 Task: Look for space in Nara-shi, Japan from 1st June, 2023 to 9th June, 2023 for 5 adults in price range Rs.6000 to Rs.12000. Place can be entire place with 3 bedrooms having 3 beds and 3 bathrooms. Property type can be house, flat, guest house. Booking option can be shelf check-in. Required host language is English.
Action: Mouse moved to (516, 120)
Screenshot: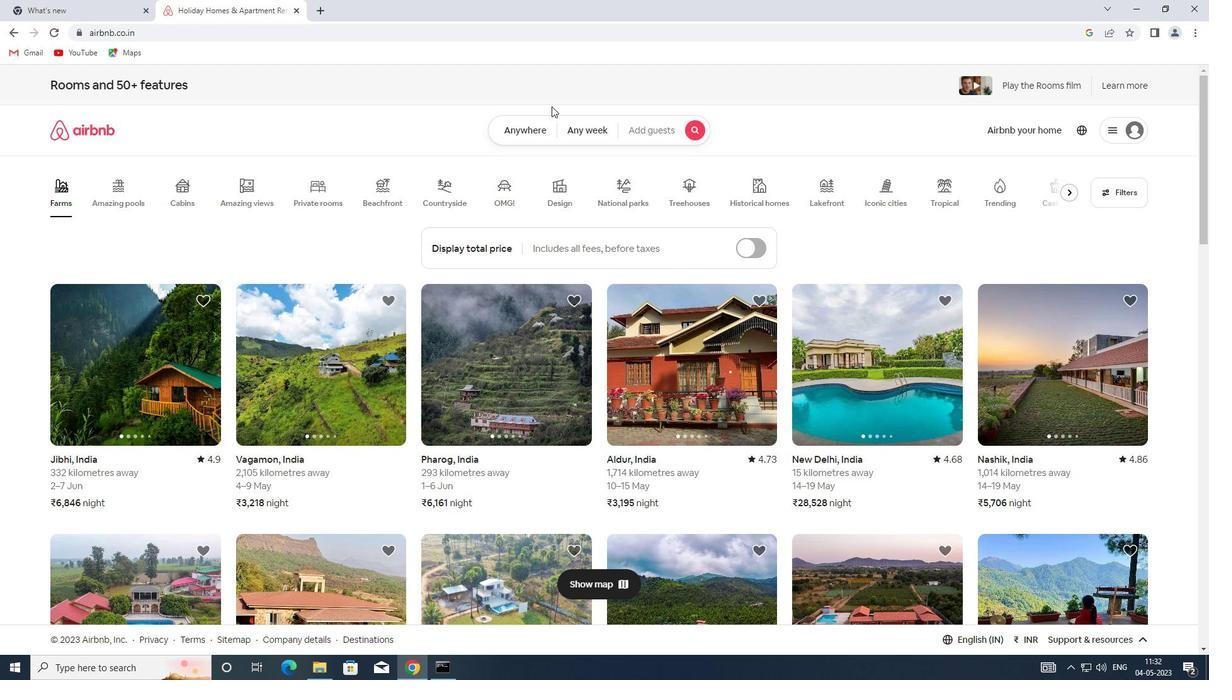 
Action: Mouse pressed left at (516, 120)
Screenshot: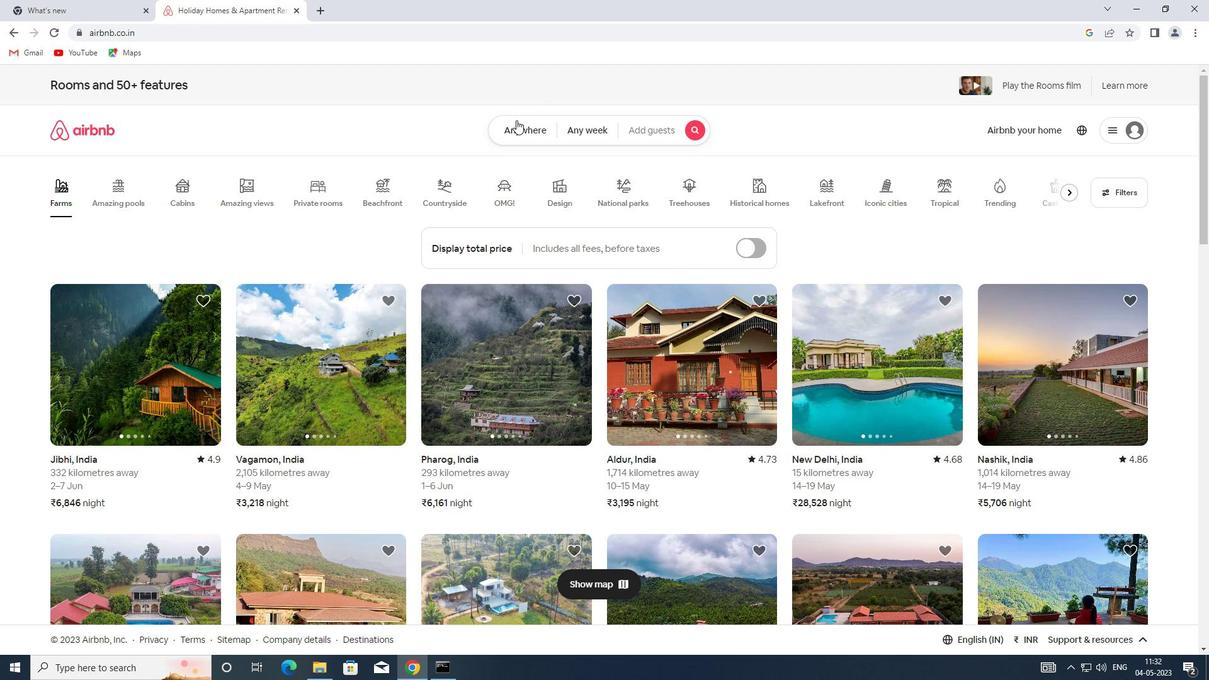 
Action: Mouse moved to (392, 185)
Screenshot: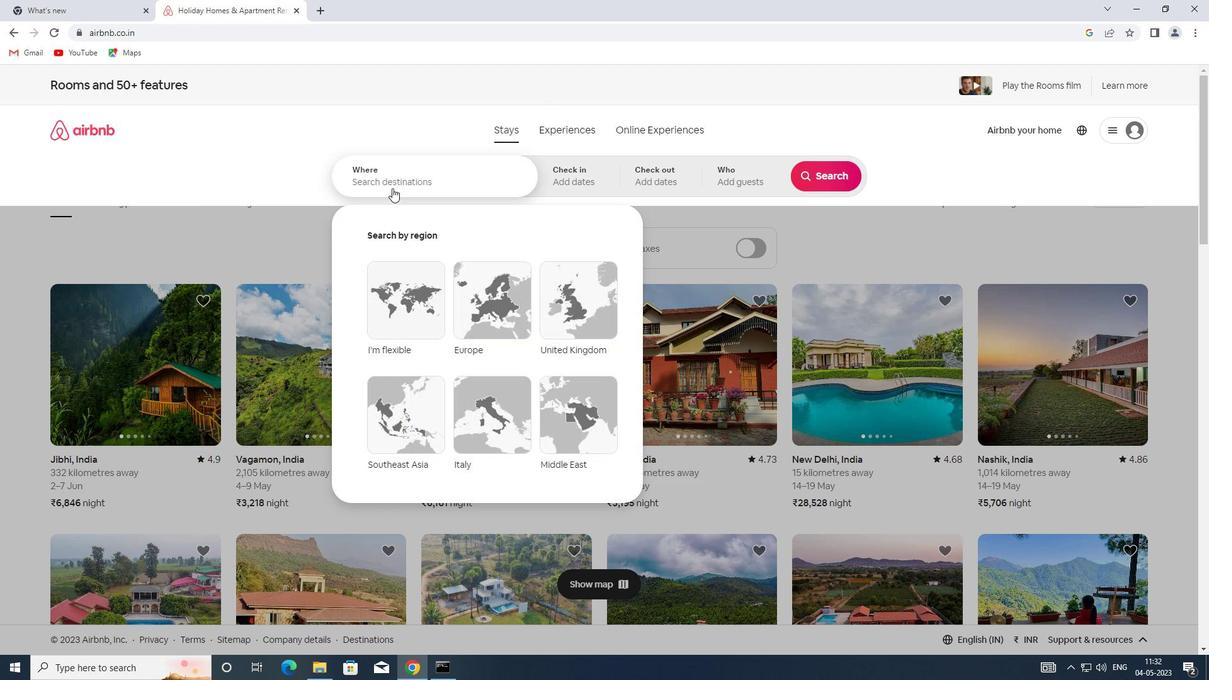 
Action: Mouse pressed left at (392, 185)
Screenshot: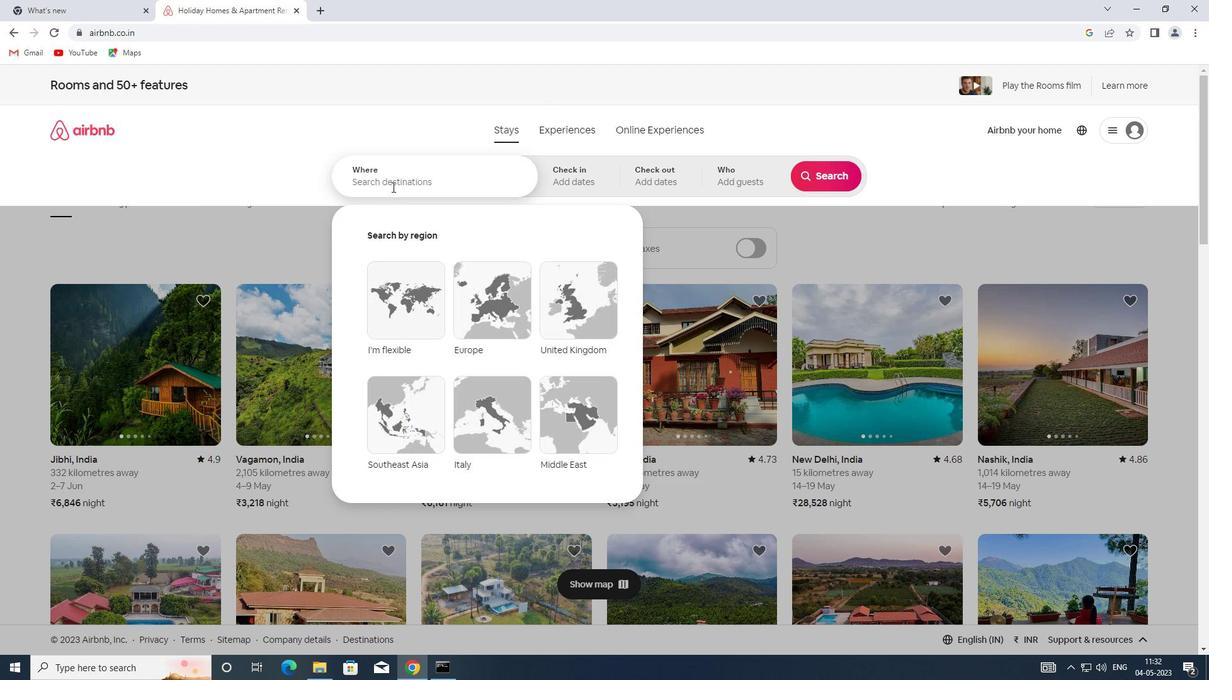 
Action: Key pressed <Key.shift>NARA-<Key.shift>SHI,<Key.shift>JAPAN
Screenshot: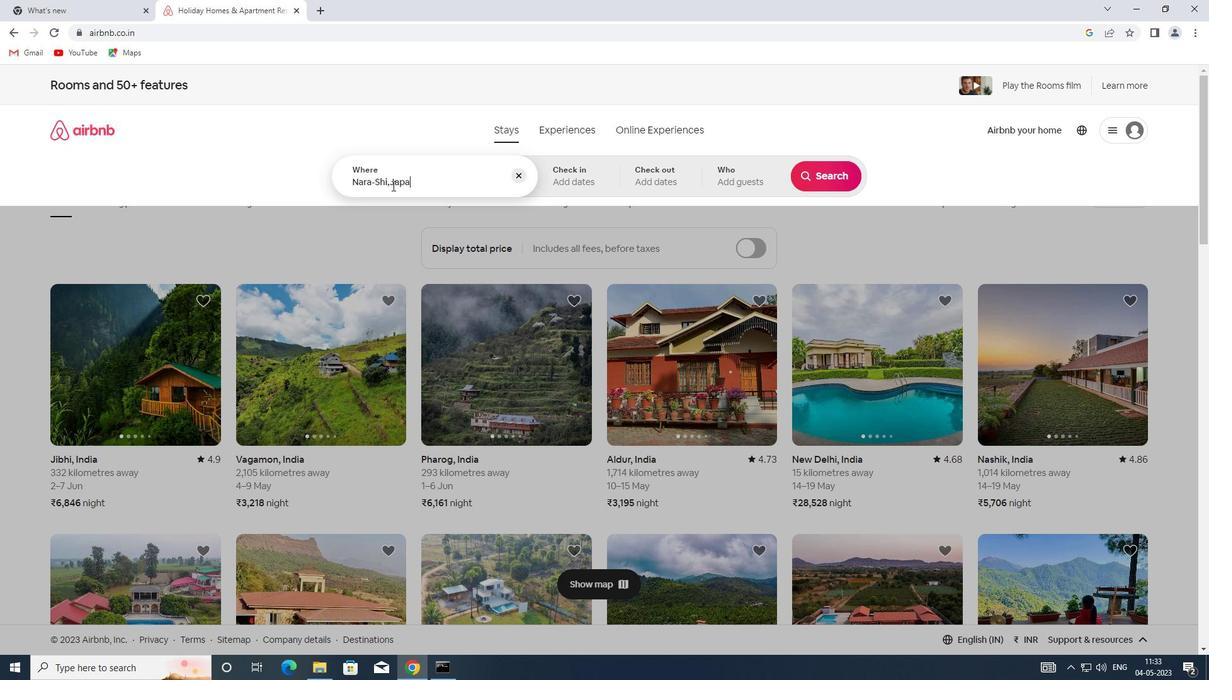 
Action: Mouse moved to (581, 181)
Screenshot: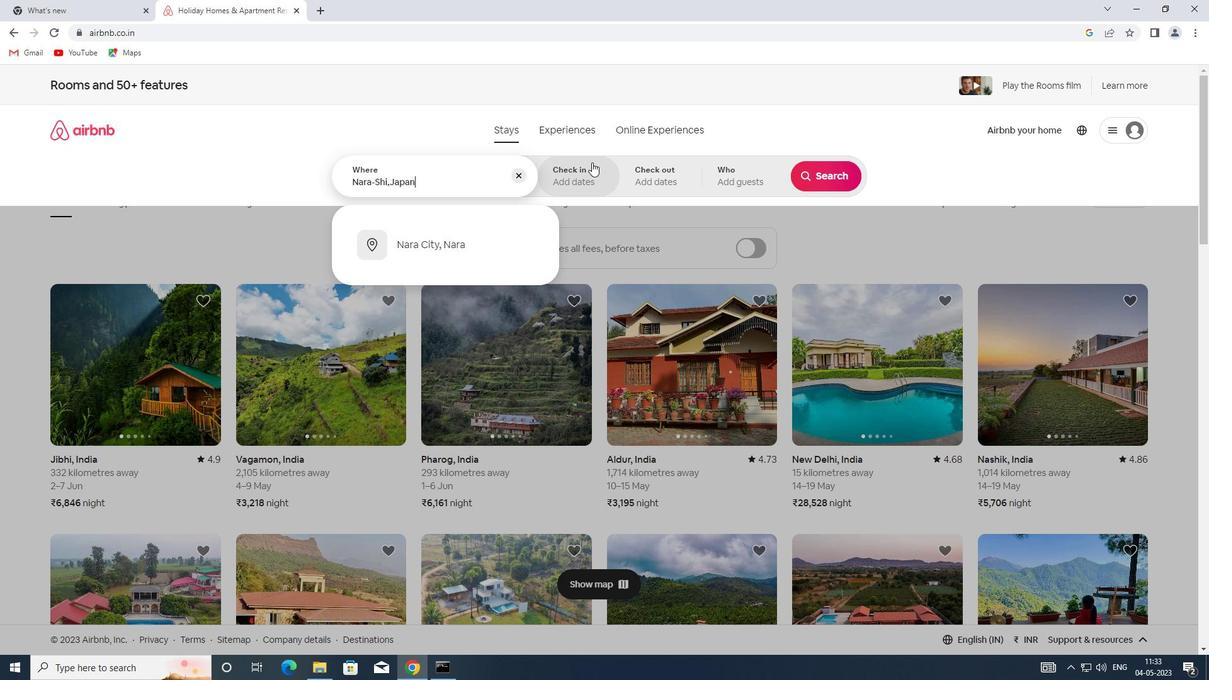 
Action: Mouse pressed left at (581, 181)
Screenshot: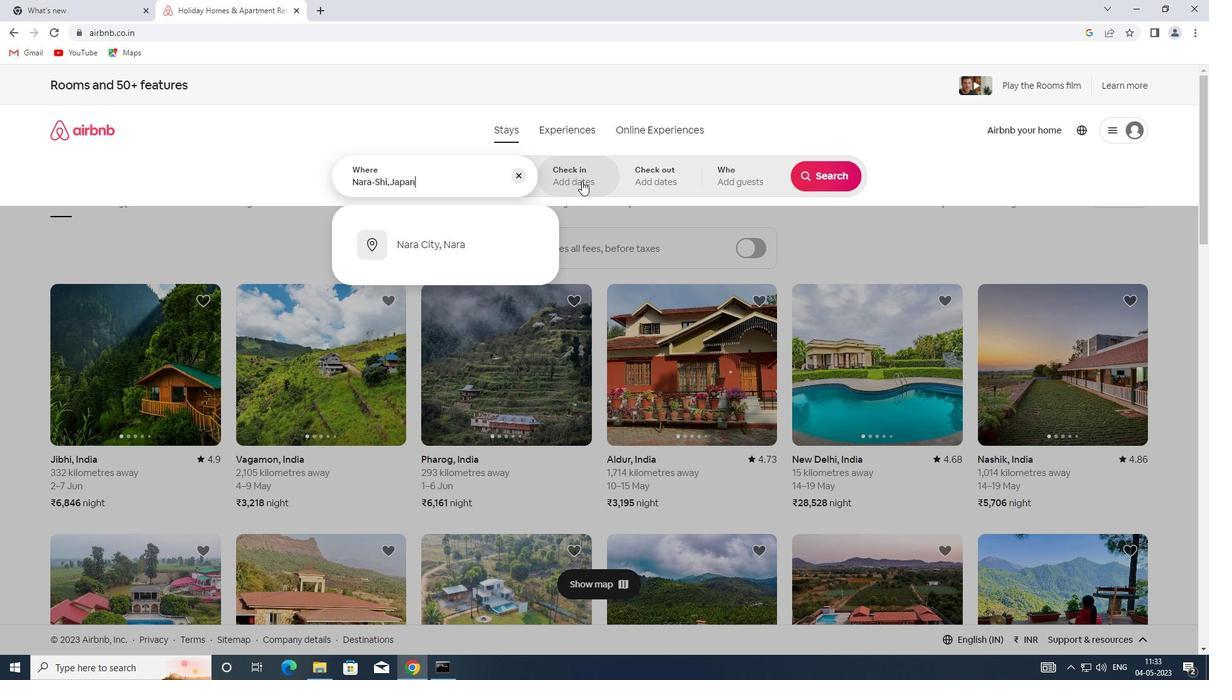 
Action: Mouse moved to (746, 324)
Screenshot: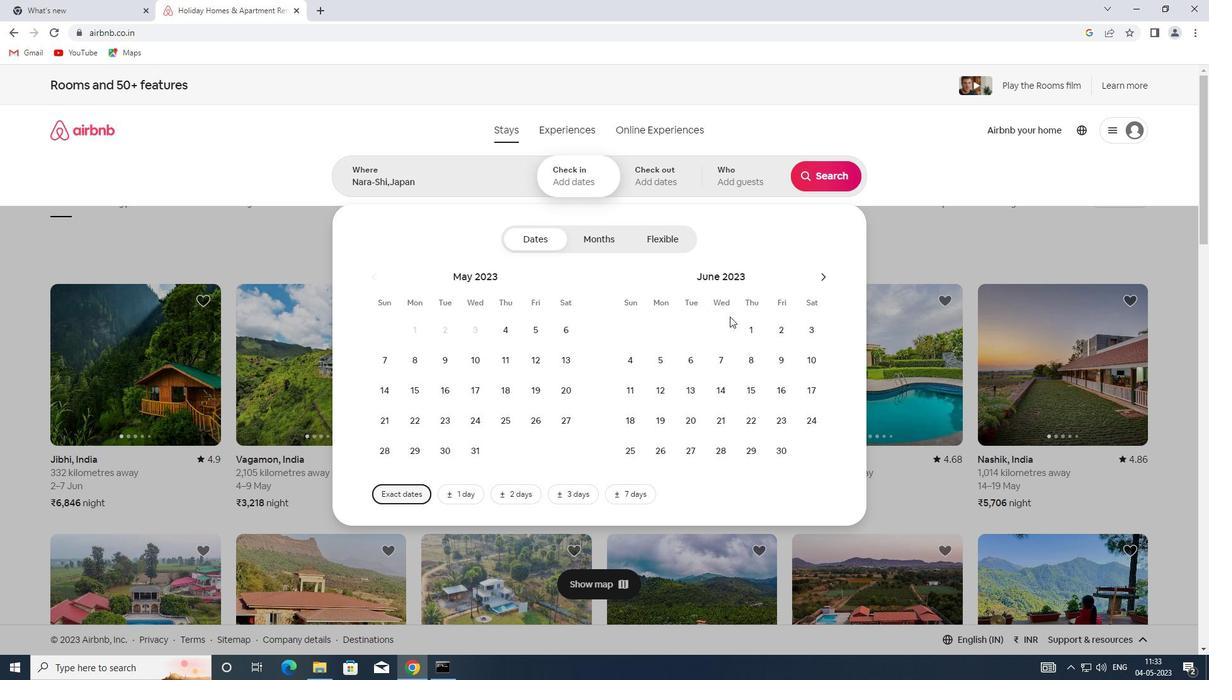 
Action: Mouse pressed left at (746, 324)
Screenshot: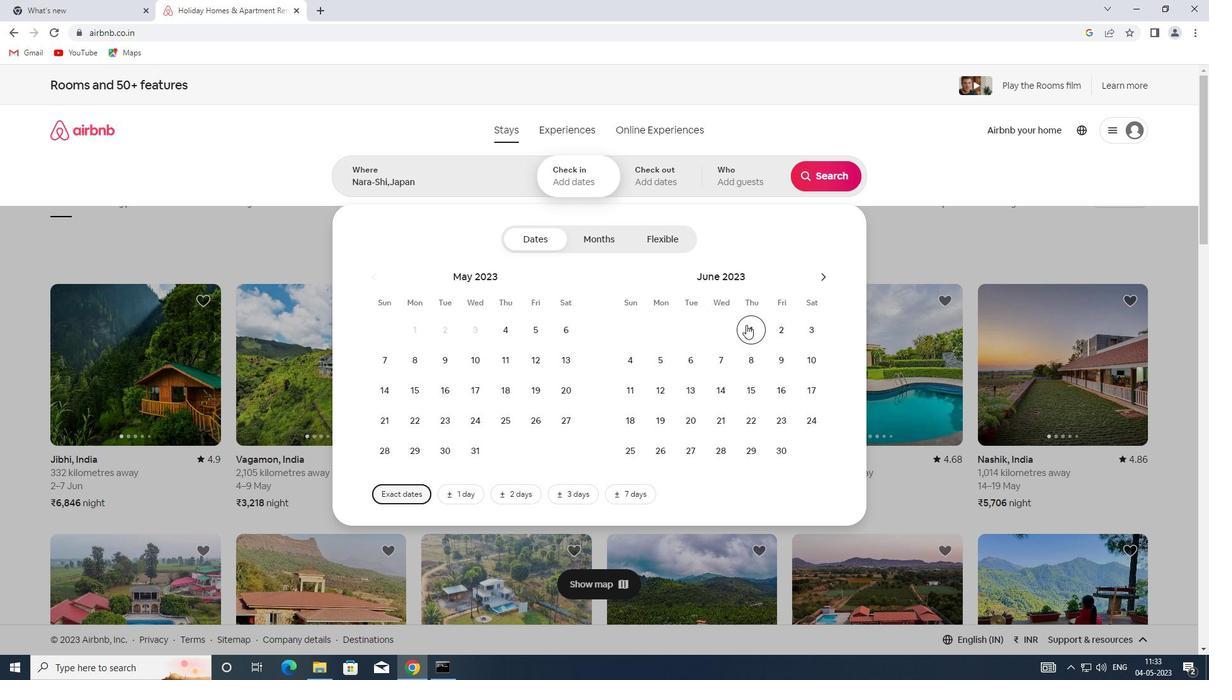 
Action: Mouse moved to (773, 370)
Screenshot: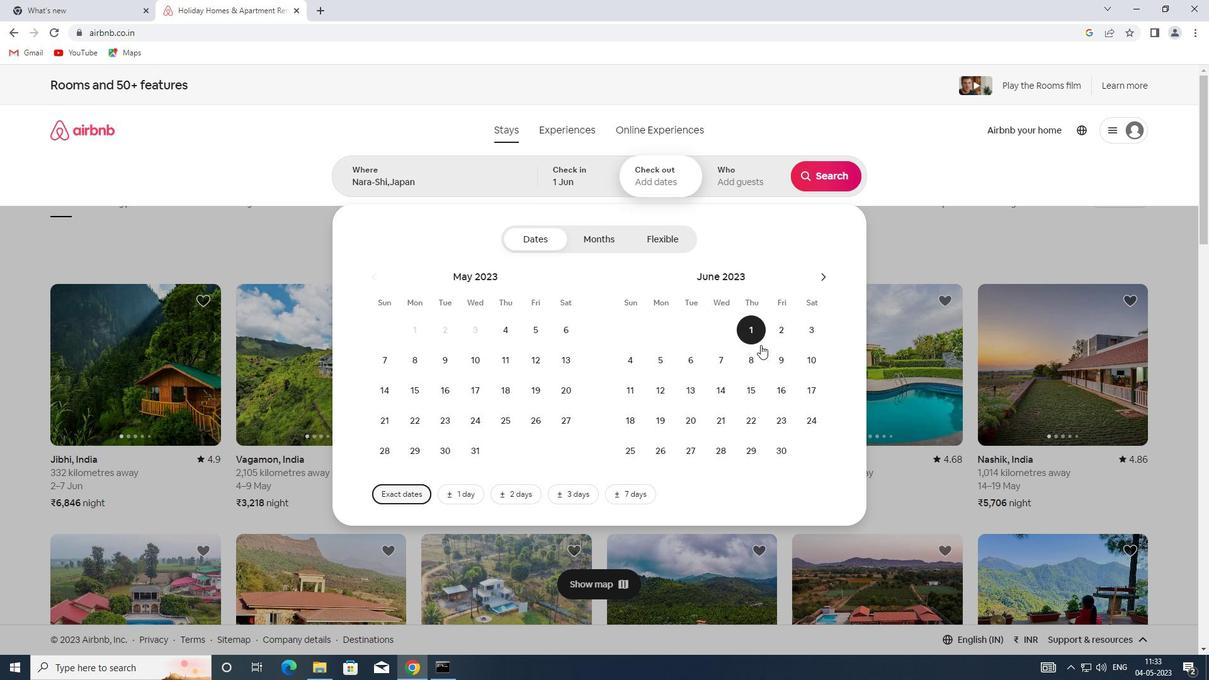 
Action: Mouse pressed left at (773, 370)
Screenshot: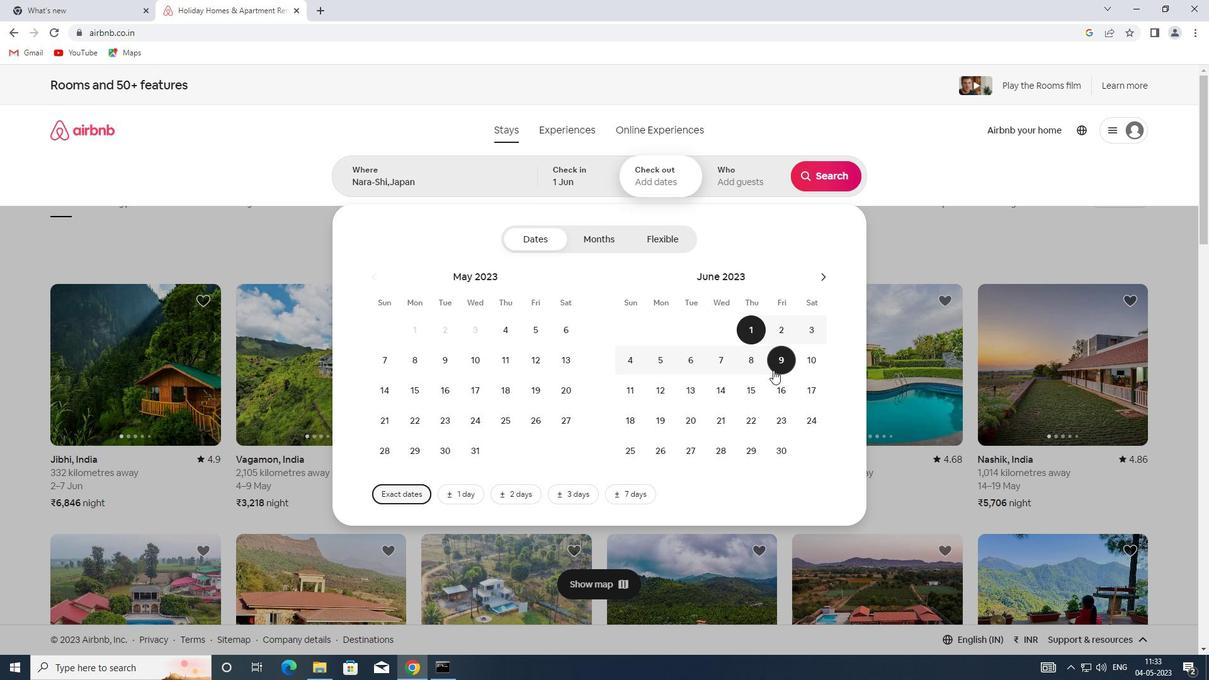 
Action: Mouse moved to (759, 178)
Screenshot: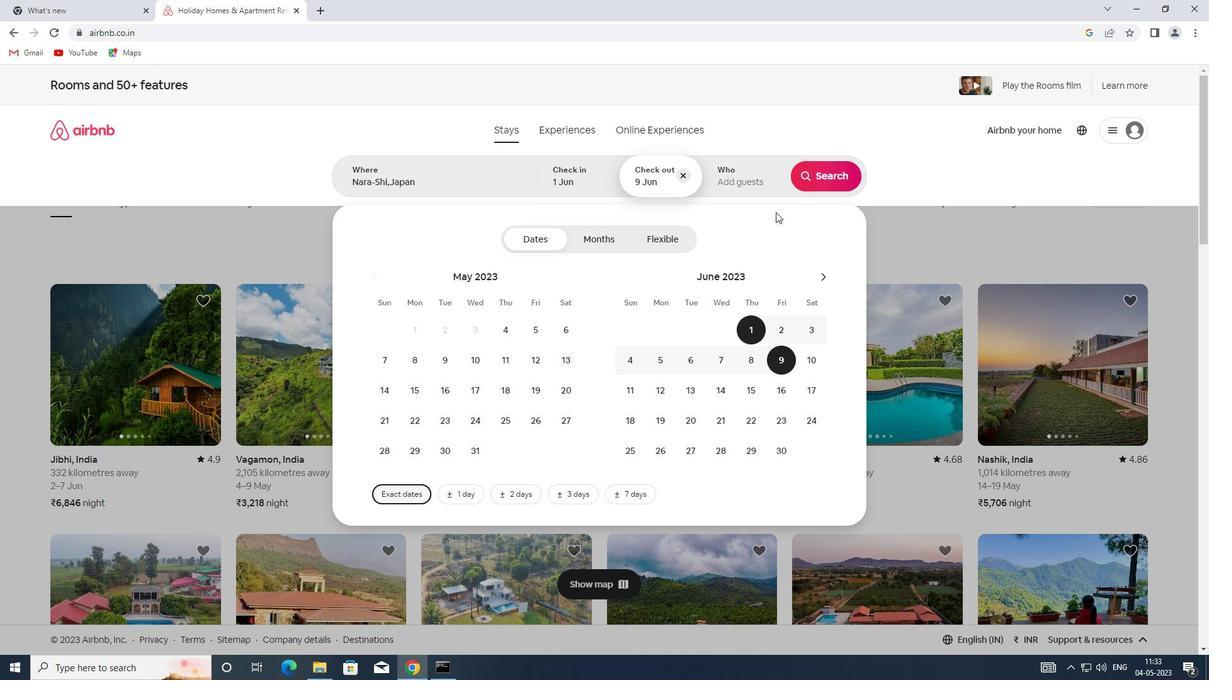 
Action: Mouse pressed left at (759, 178)
Screenshot: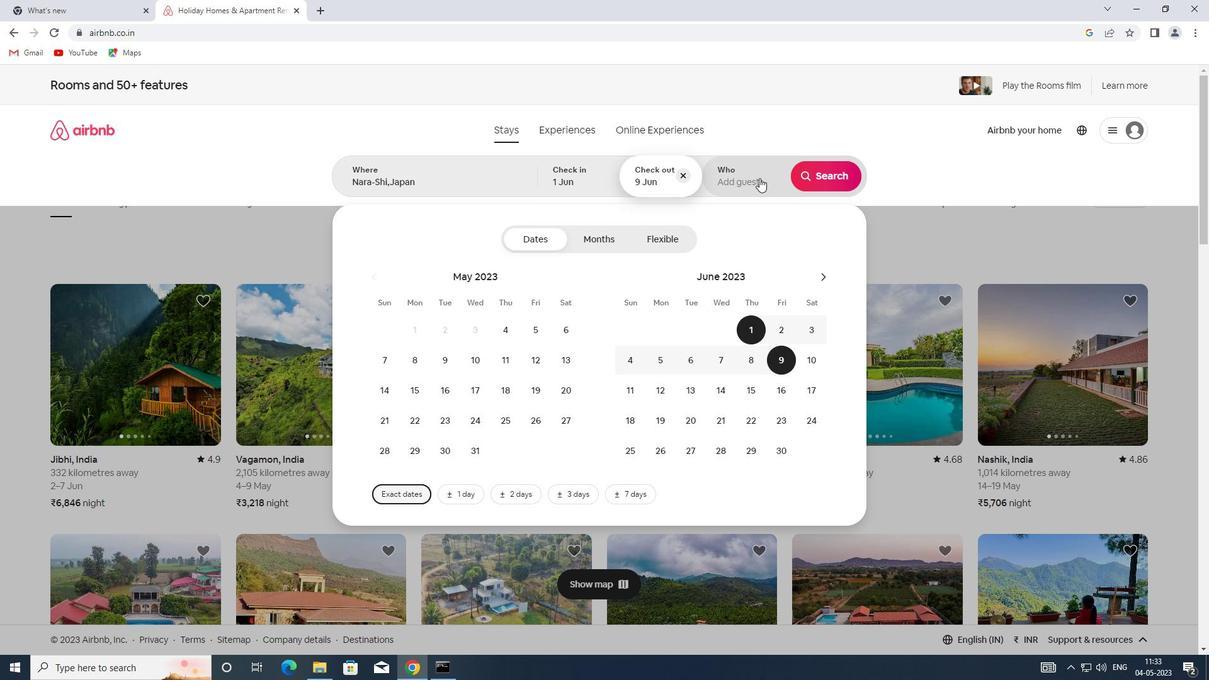 
Action: Mouse moved to (828, 241)
Screenshot: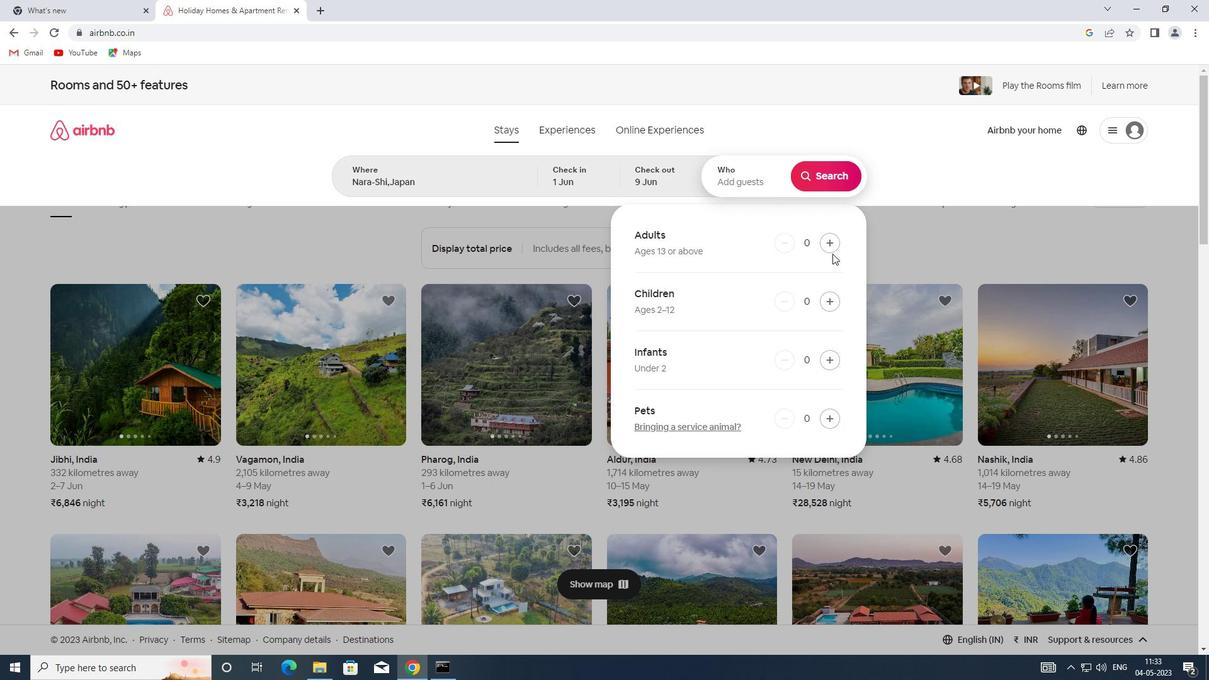 
Action: Mouse pressed left at (828, 241)
Screenshot: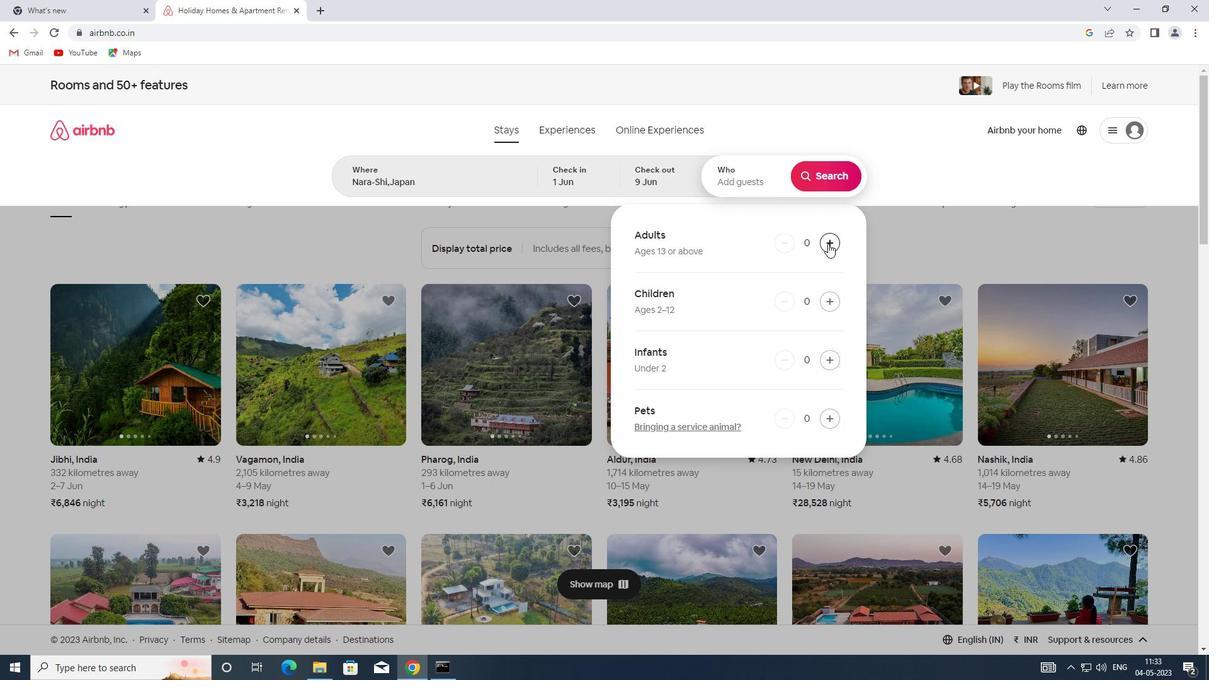 
Action: Mouse pressed left at (828, 241)
Screenshot: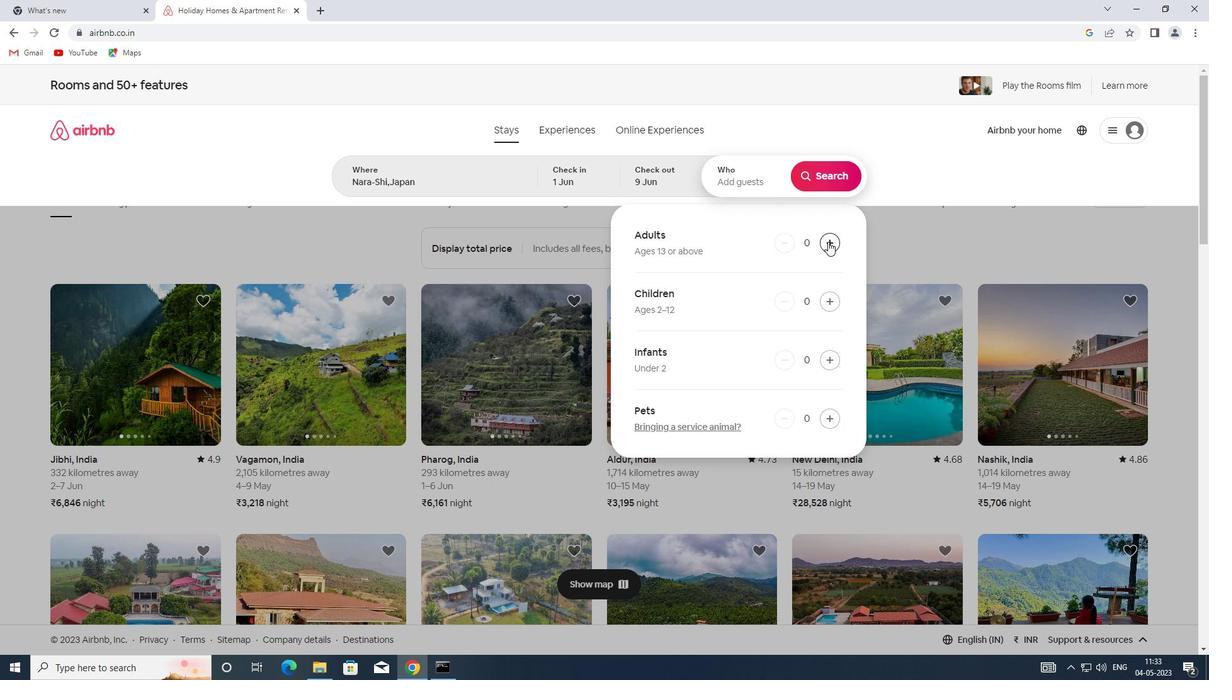 
Action: Mouse pressed left at (828, 241)
Screenshot: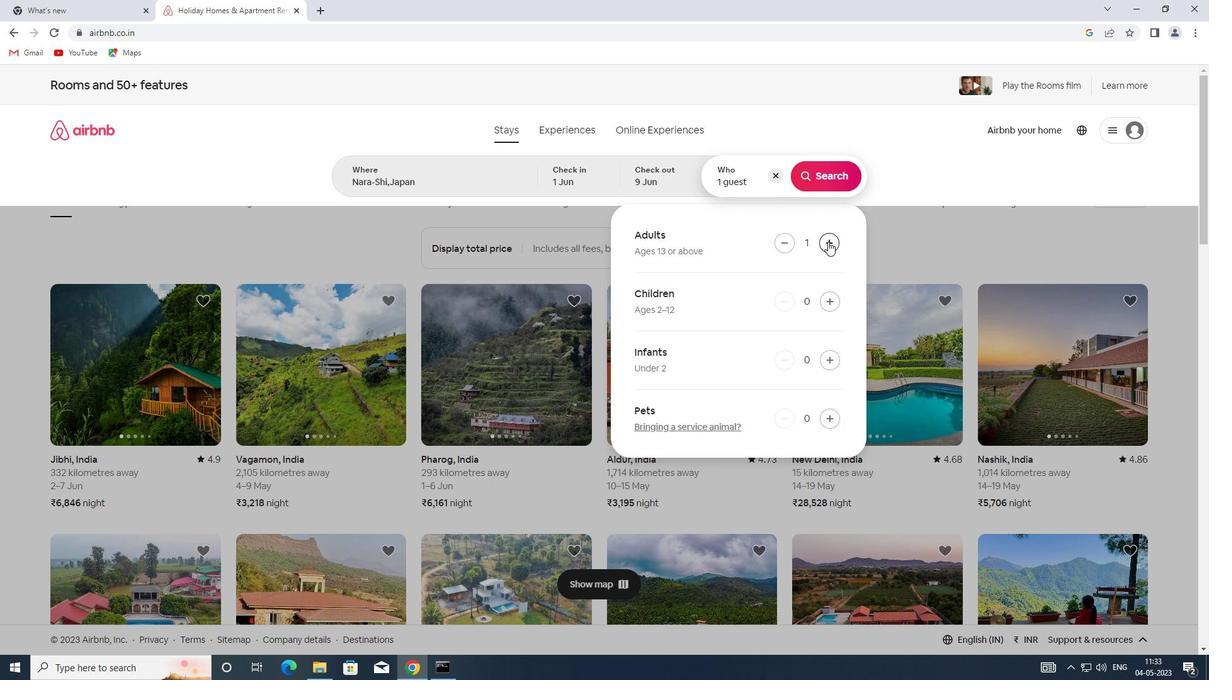 
Action: Mouse pressed left at (828, 241)
Screenshot: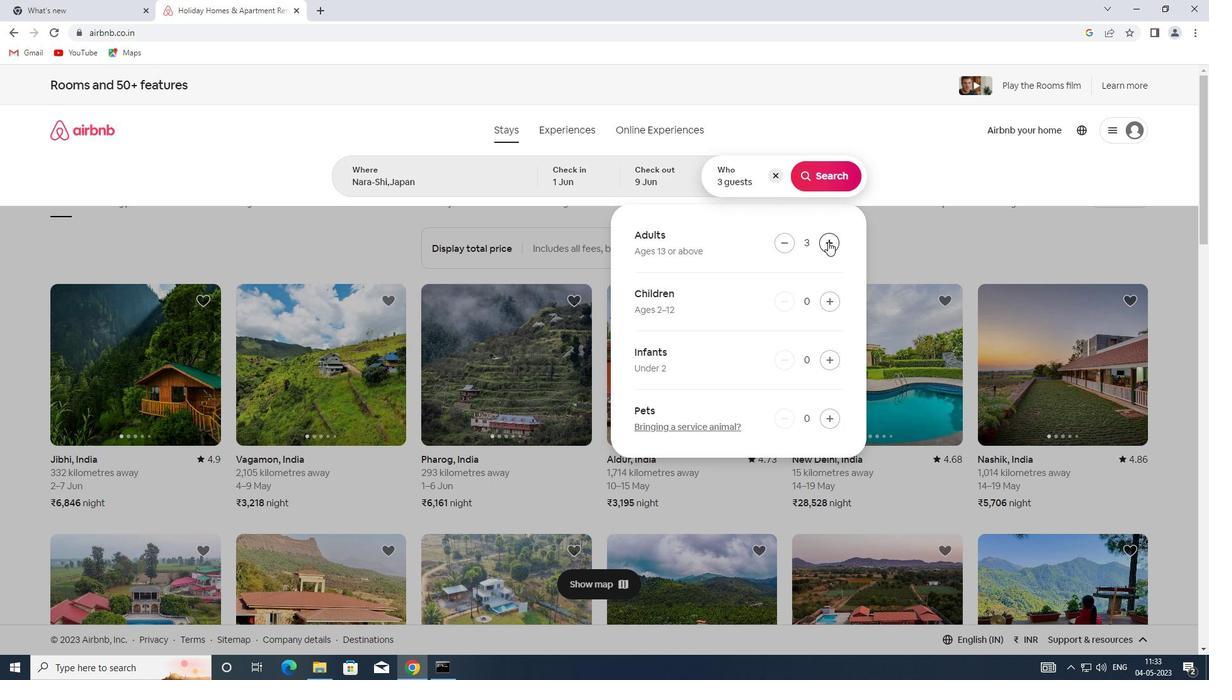 
Action: Mouse pressed left at (828, 241)
Screenshot: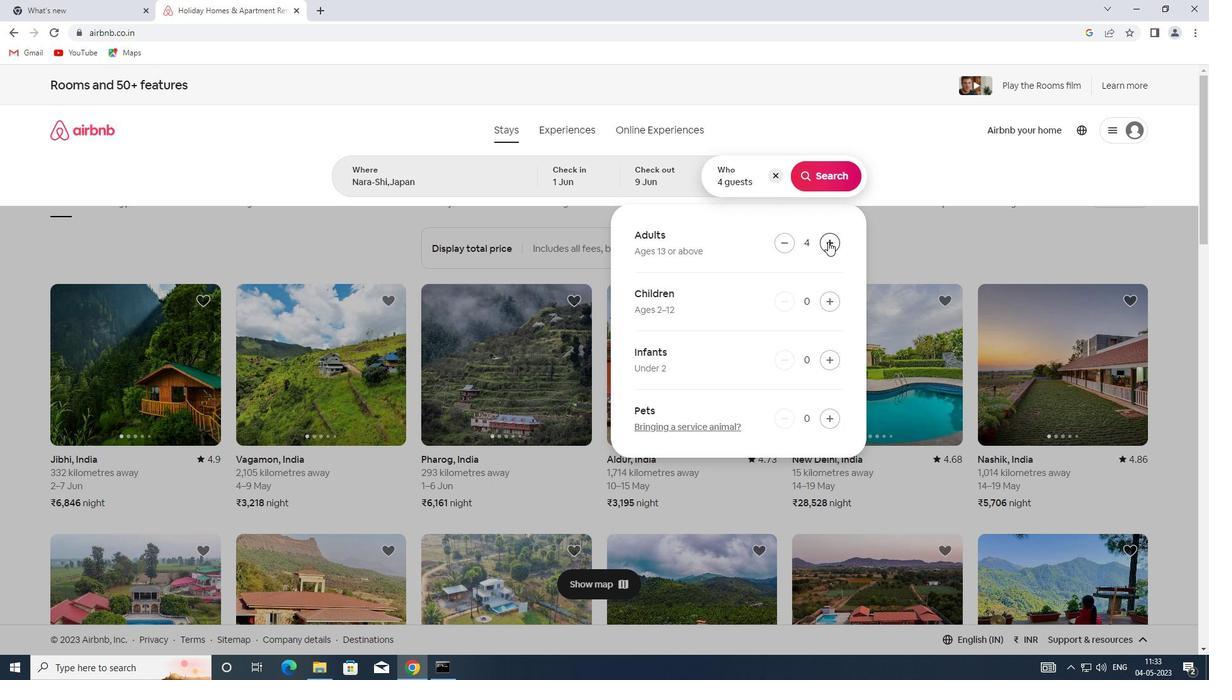 
Action: Mouse pressed left at (828, 241)
Screenshot: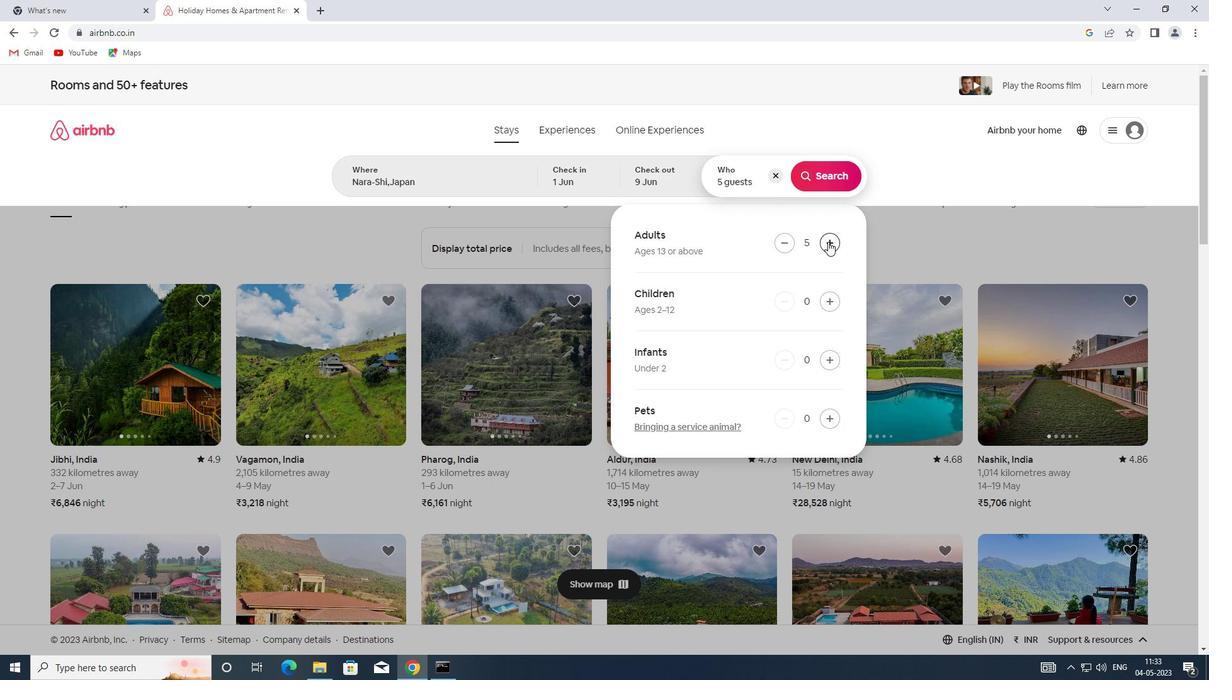 
Action: Mouse moved to (783, 243)
Screenshot: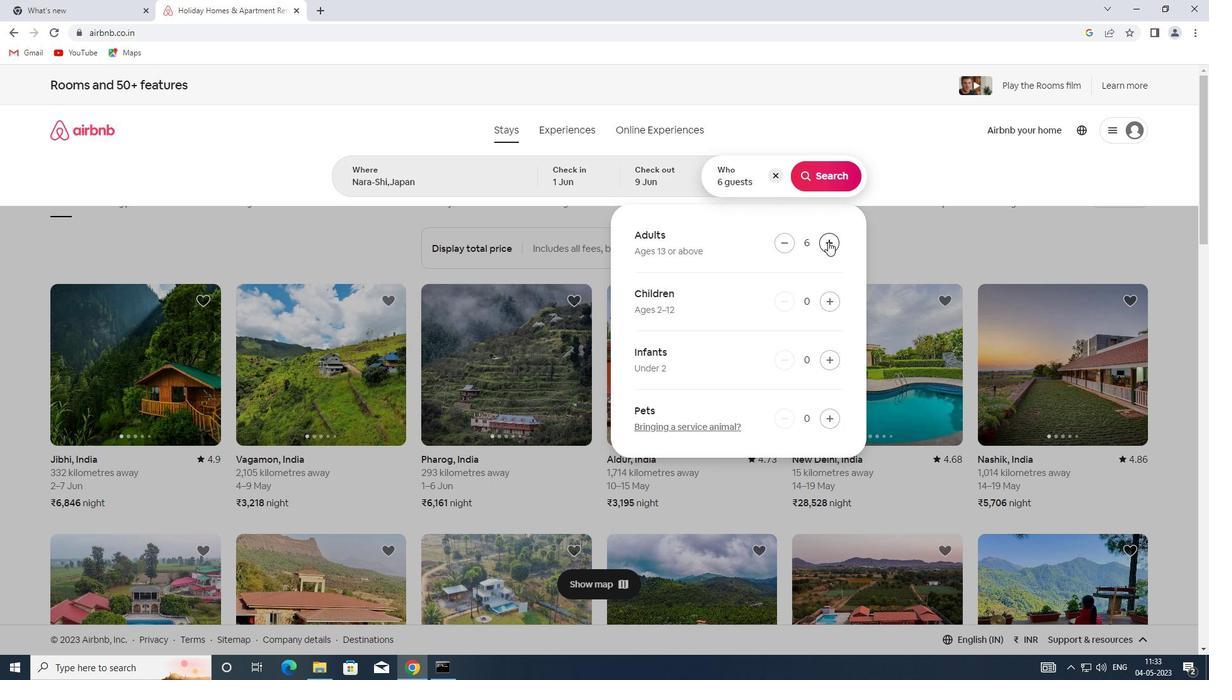 
Action: Mouse pressed left at (783, 243)
Screenshot: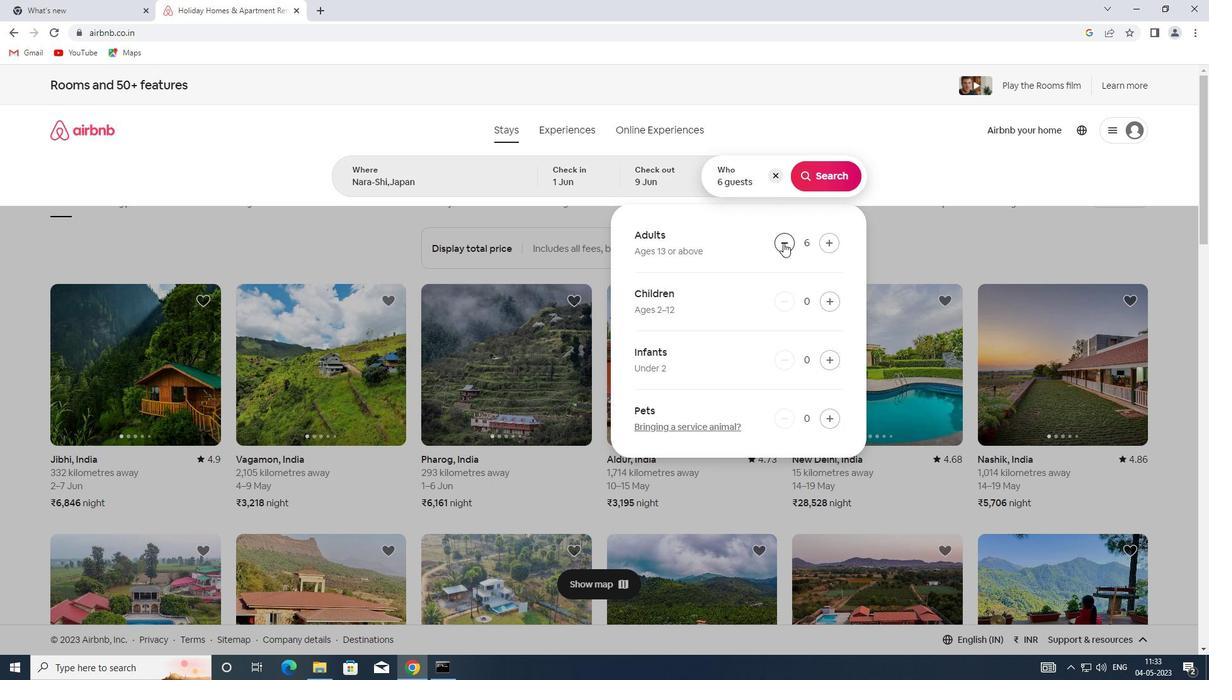 
Action: Mouse moved to (833, 170)
Screenshot: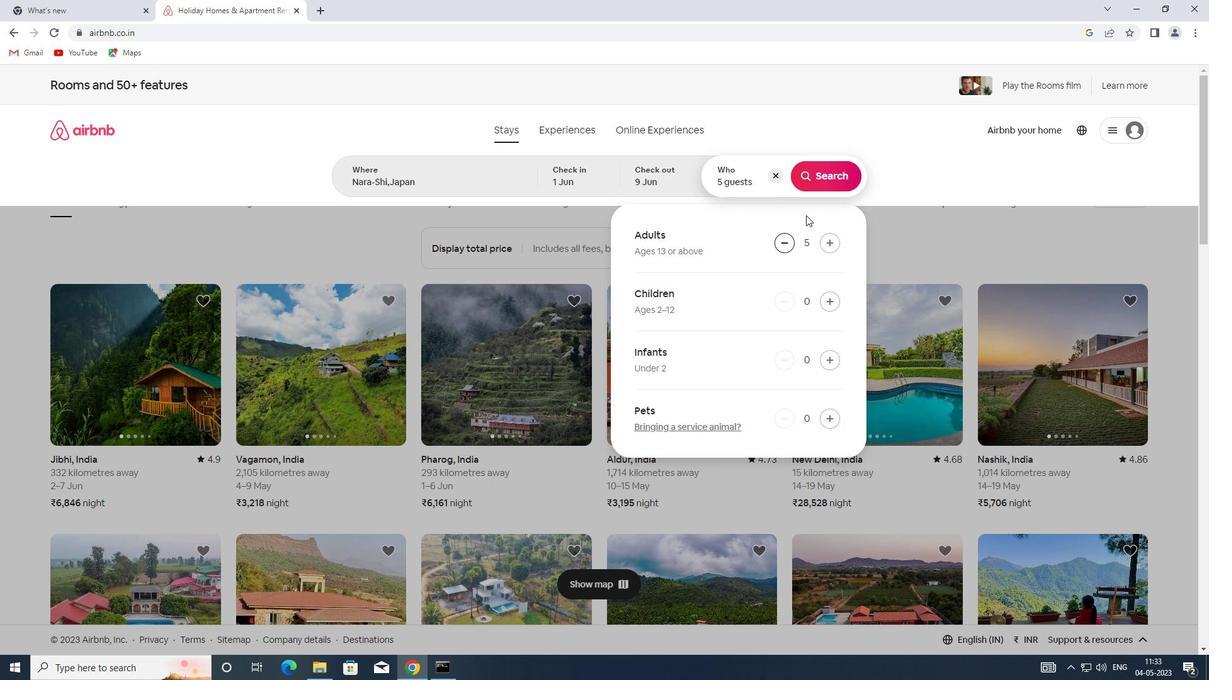
Action: Mouse pressed left at (833, 170)
Screenshot: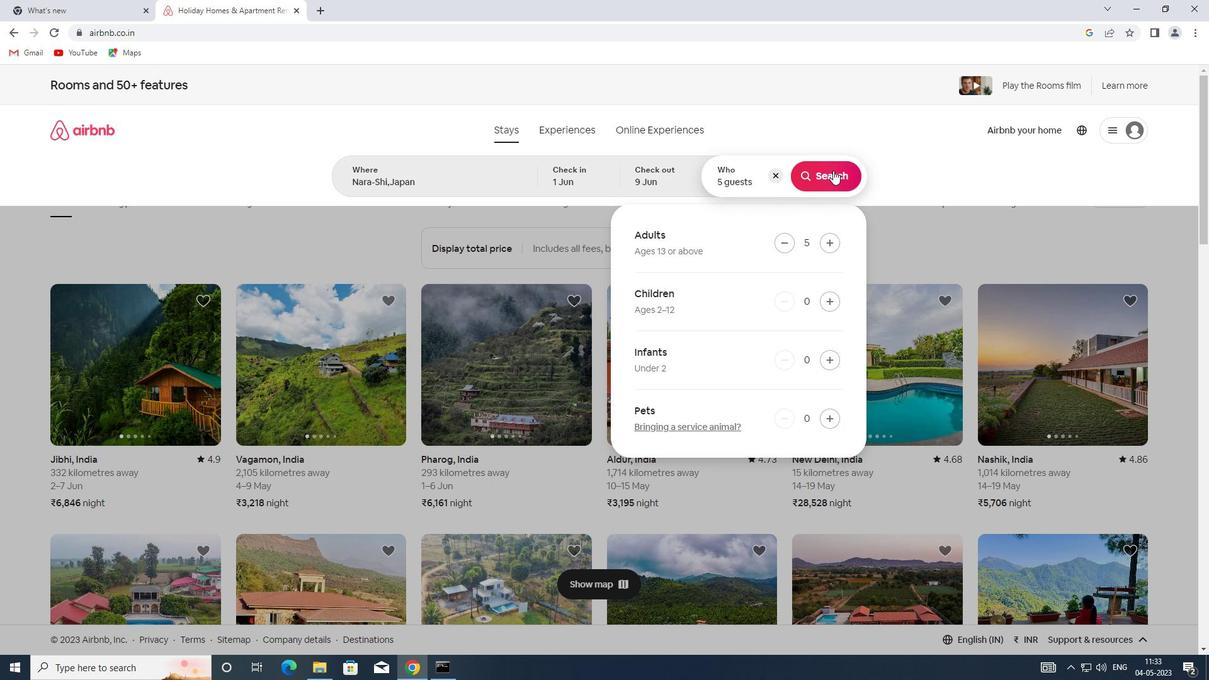 
Action: Mouse moved to (1146, 137)
Screenshot: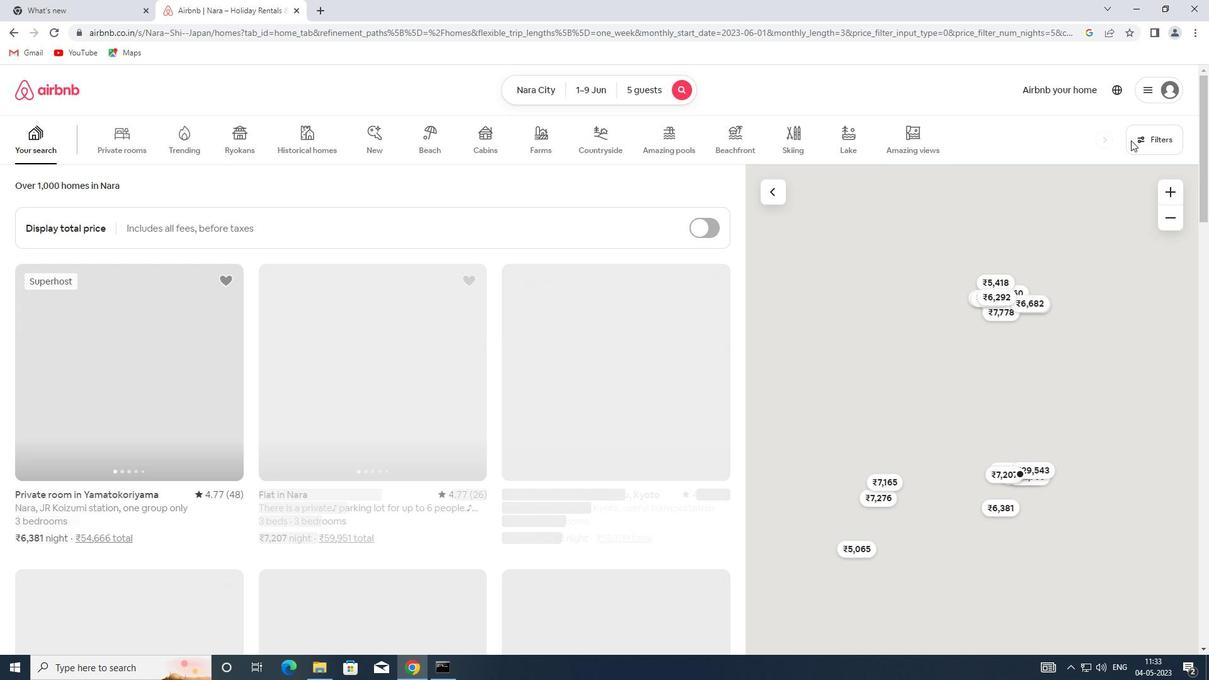 
Action: Mouse pressed left at (1146, 137)
Screenshot: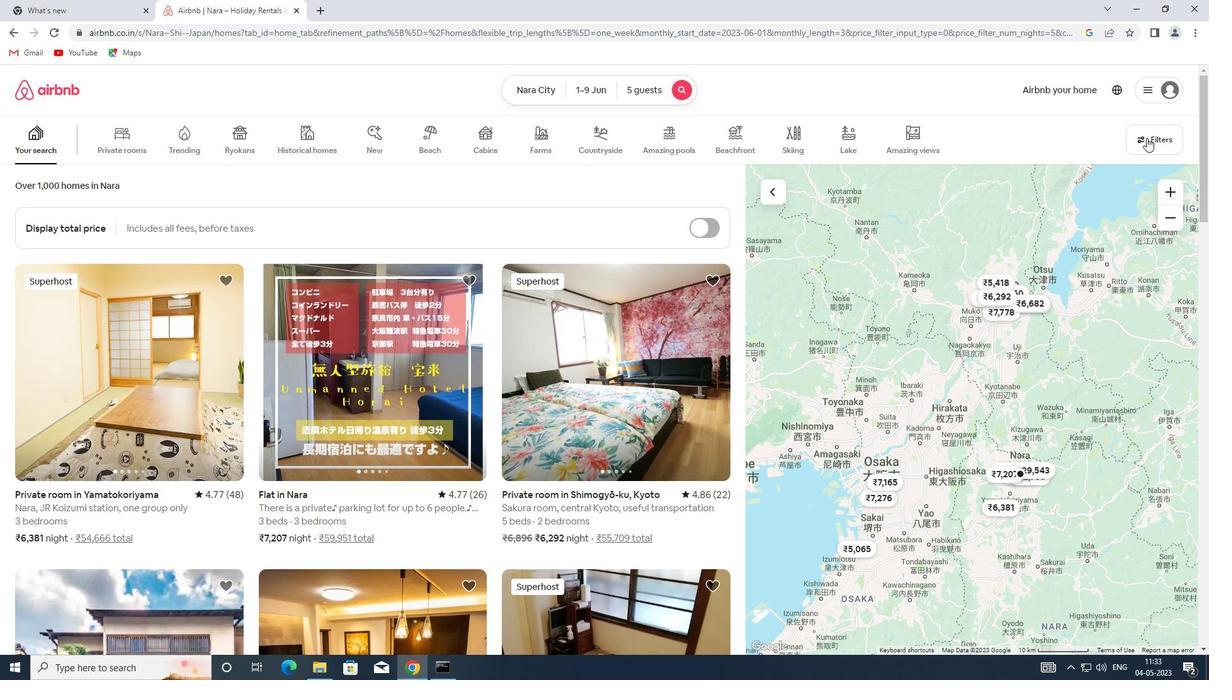 
Action: Mouse moved to (457, 302)
Screenshot: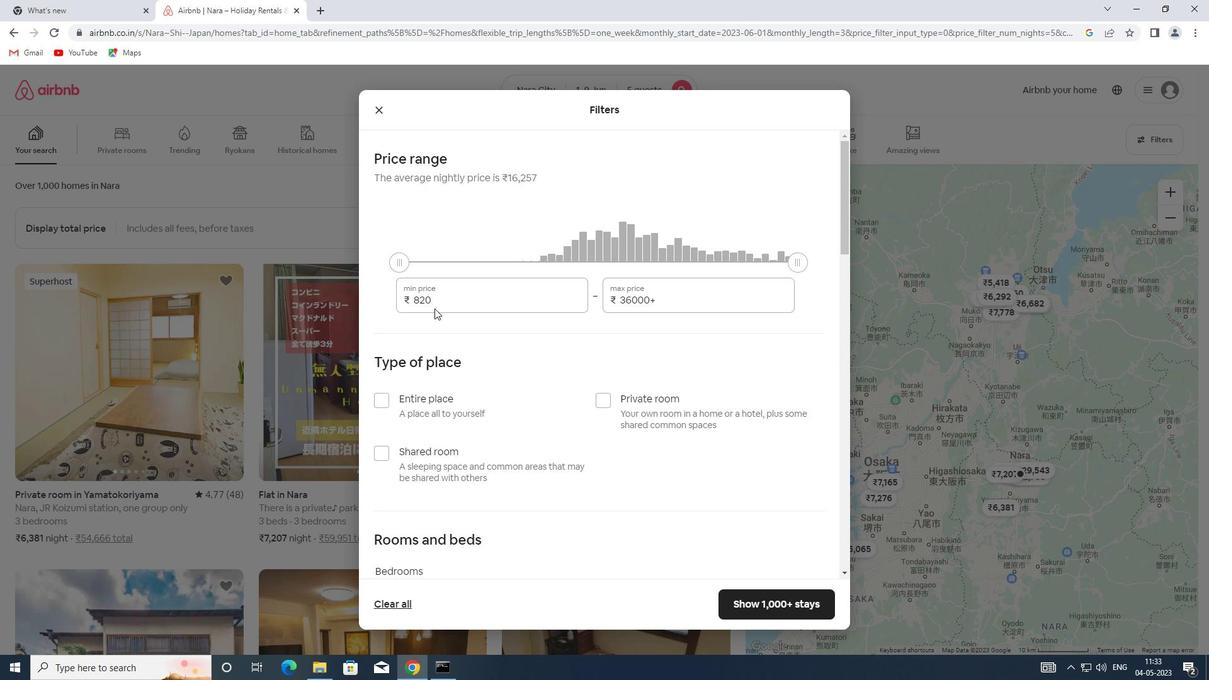 
Action: Mouse pressed left at (457, 302)
Screenshot: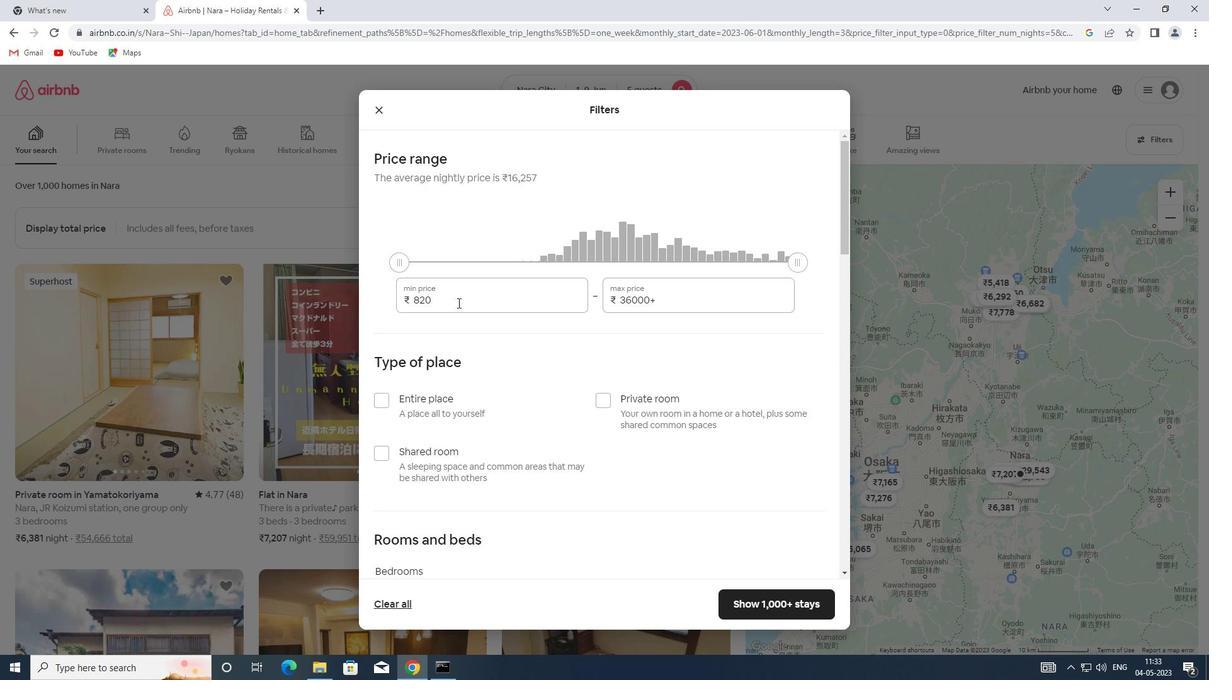 
Action: Mouse moved to (399, 302)
Screenshot: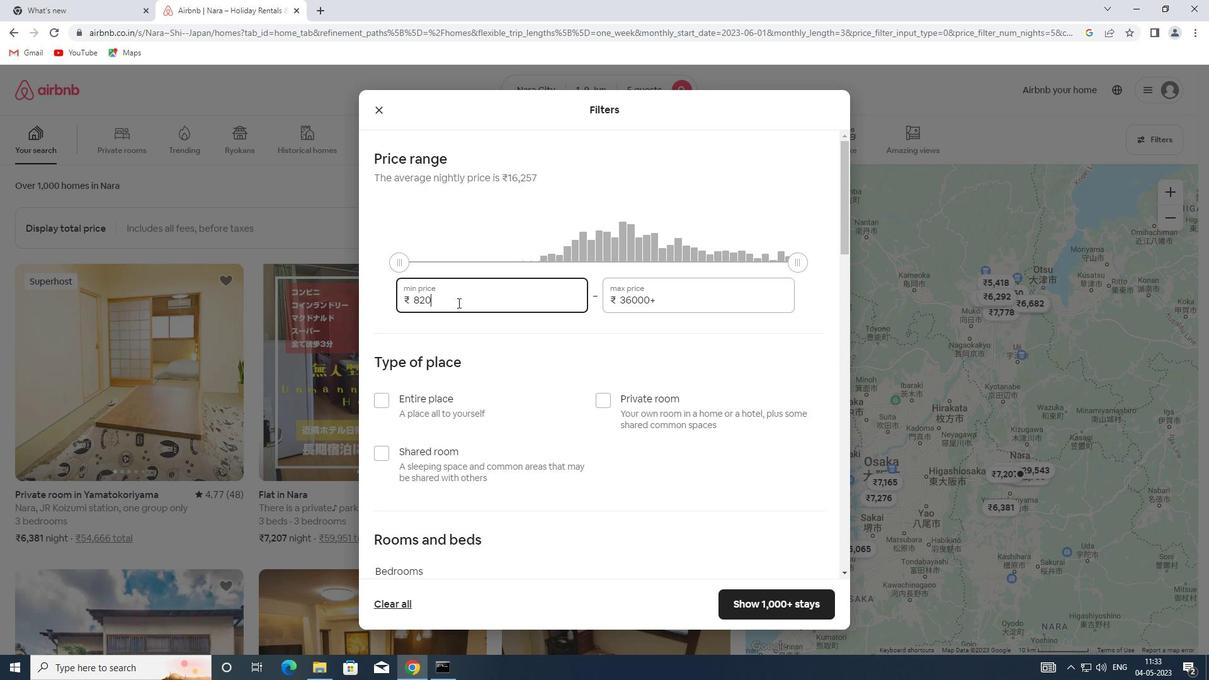 
Action: Key pressed 6000
Screenshot: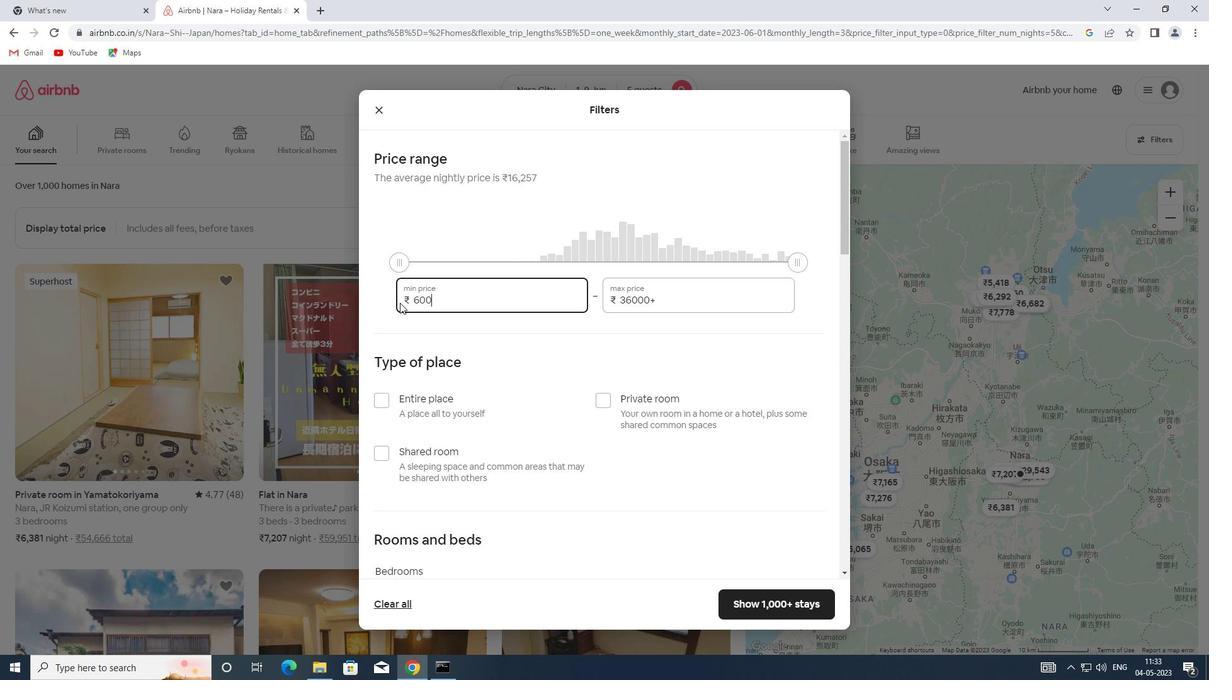 
Action: Mouse moved to (634, 171)
Screenshot: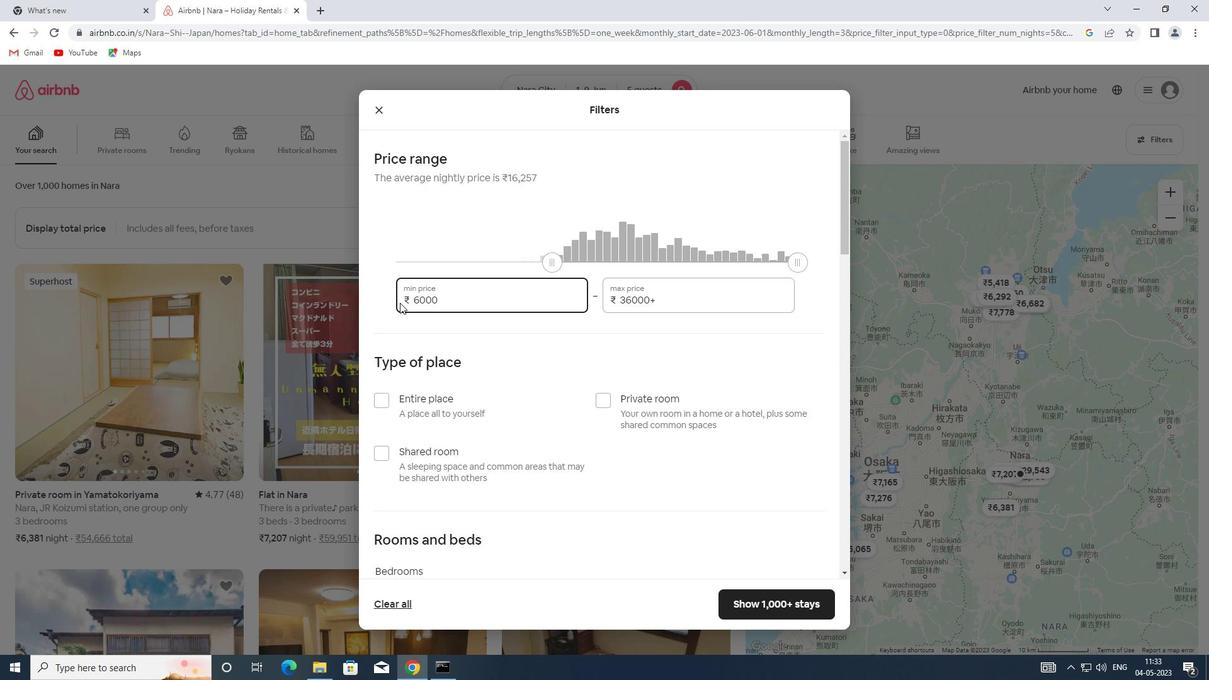 
Action: Mouse scrolled (634, 171) with delta (0, 0)
Screenshot: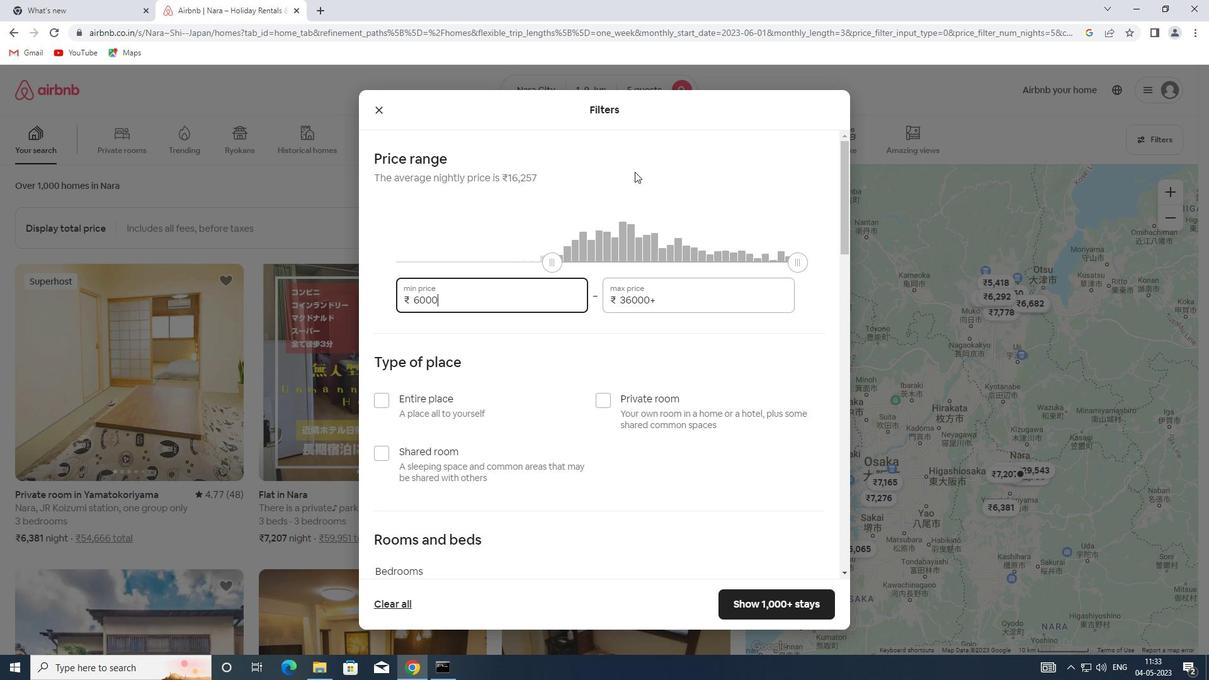 
Action: Mouse moved to (635, 171)
Screenshot: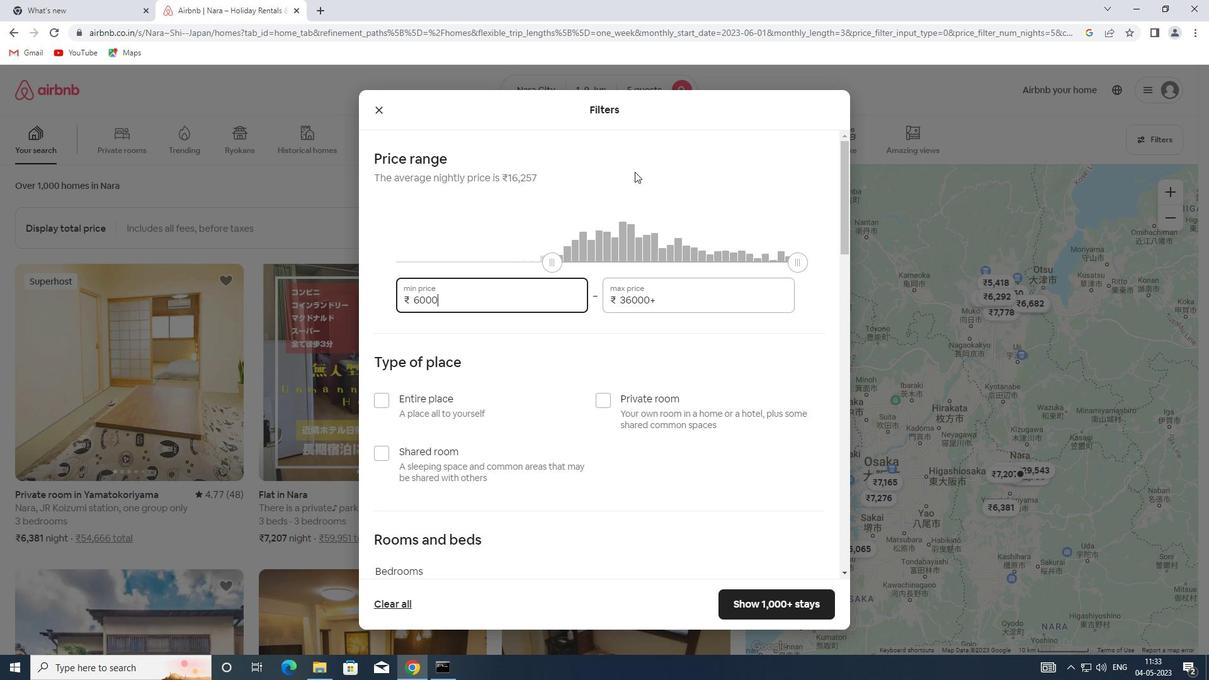 
Action: Mouse scrolled (635, 171) with delta (0, 0)
Screenshot: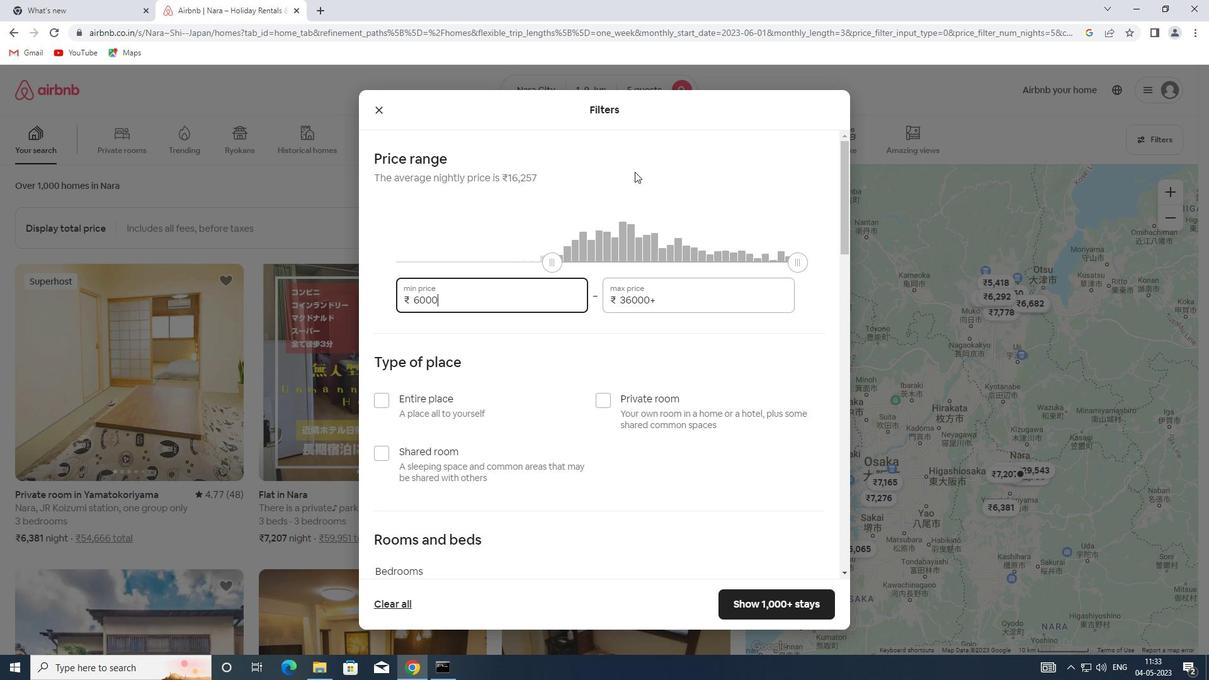 
Action: Mouse moved to (666, 167)
Screenshot: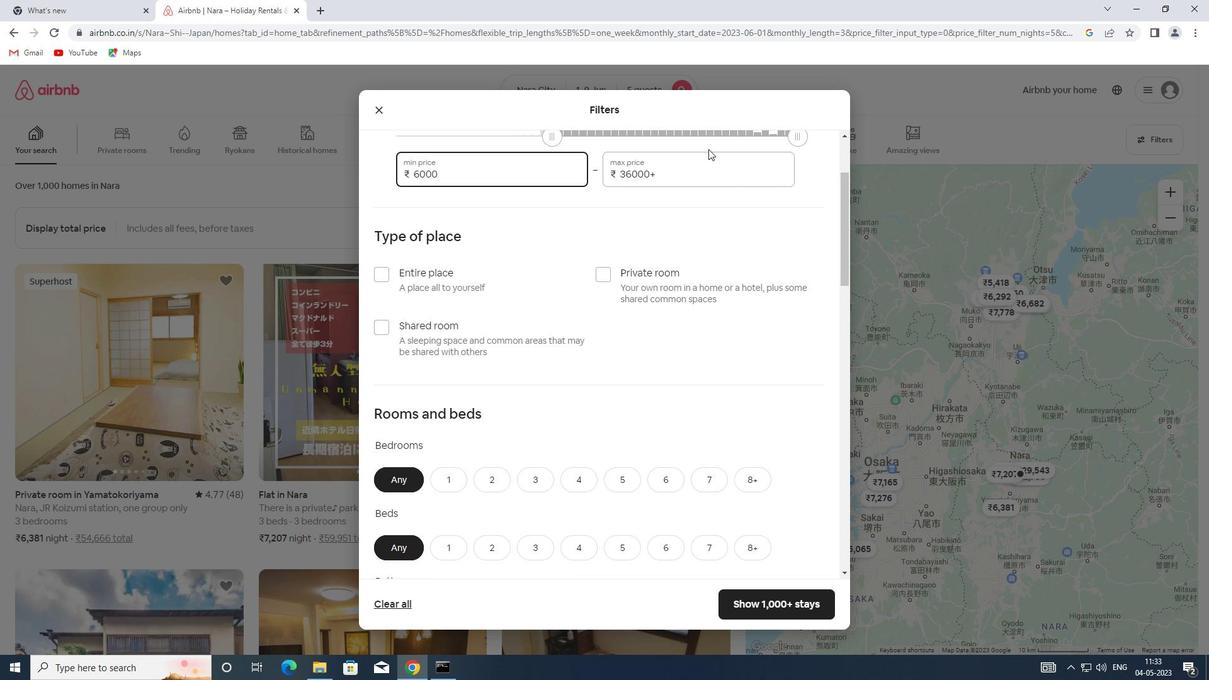 
Action: Mouse pressed left at (666, 167)
Screenshot: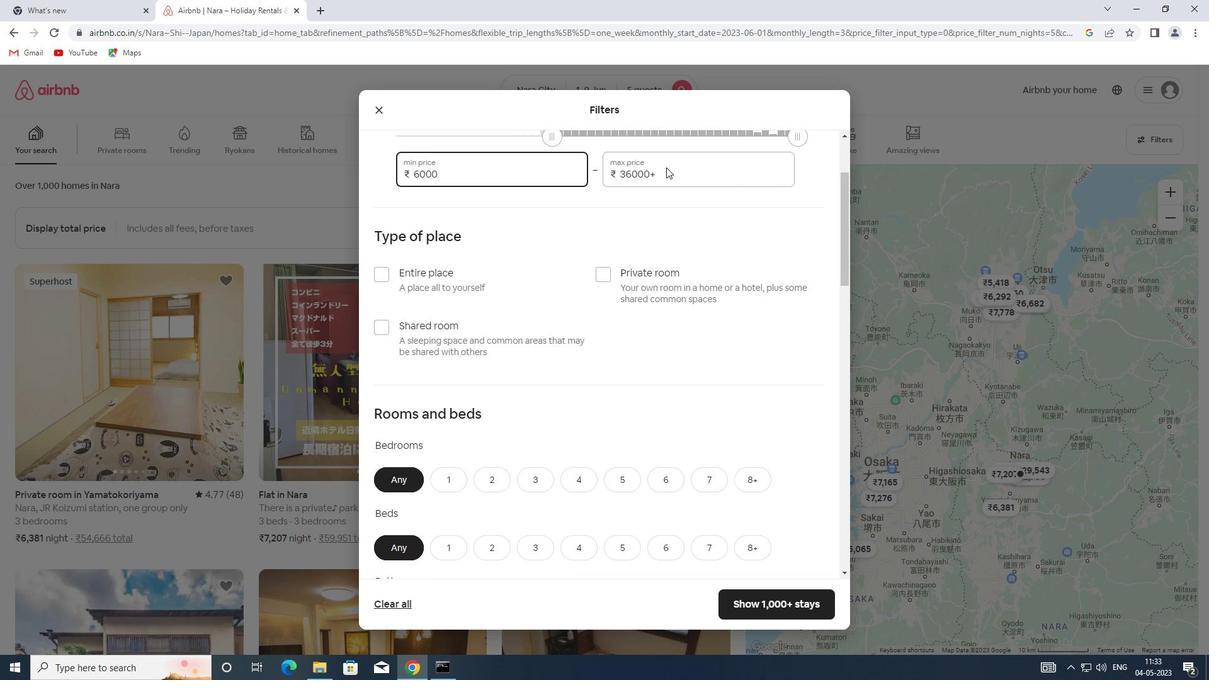 
Action: Mouse moved to (657, 171)
Screenshot: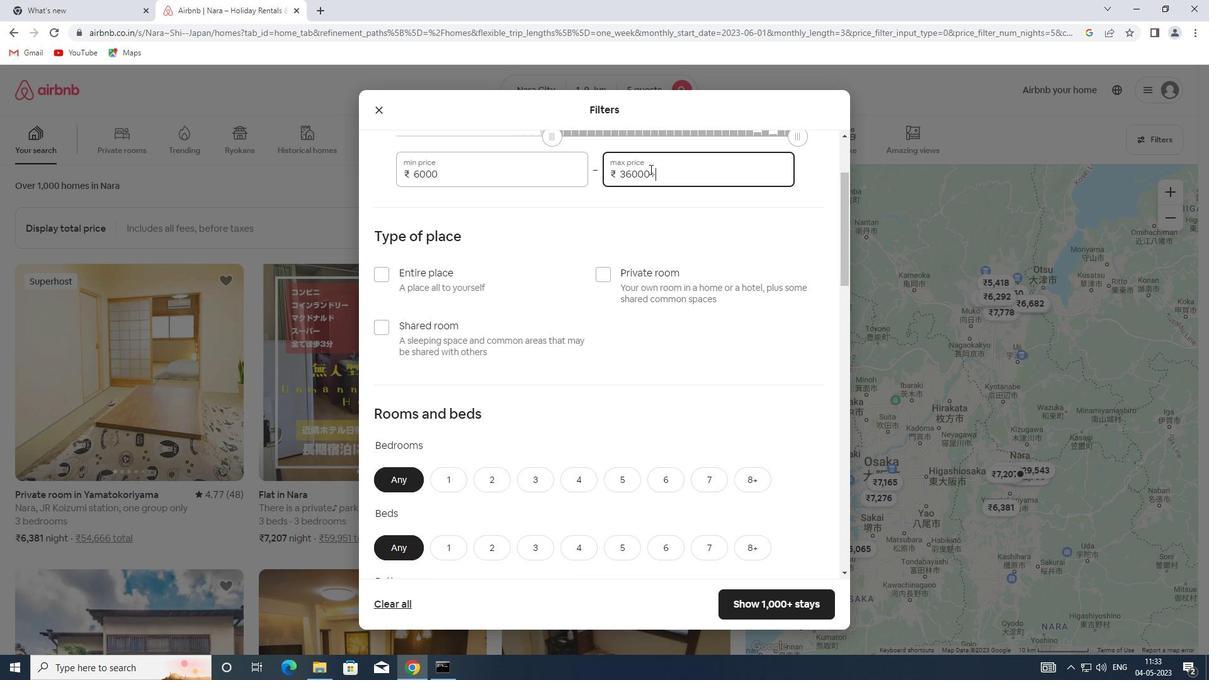 
Action: Mouse pressed left at (657, 171)
Screenshot: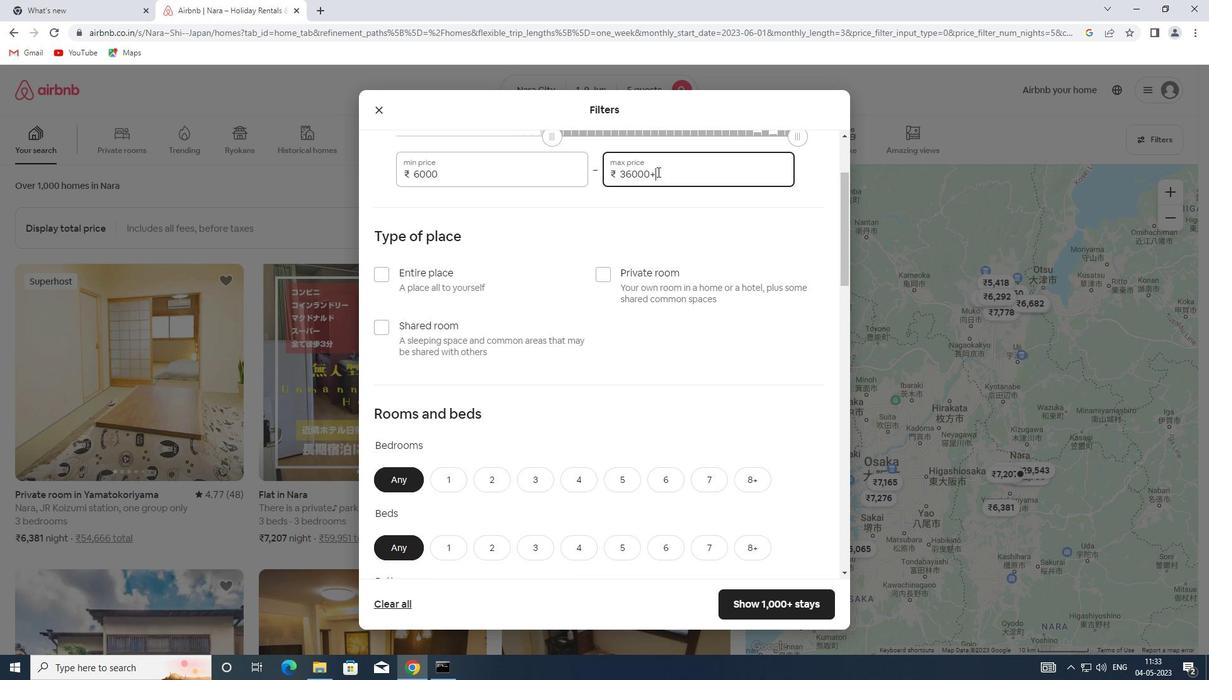 
Action: Mouse moved to (591, 155)
Screenshot: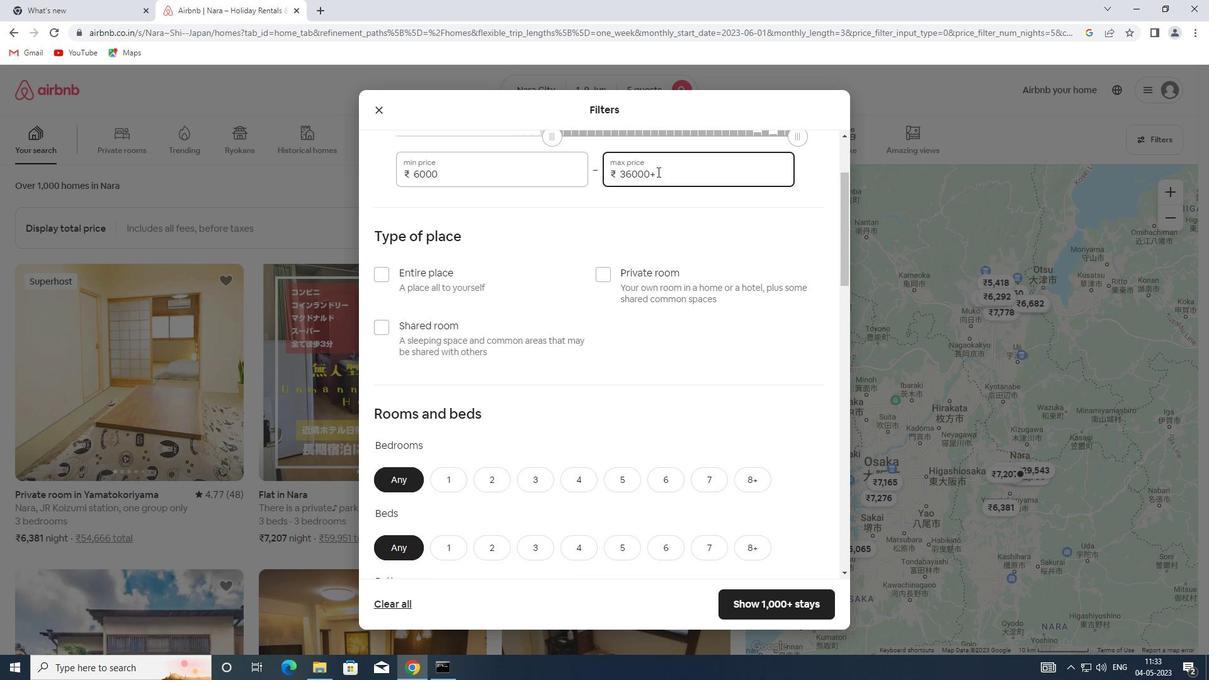 
Action: Key pressed 12000
Screenshot: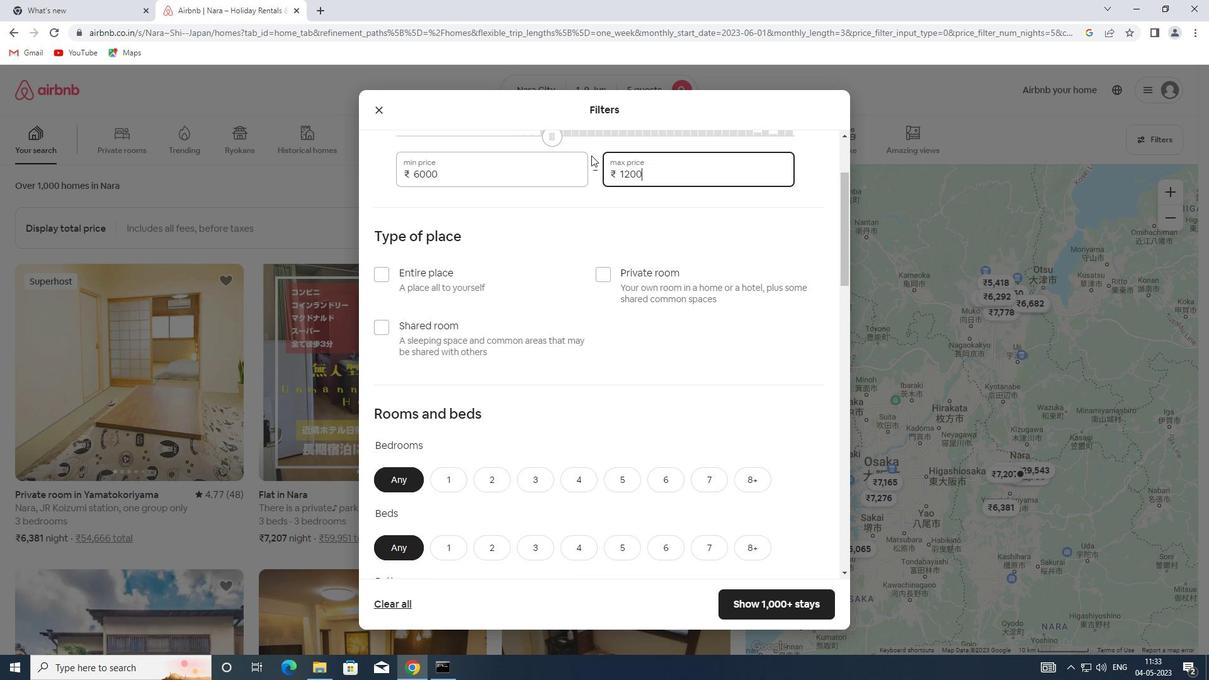 
Action: Mouse moved to (527, 227)
Screenshot: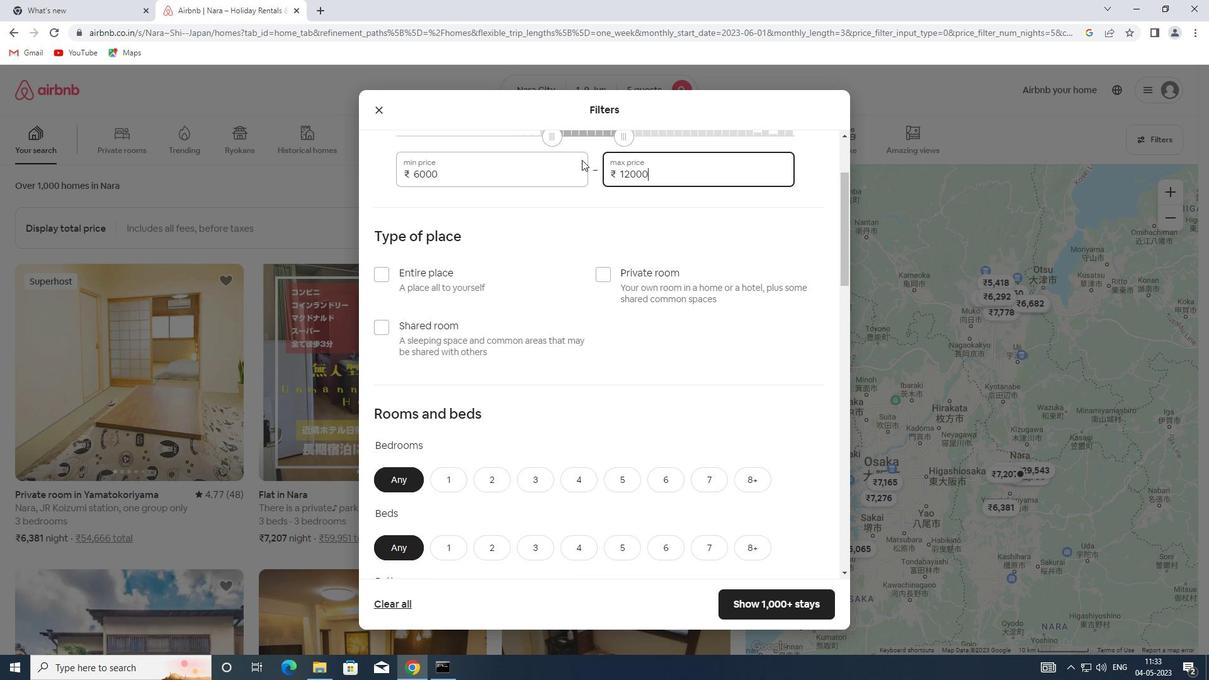 
Action: Mouse scrolled (527, 226) with delta (0, 0)
Screenshot: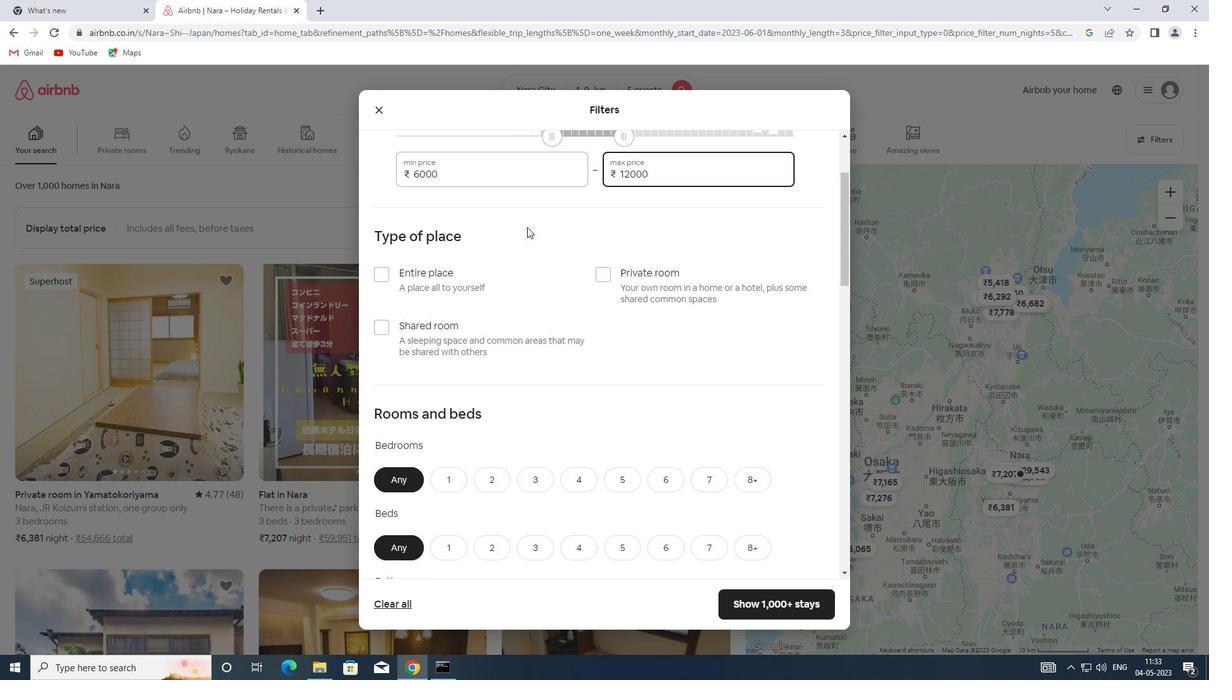 
Action: Mouse scrolled (527, 226) with delta (0, 0)
Screenshot: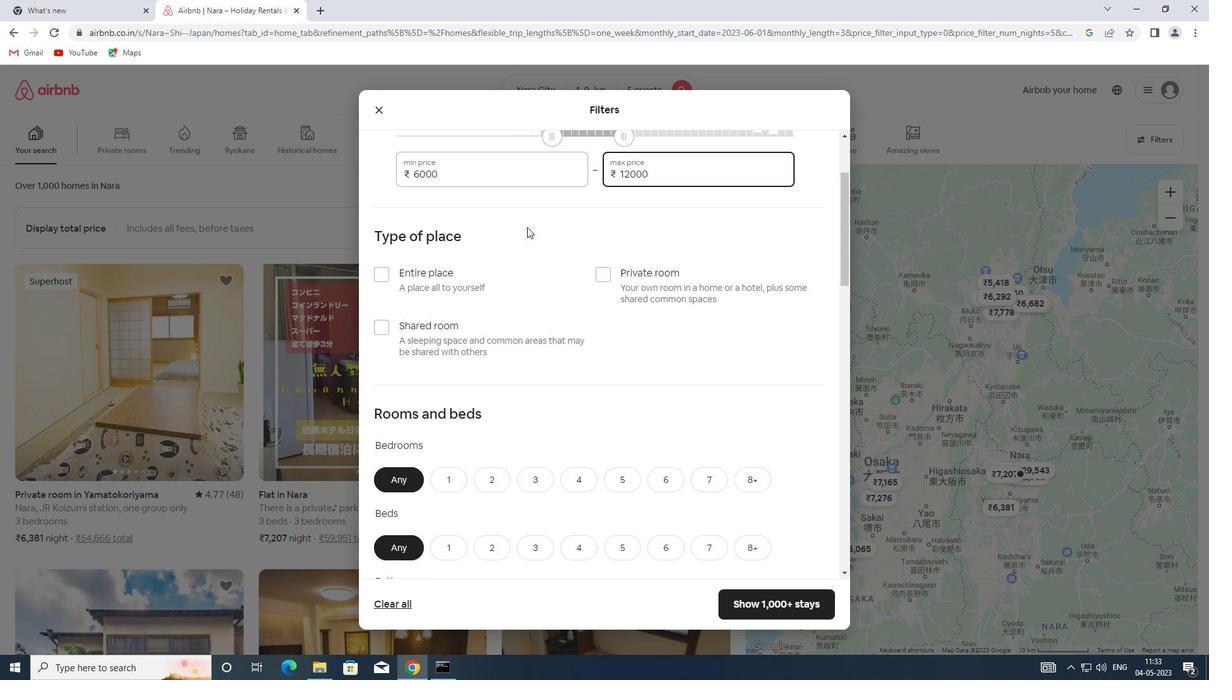 
Action: Mouse moved to (418, 153)
Screenshot: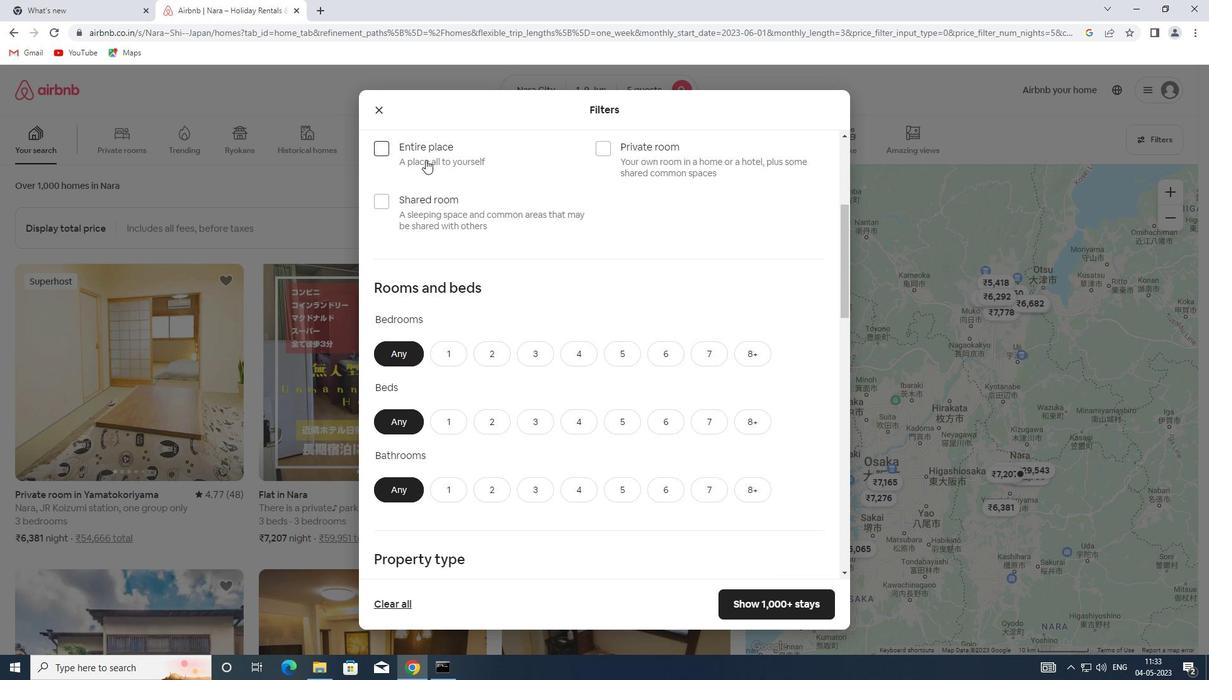 
Action: Mouse pressed left at (418, 153)
Screenshot: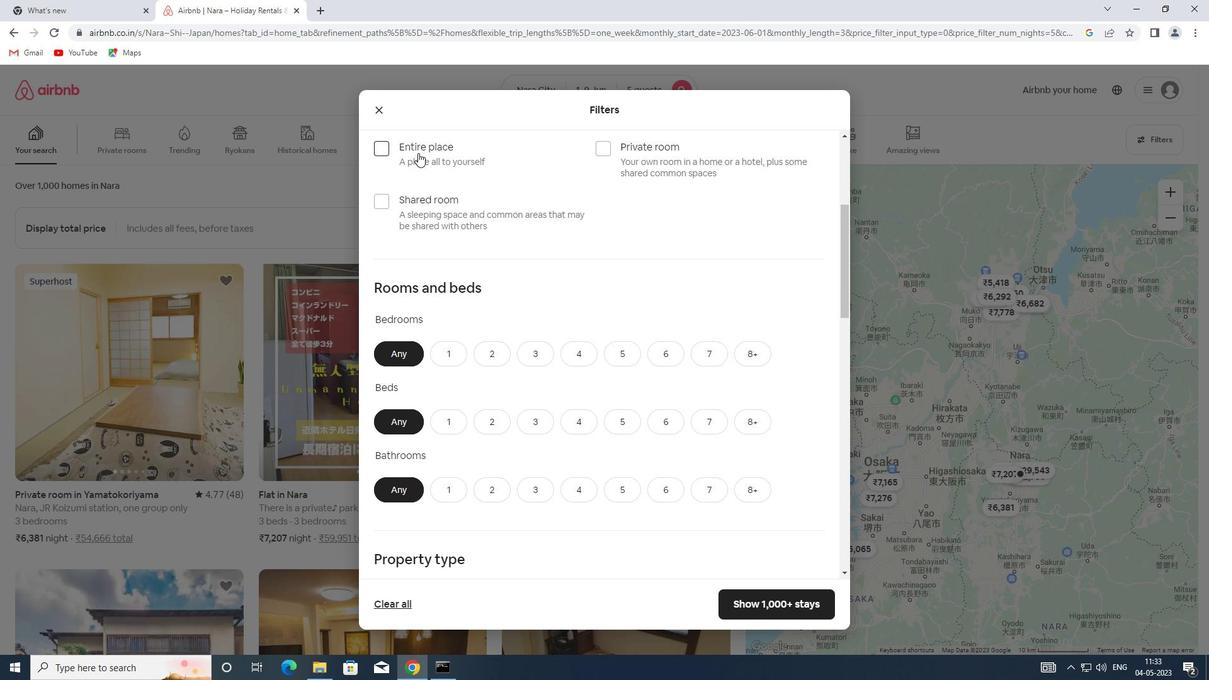 
Action: Mouse moved to (522, 353)
Screenshot: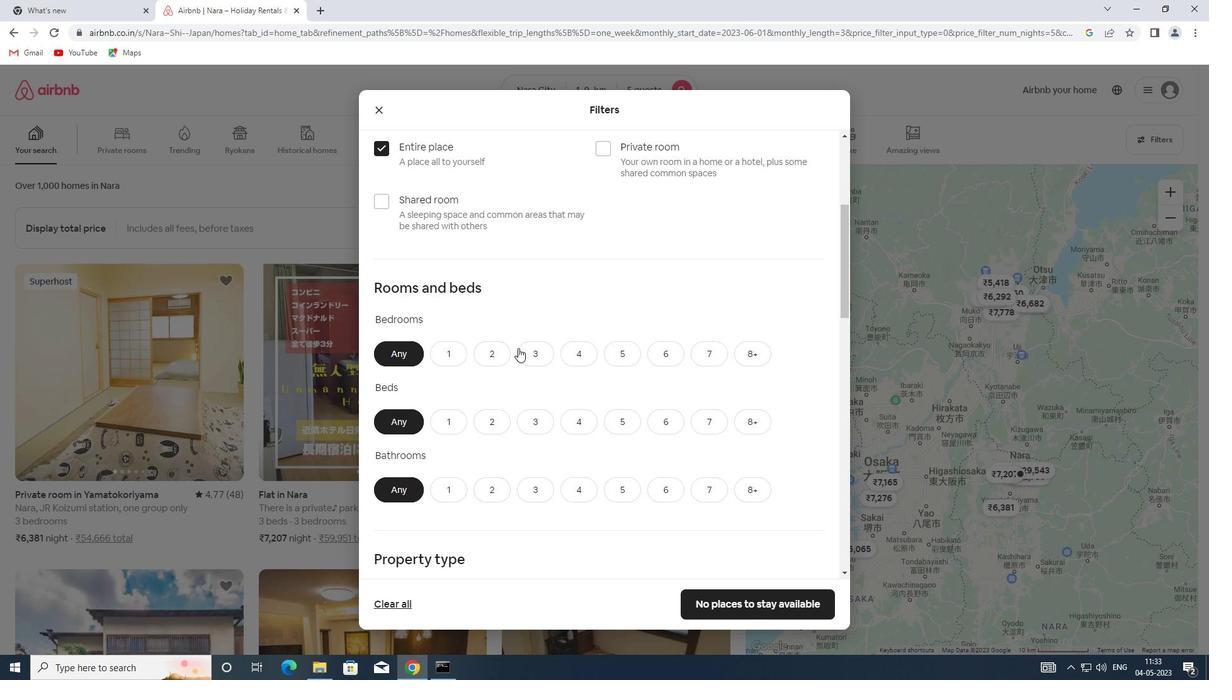 
Action: Mouse pressed left at (522, 353)
Screenshot: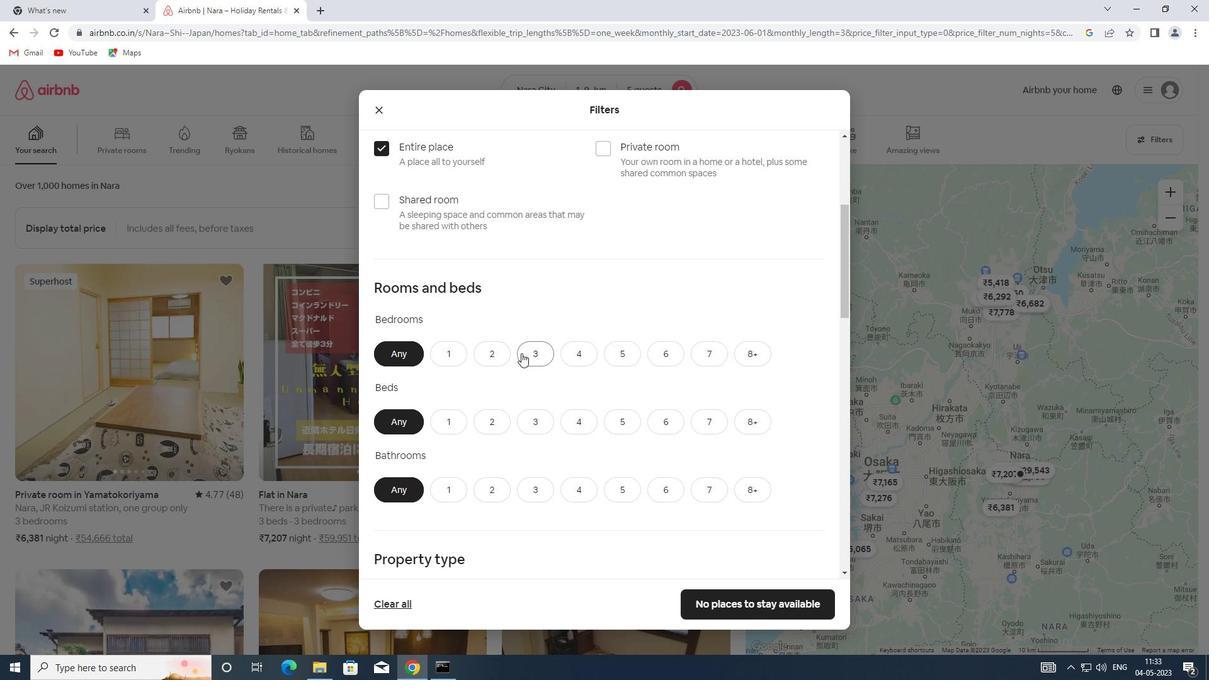 
Action: Mouse moved to (542, 417)
Screenshot: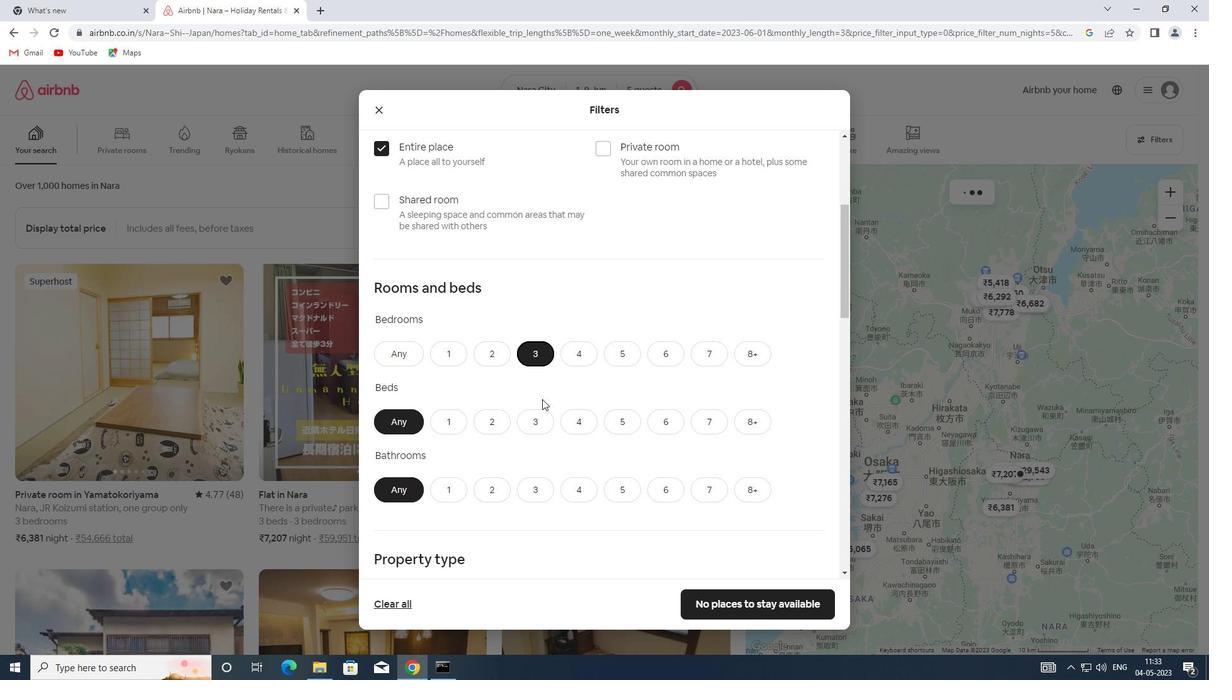 
Action: Mouse pressed left at (542, 417)
Screenshot: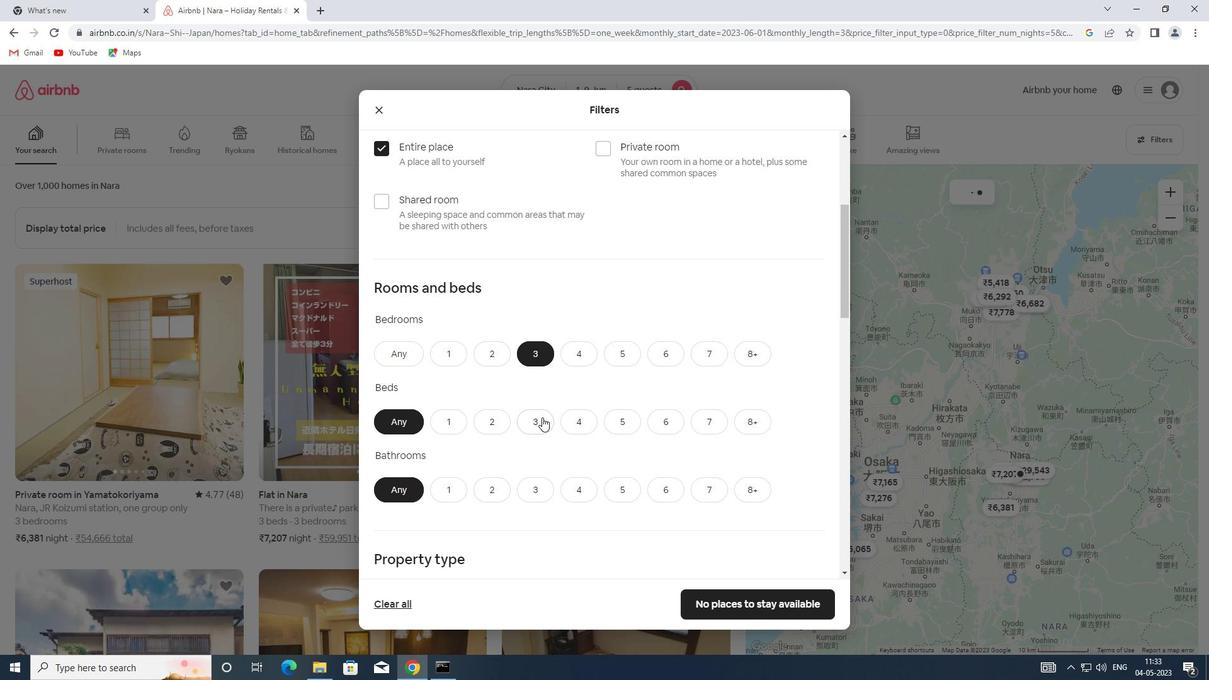 
Action: Mouse moved to (528, 490)
Screenshot: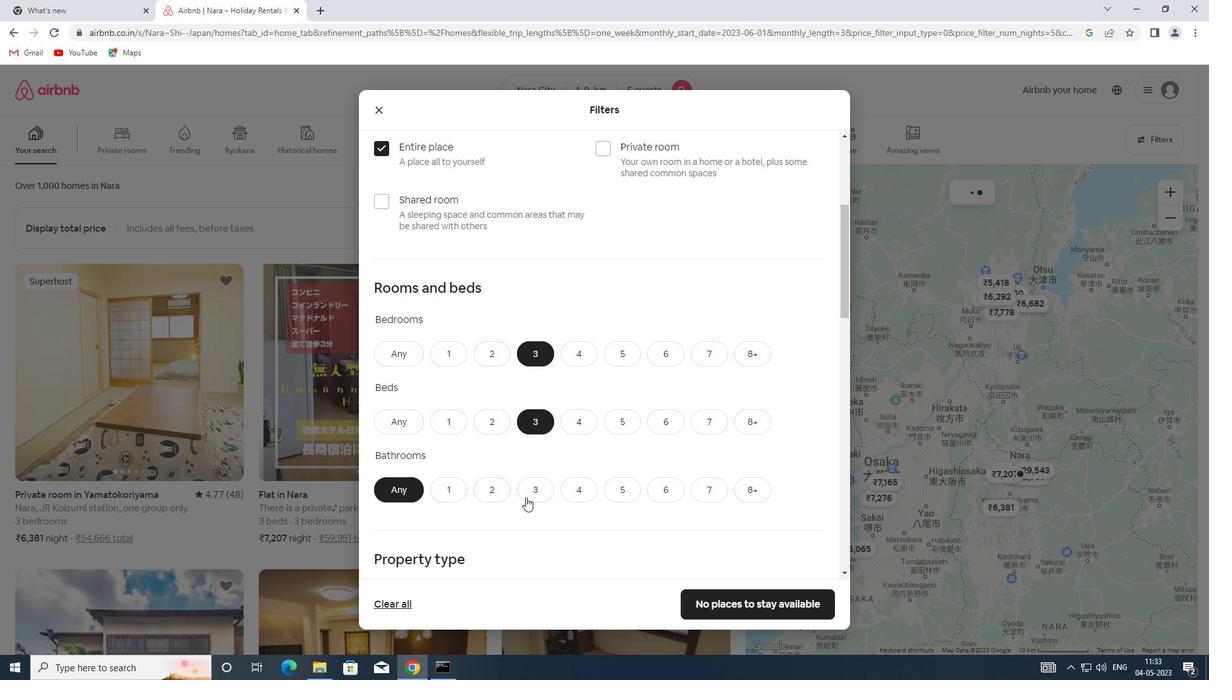 
Action: Mouse pressed left at (528, 490)
Screenshot: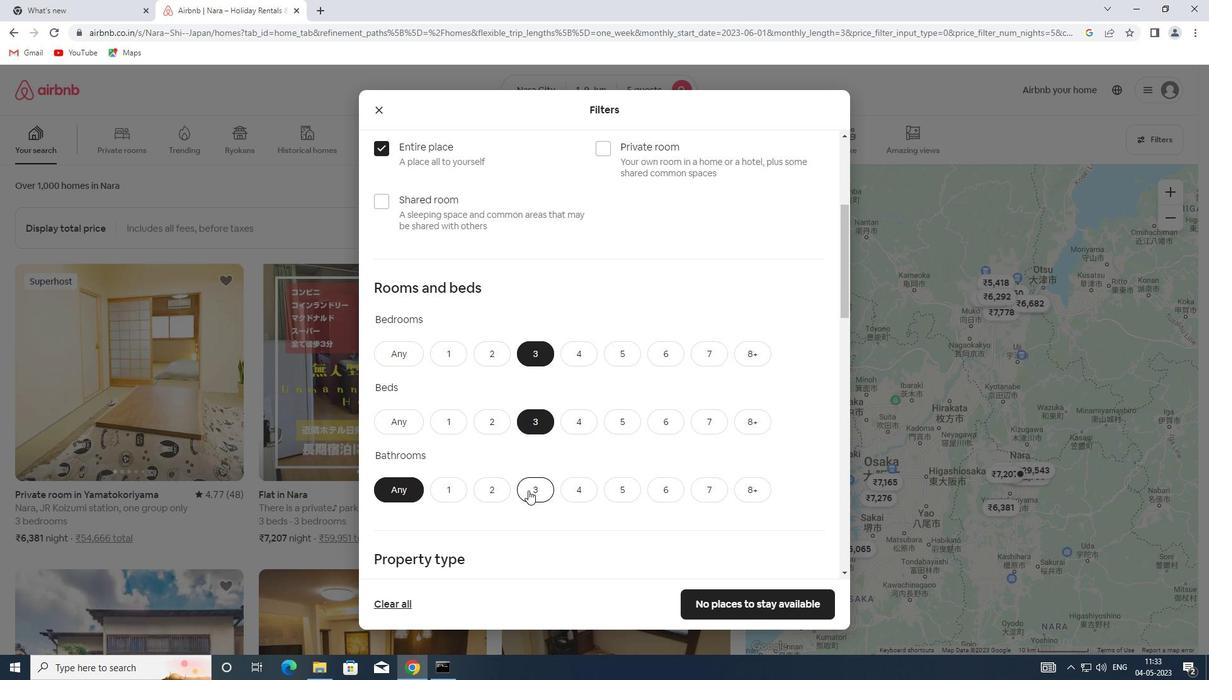 
Action: Mouse scrolled (528, 489) with delta (0, 0)
Screenshot: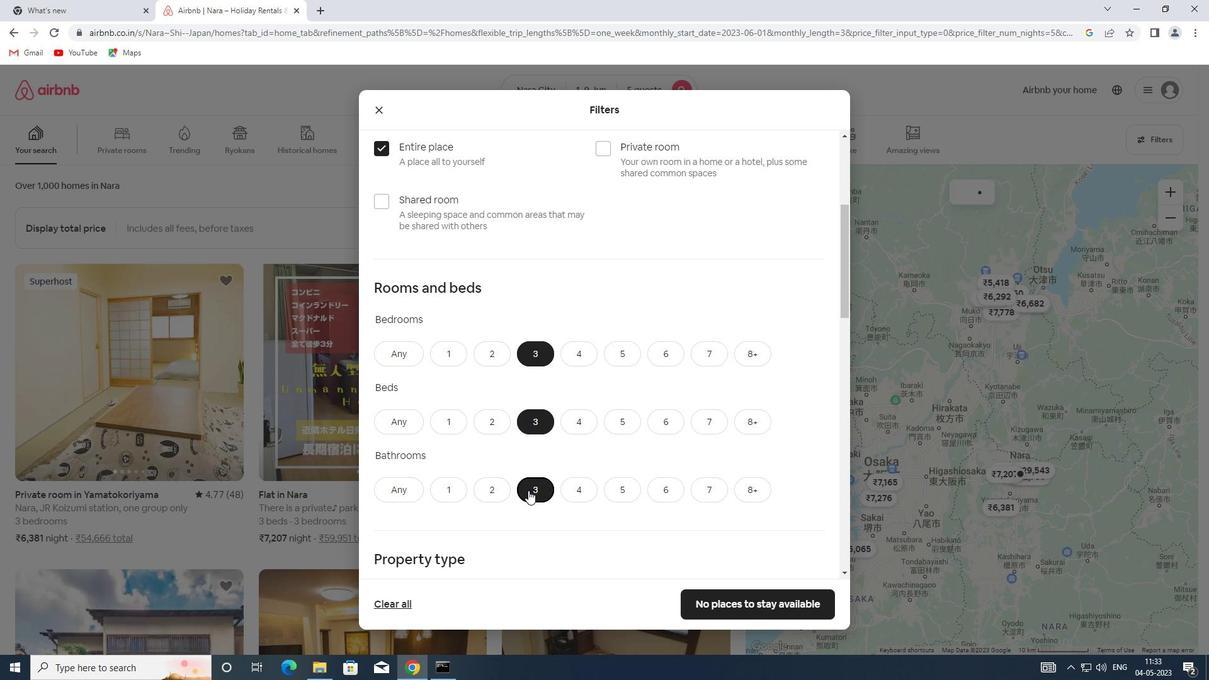 
Action: Mouse scrolled (528, 489) with delta (0, 0)
Screenshot: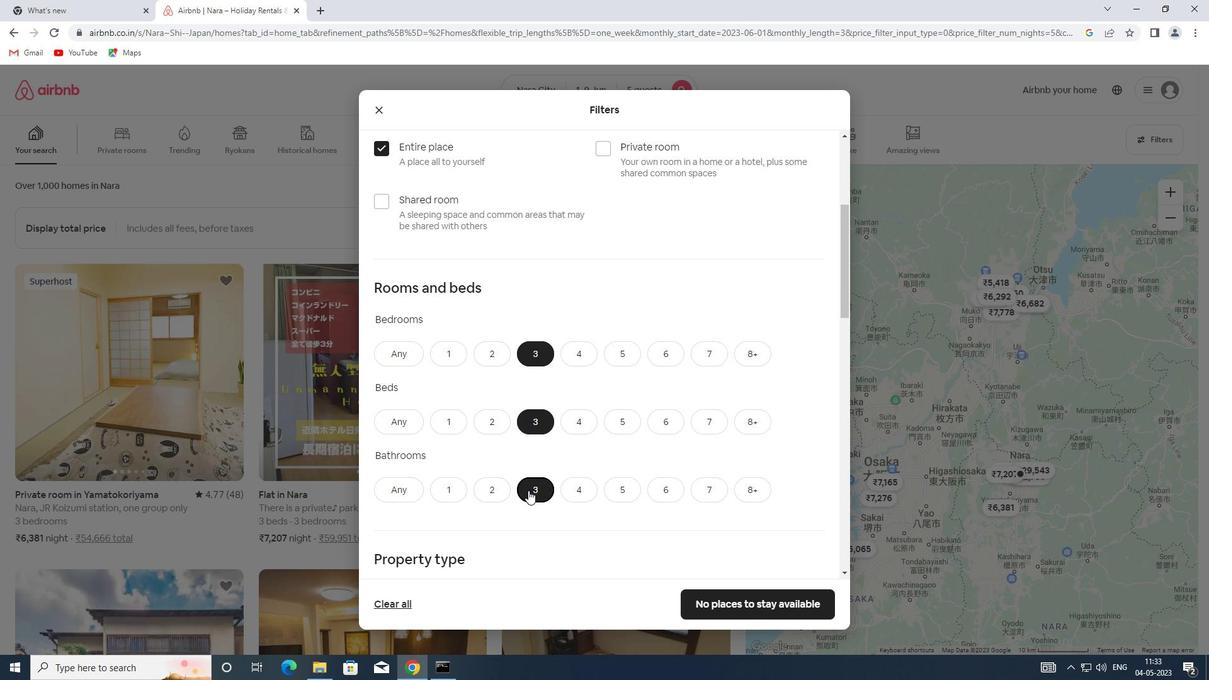 
Action: Mouse scrolled (528, 489) with delta (0, 0)
Screenshot: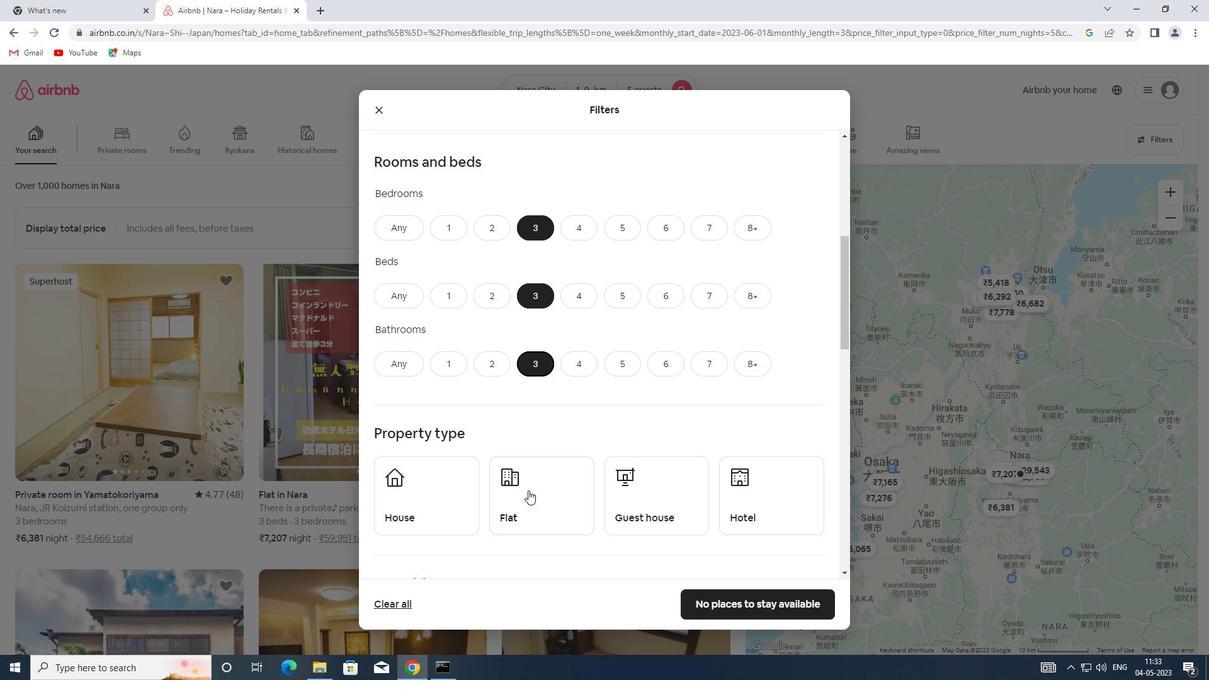 
Action: Mouse moved to (464, 452)
Screenshot: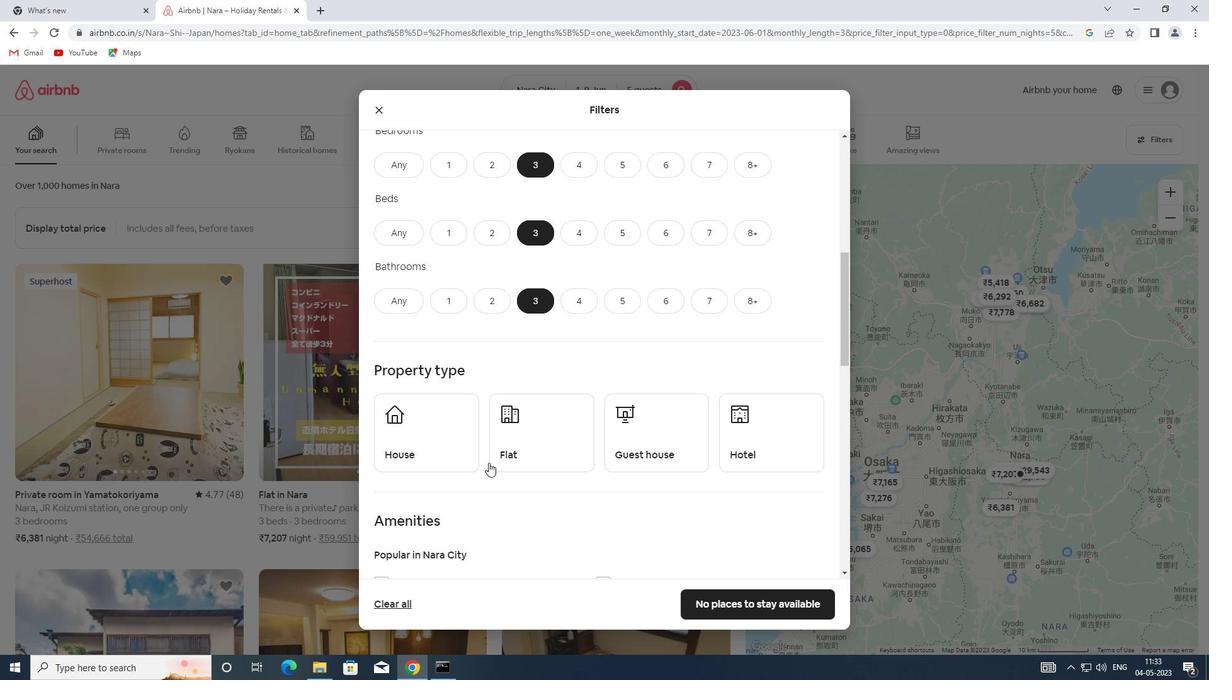 
Action: Mouse pressed left at (464, 452)
Screenshot: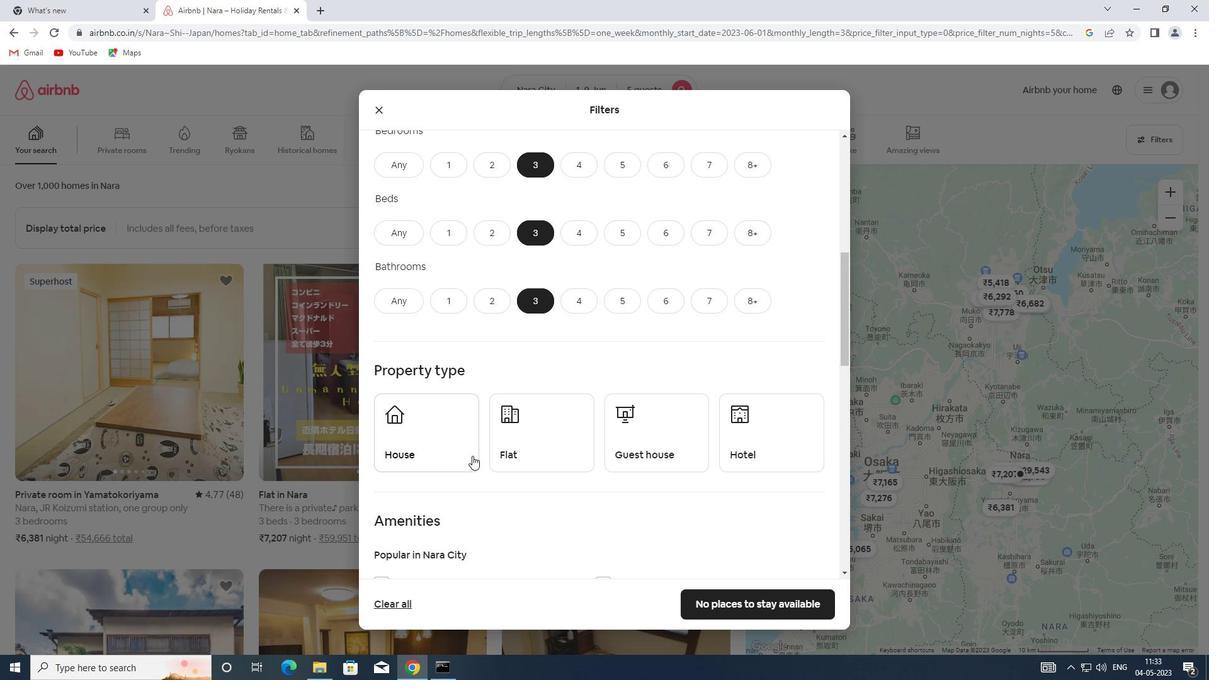 
Action: Mouse moved to (513, 454)
Screenshot: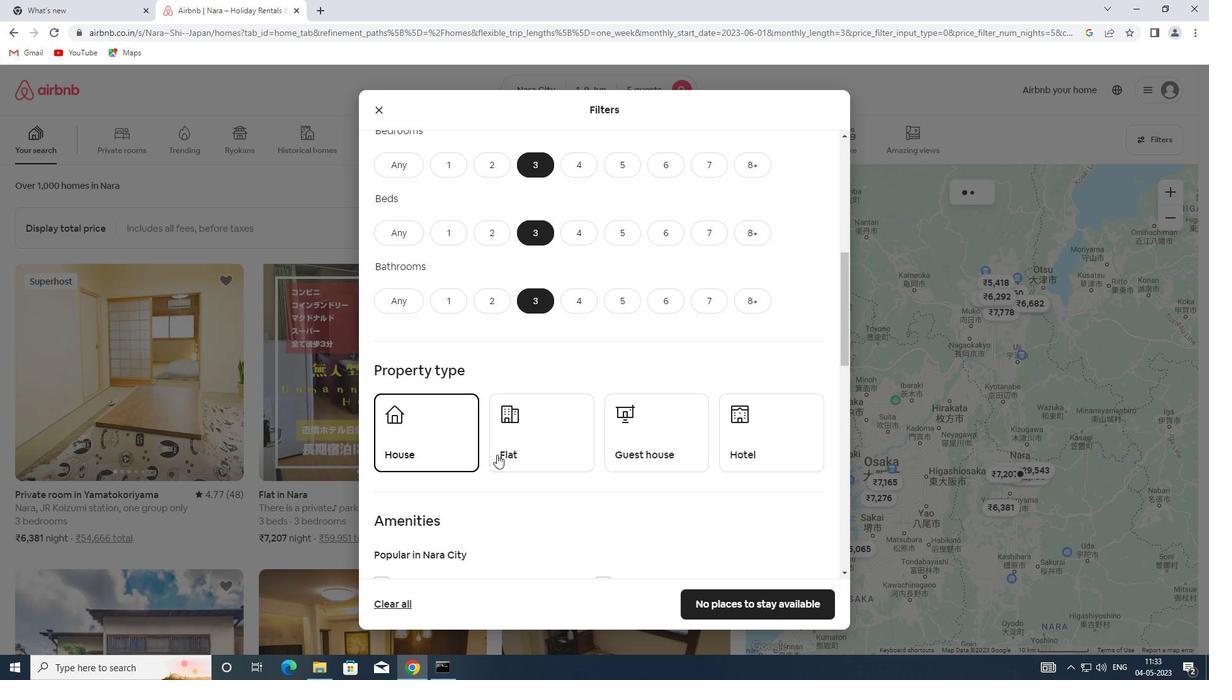 
Action: Mouse pressed left at (513, 454)
Screenshot: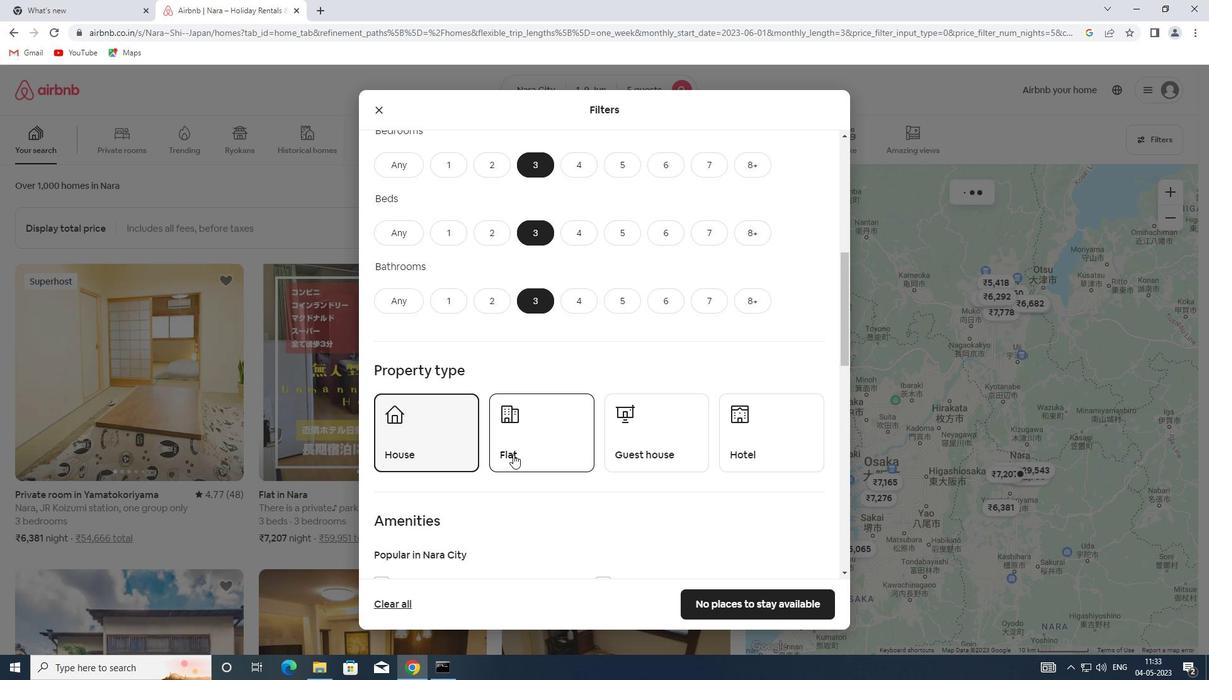 
Action: Mouse moved to (658, 454)
Screenshot: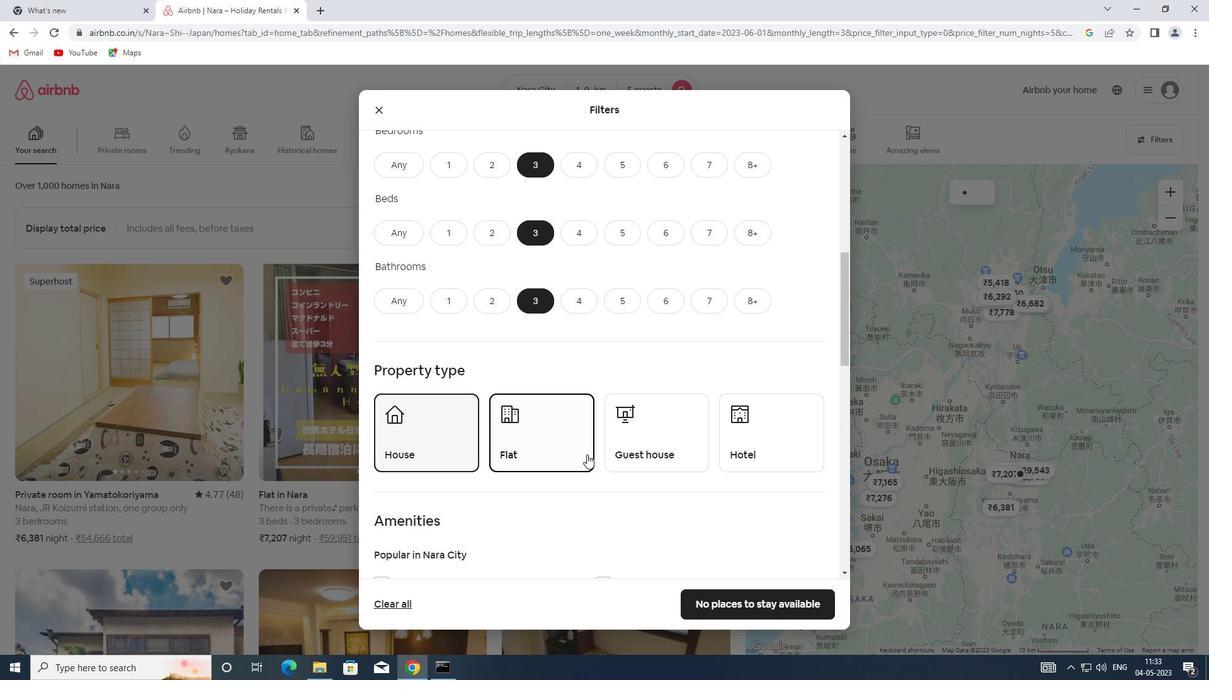 
Action: Mouse pressed left at (658, 454)
Screenshot: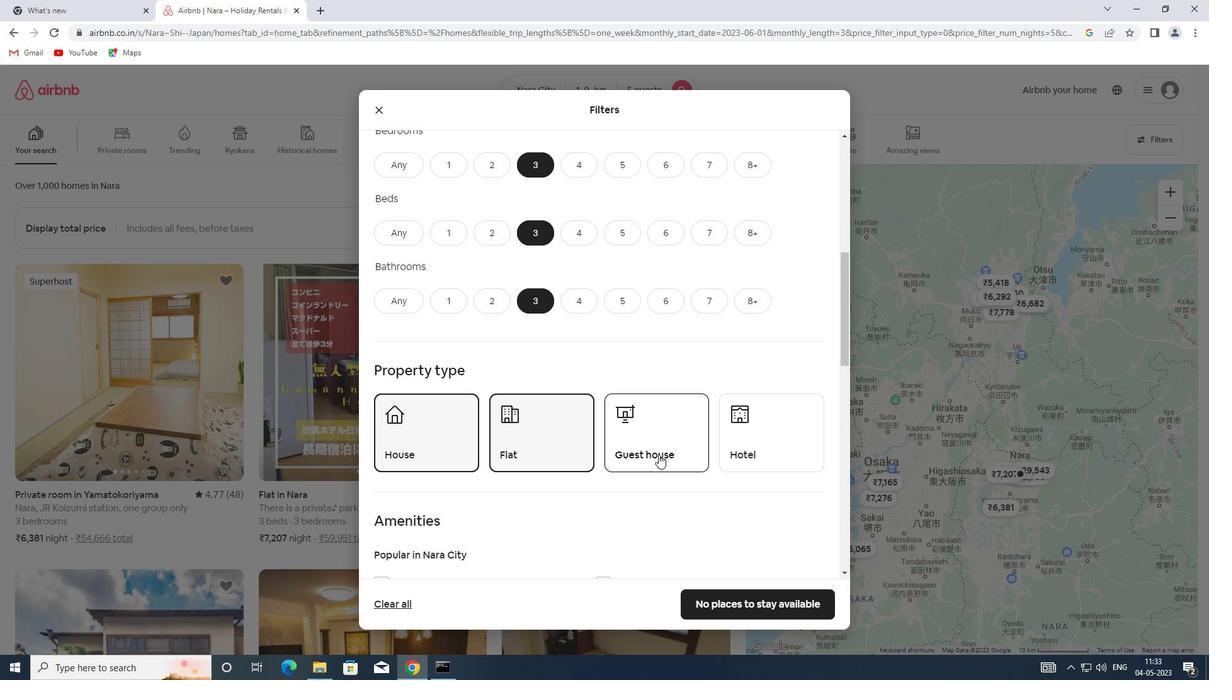 
Action: Mouse moved to (659, 454)
Screenshot: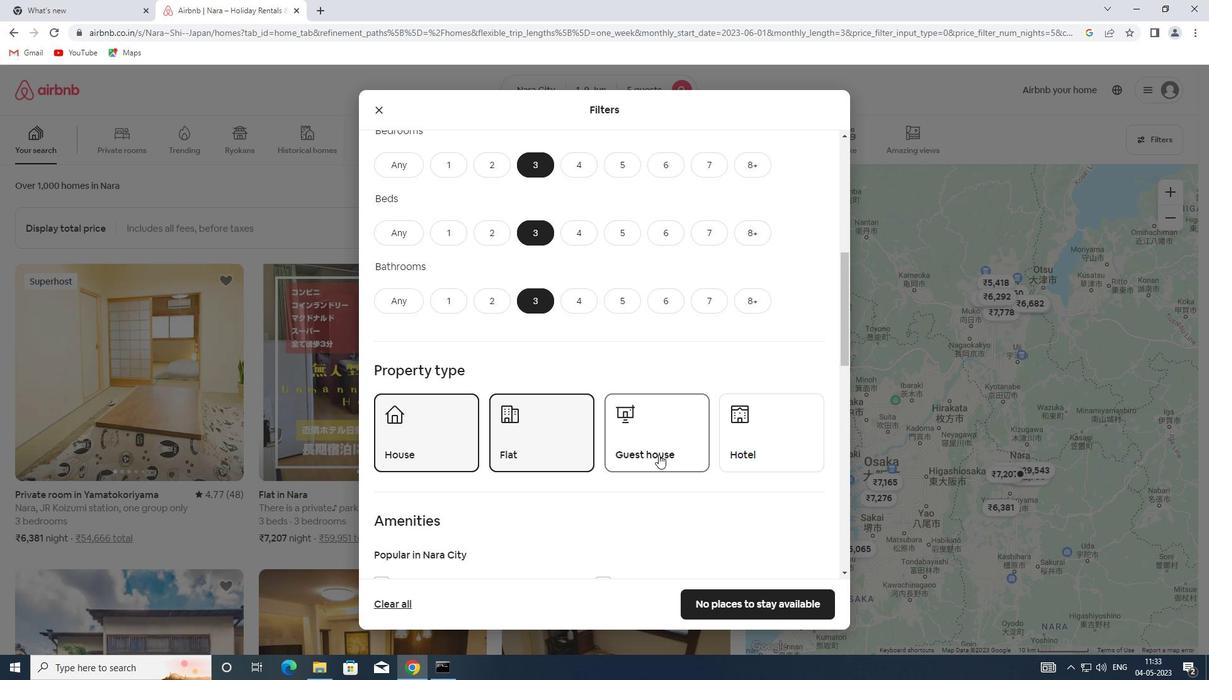 
Action: Mouse scrolled (659, 453) with delta (0, 0)
Screenshot: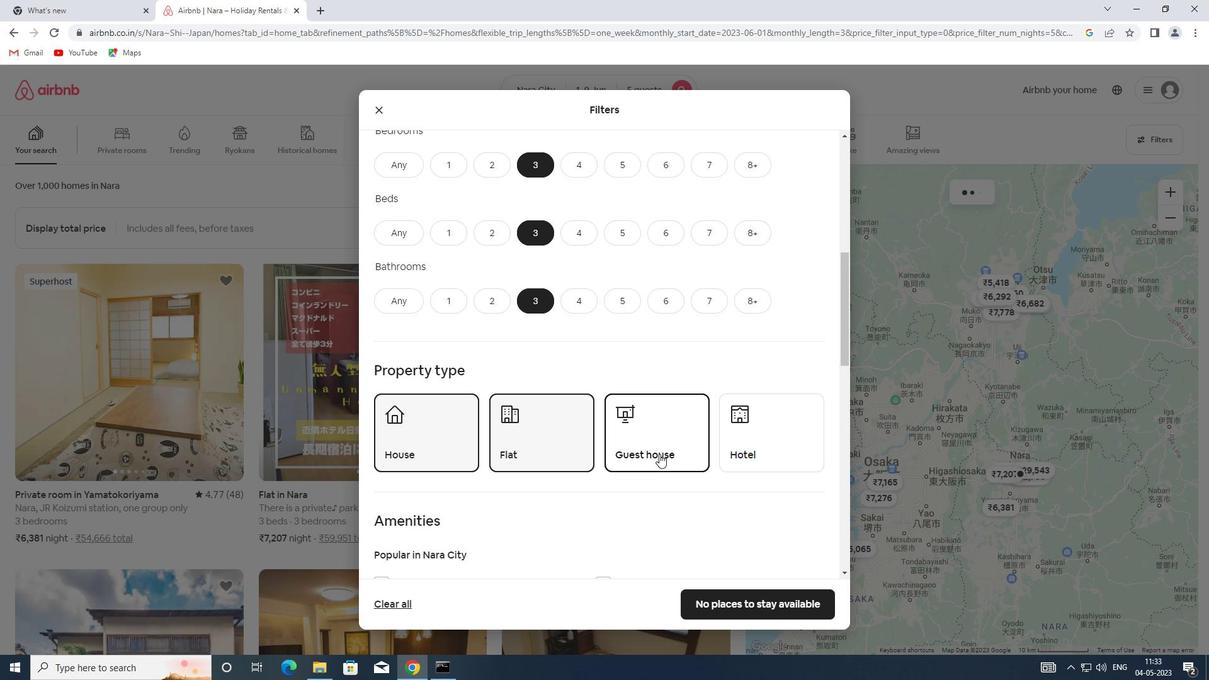 
Action: Mouse scrolled (659, 453) with delta (0, 0)
Screenshot: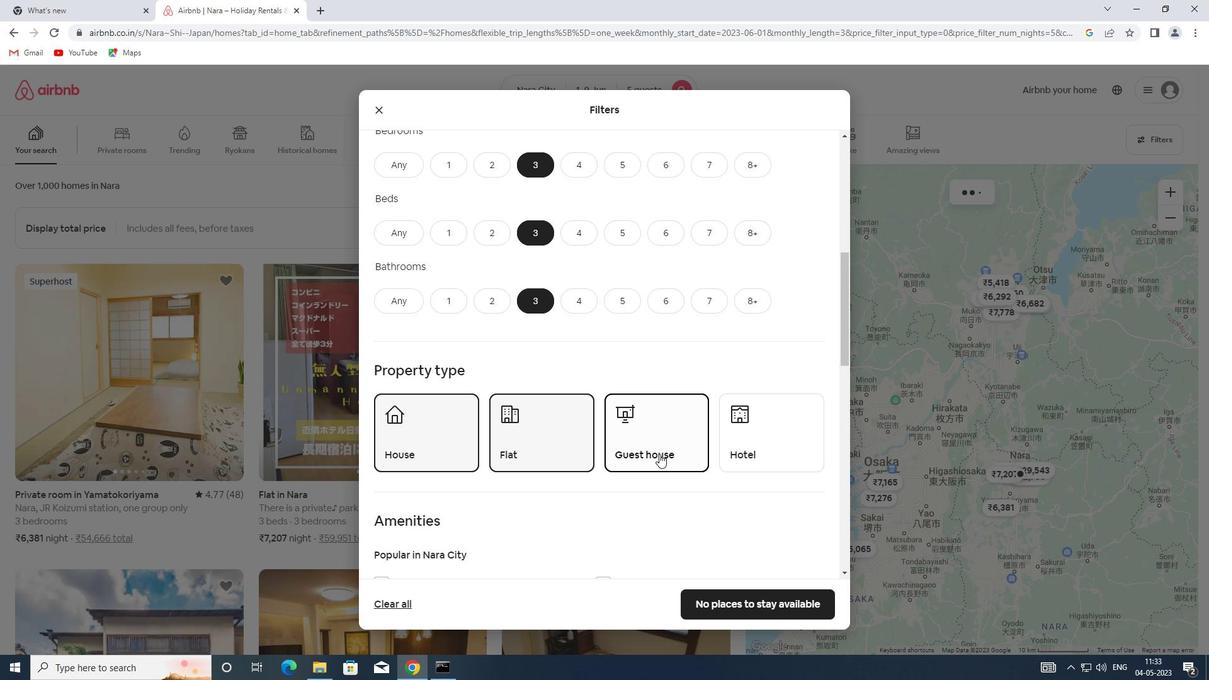 
Action: Mouse scrolled (659, 453) with delta (0, 0)
Screenshot: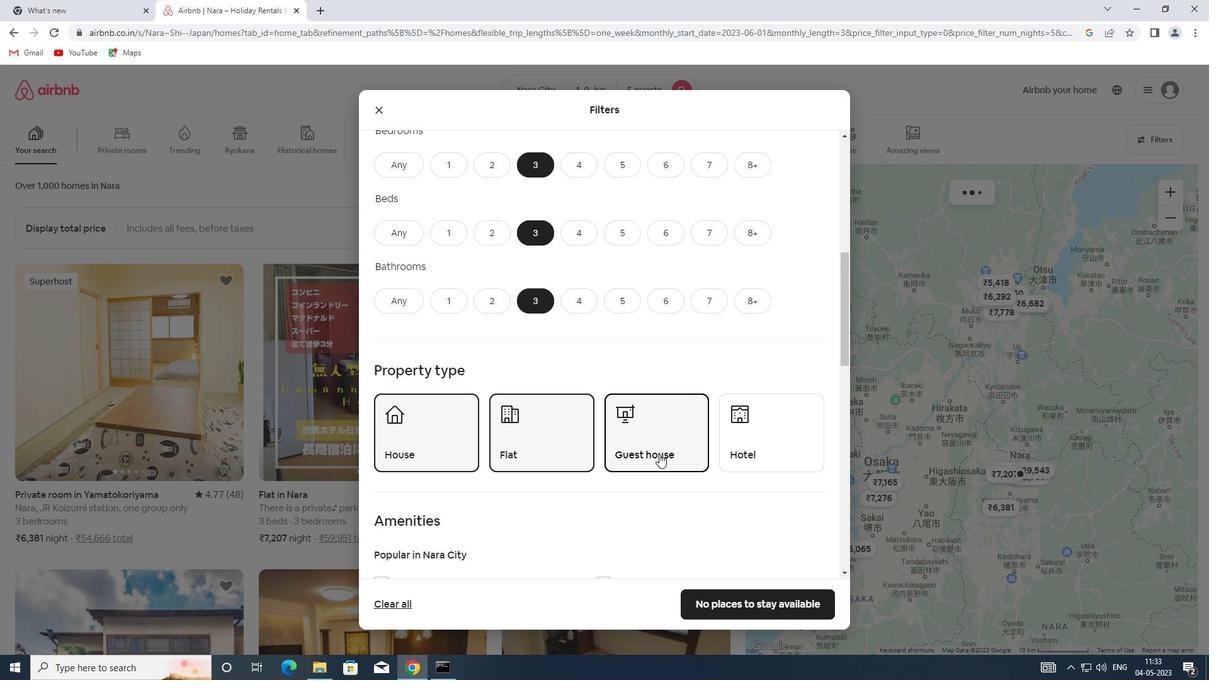 
Action: Mouse moved to (659, 453)
Screenshot: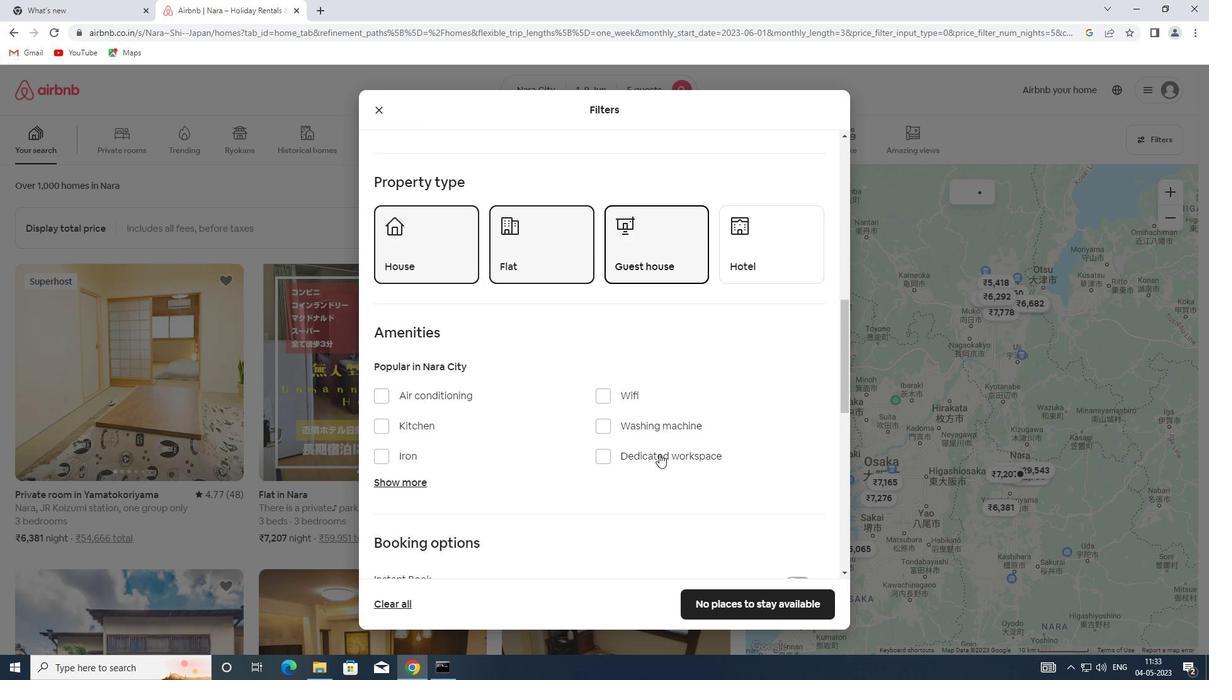 
Action: Mouse scrolled (659, 452) with delta (0, 0)
Screenshot: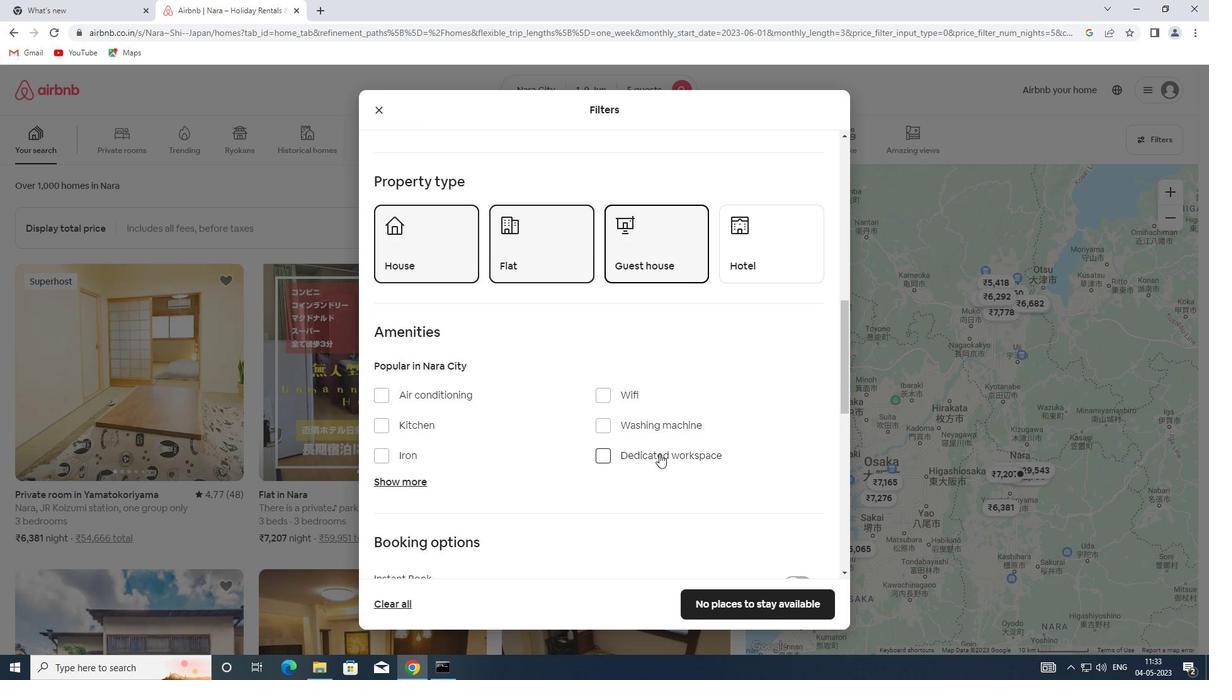
Action: Mouse scrolled (659, 452) with delta (0, 0)
Screenshot: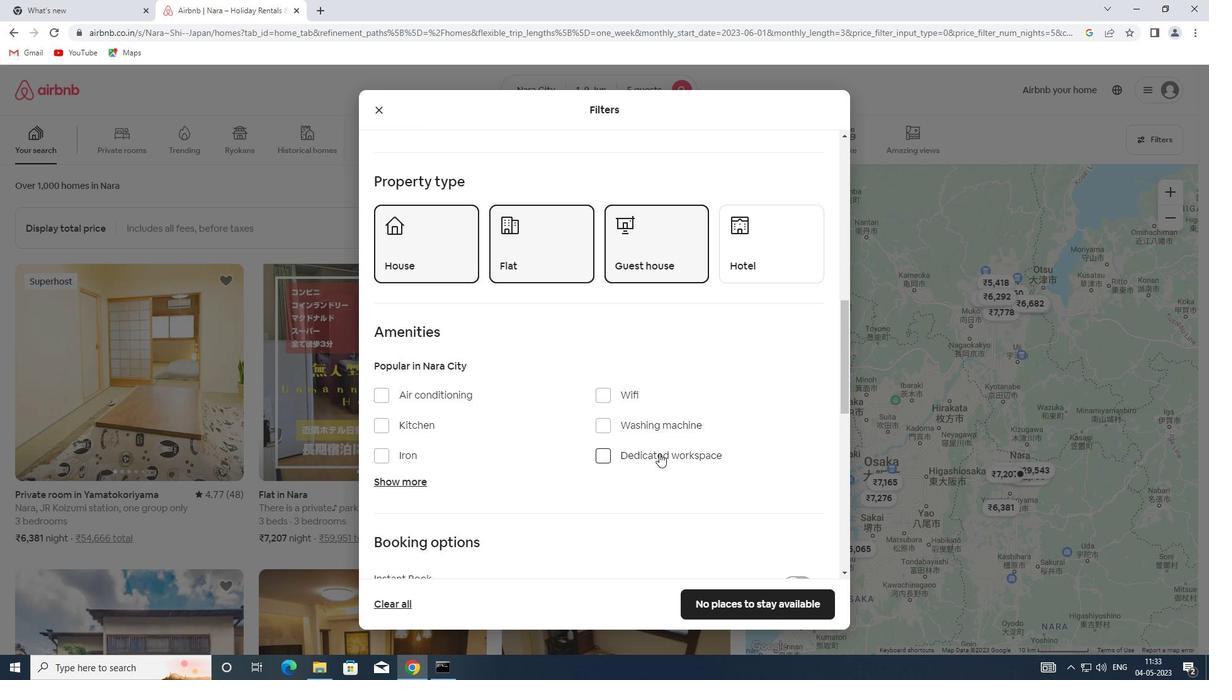 
Action: Mouse moved to (798, 496)
Screenshot: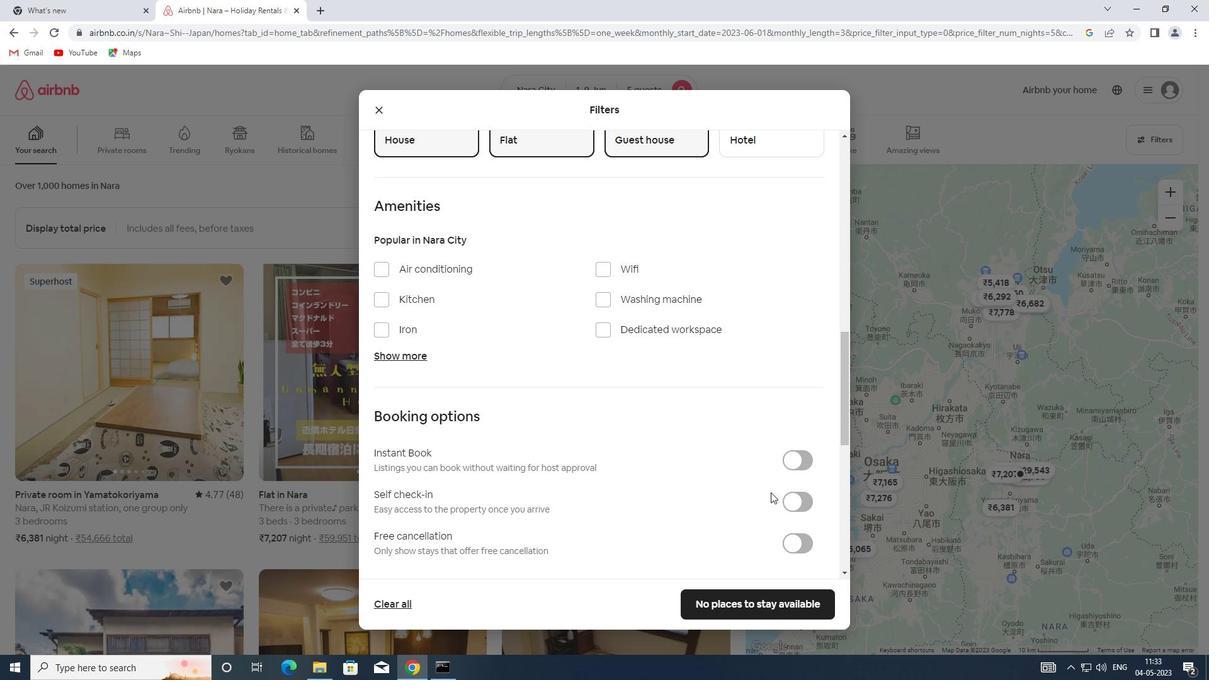 
Action: Mouse pressed left at (798, 496)
Screenshot: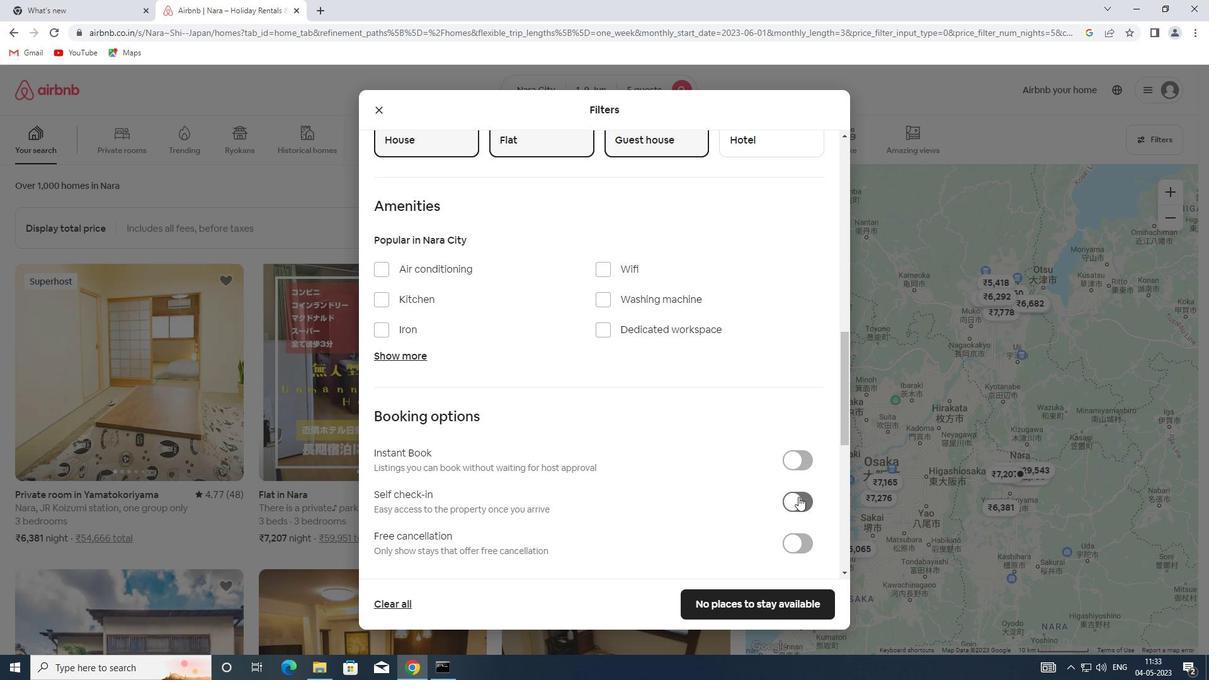 
Action: Mouse moved to (570, 464)
Screenshot: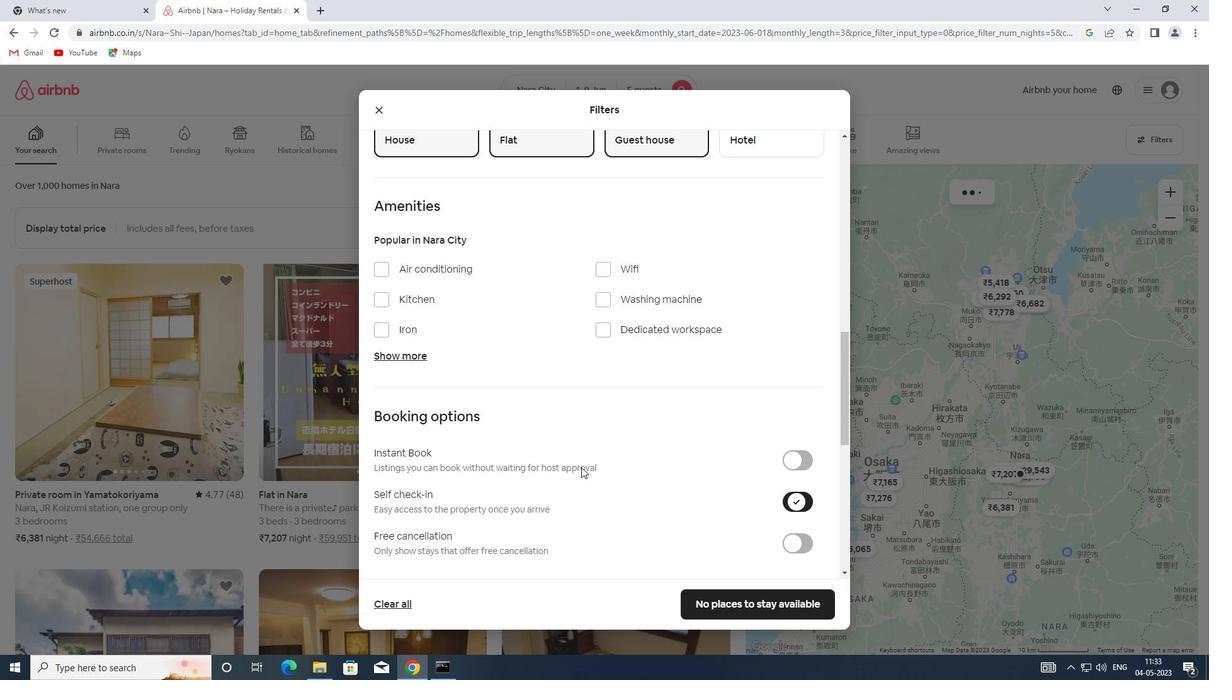 
Action: Mouse scrolled (570, 463) with delta (0, 0)
Screenshot: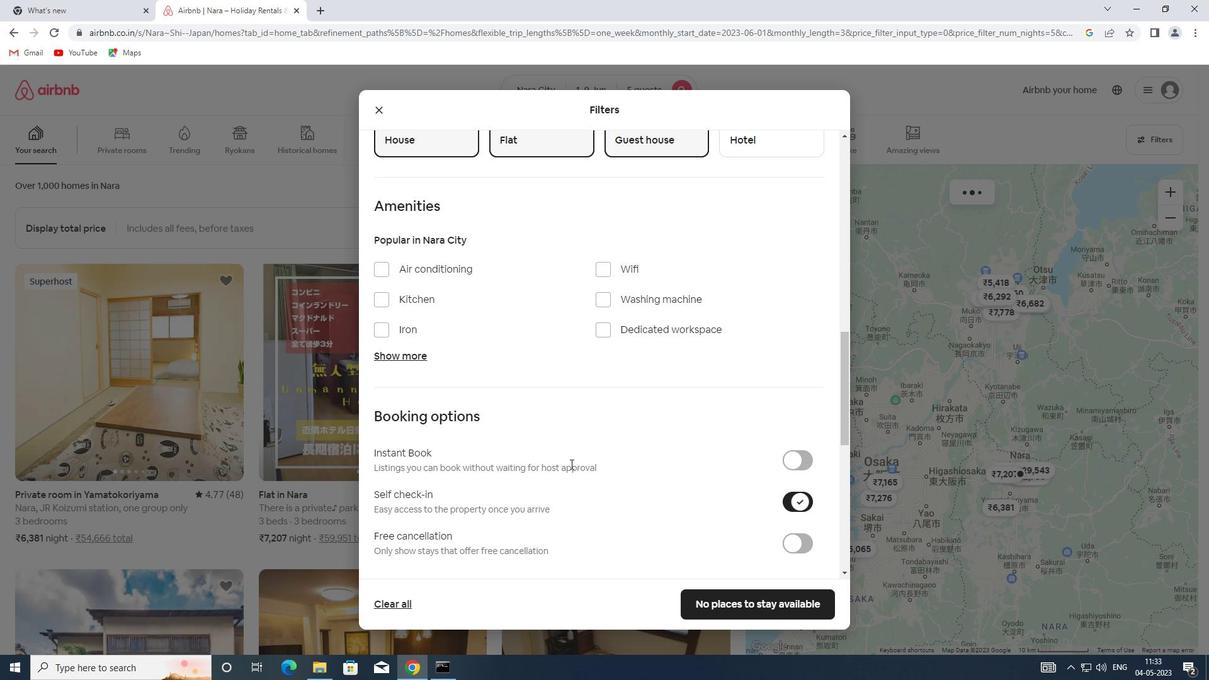 
Action: Mouse scrolled (570, 463) with delta (0, 0)
Screenshot: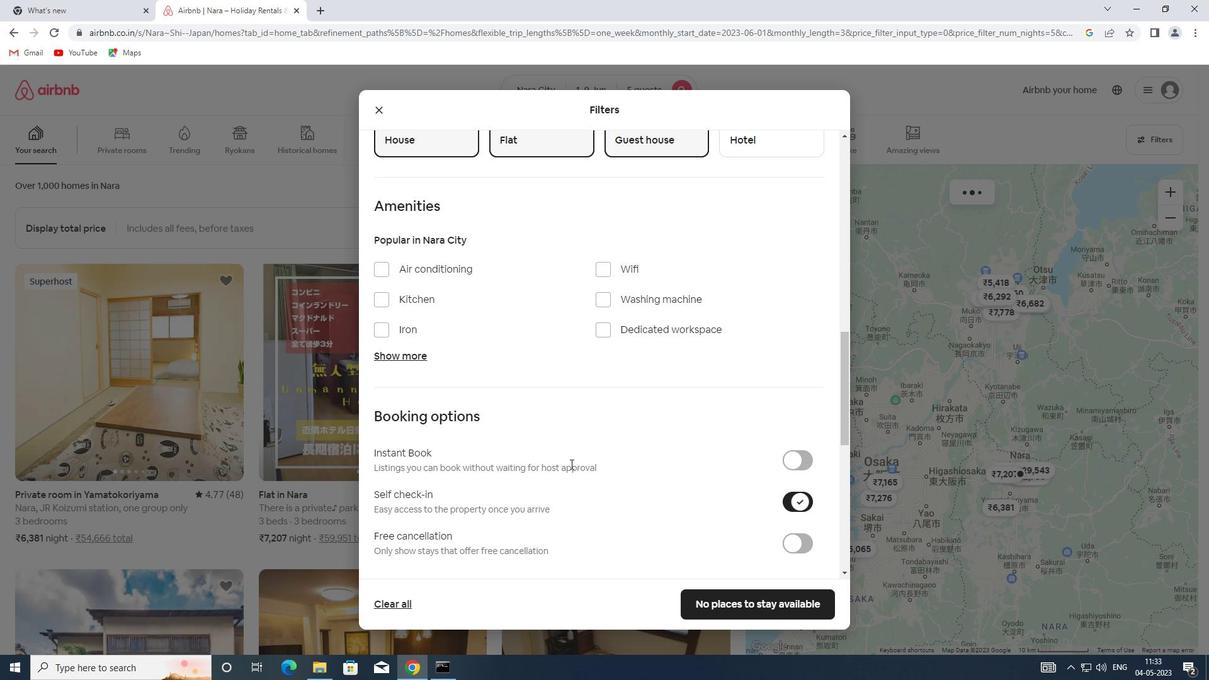 
Action: Mouse scrolled (570, 463) with delta (0, 0)
Screenshot: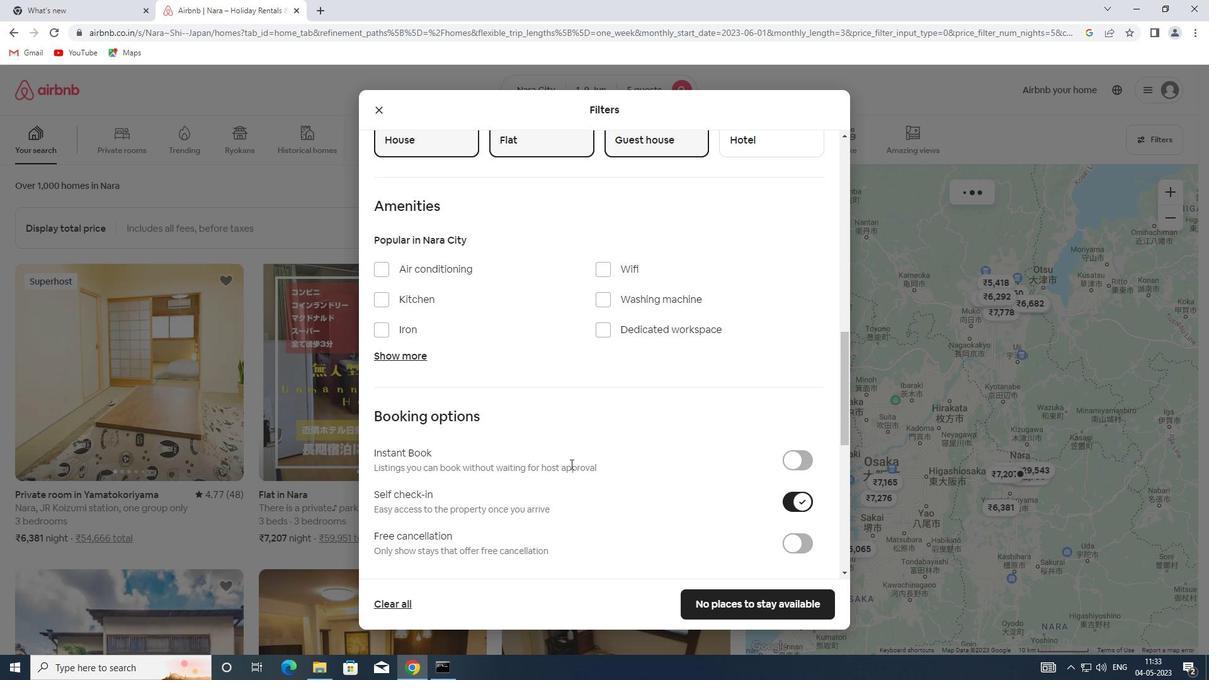 
Action: Mouse scrolled (570, 463) with delta (0, 0)
Screenshot: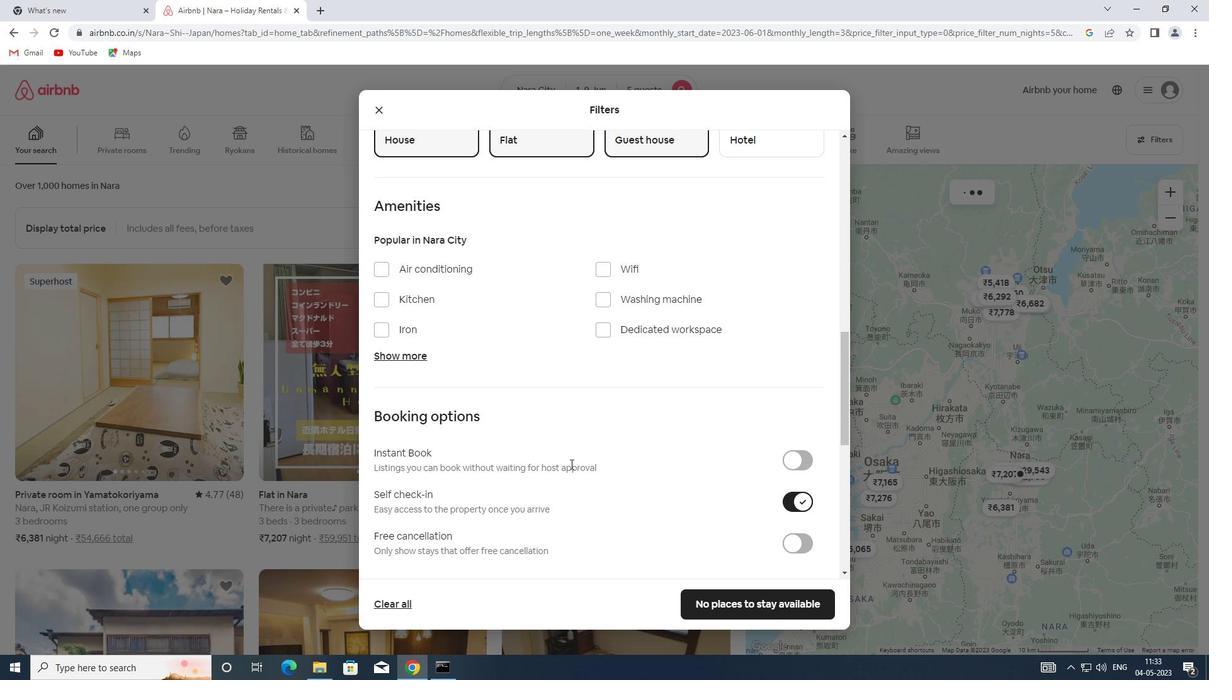 
Action: Mouse moved to (568, 455)
Screenshot: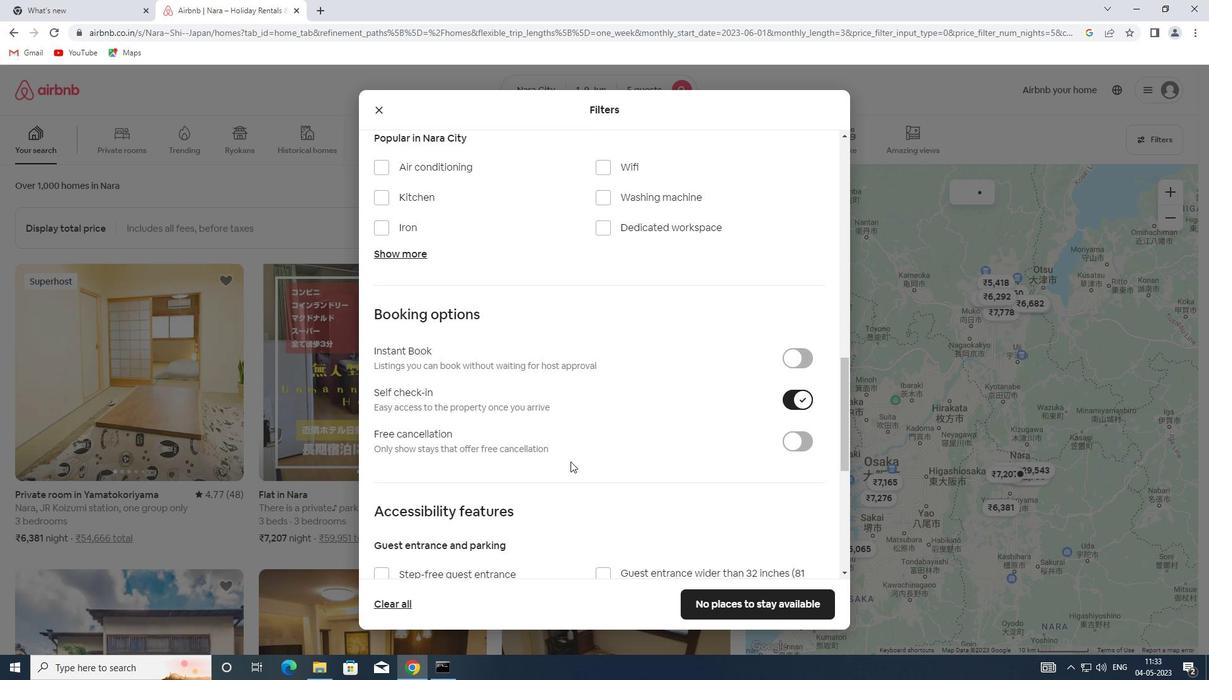 
Action: Mouse scrolled (568, 455) with delta (0, 0)
Screenshot: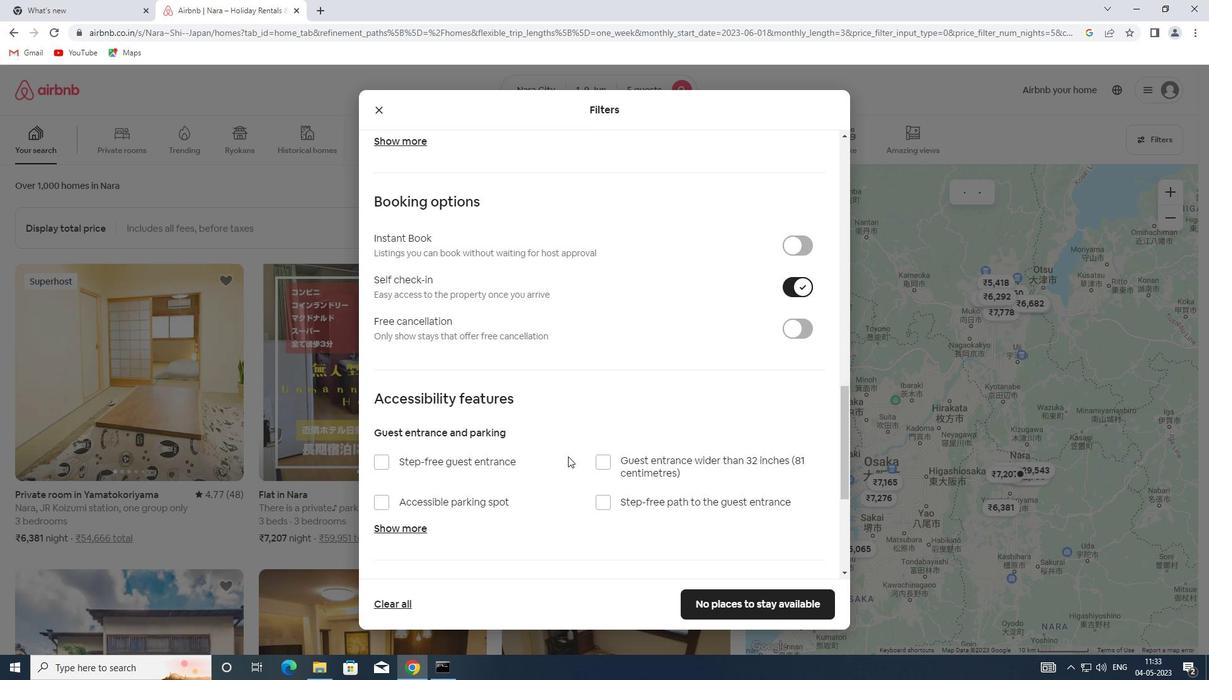 
Action: Mouse scrolled (568, 455) with delta (0, 0)
Screenshot: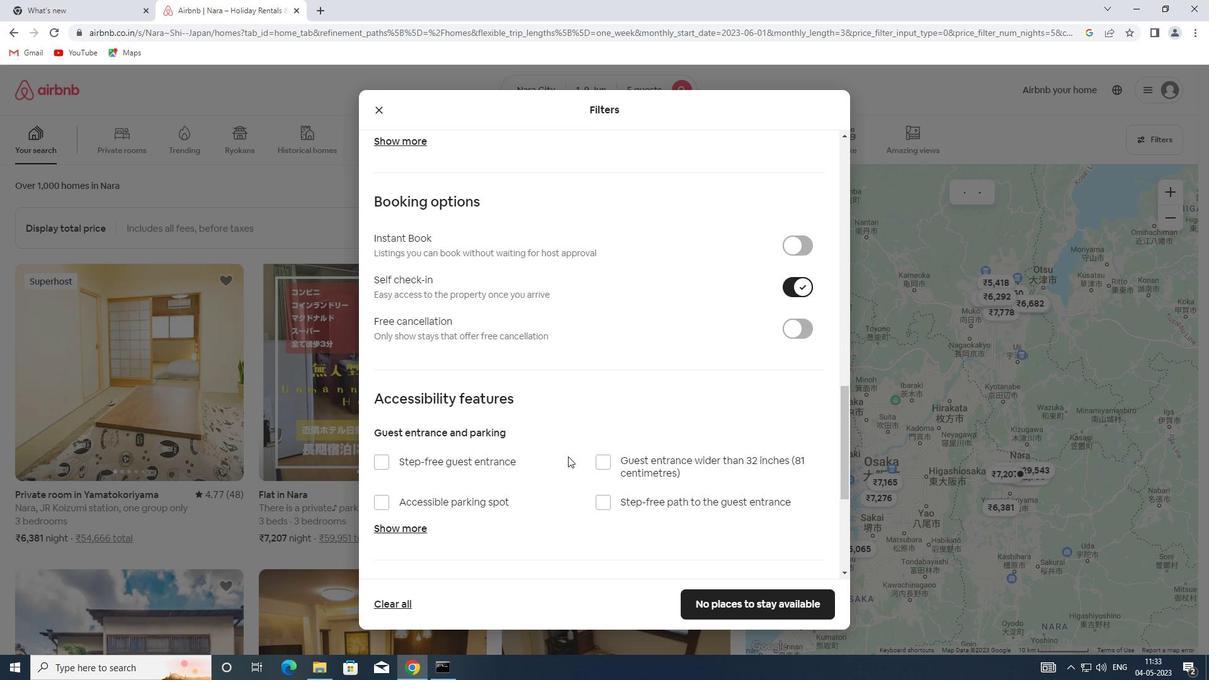 
Action: Mouse scrolled (568, 455) with delta (0, 0)
Screenshot: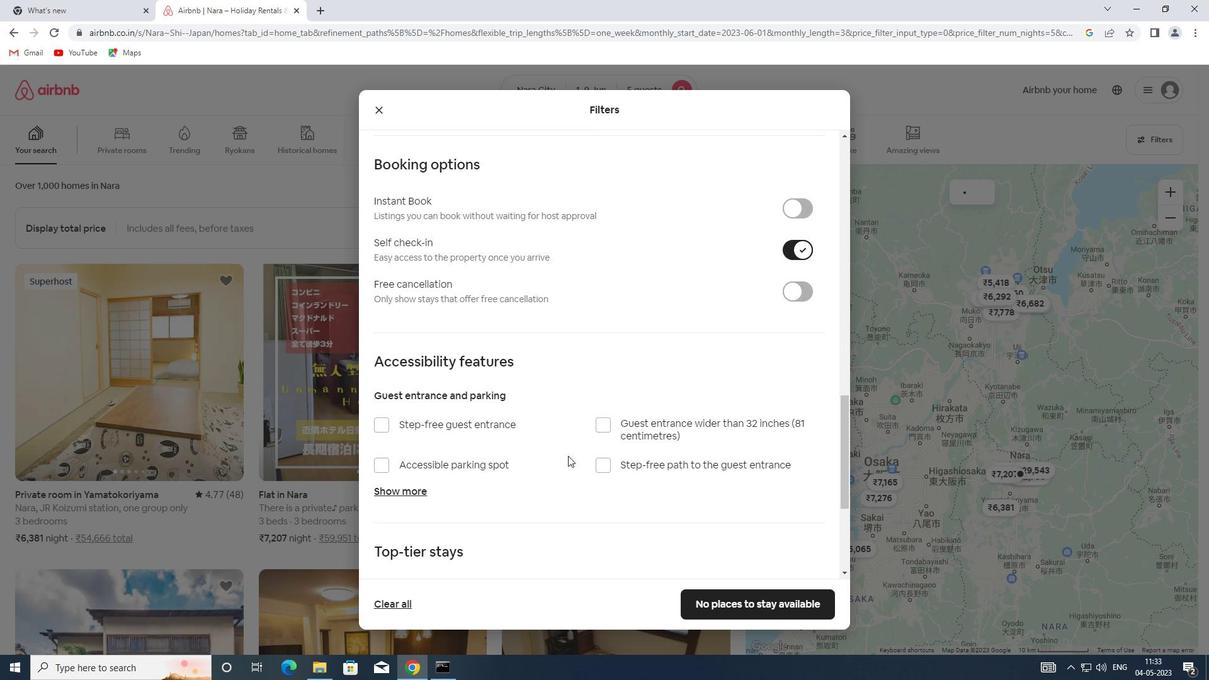 
Action: Mouse moved to (391, 535)
Screenshot: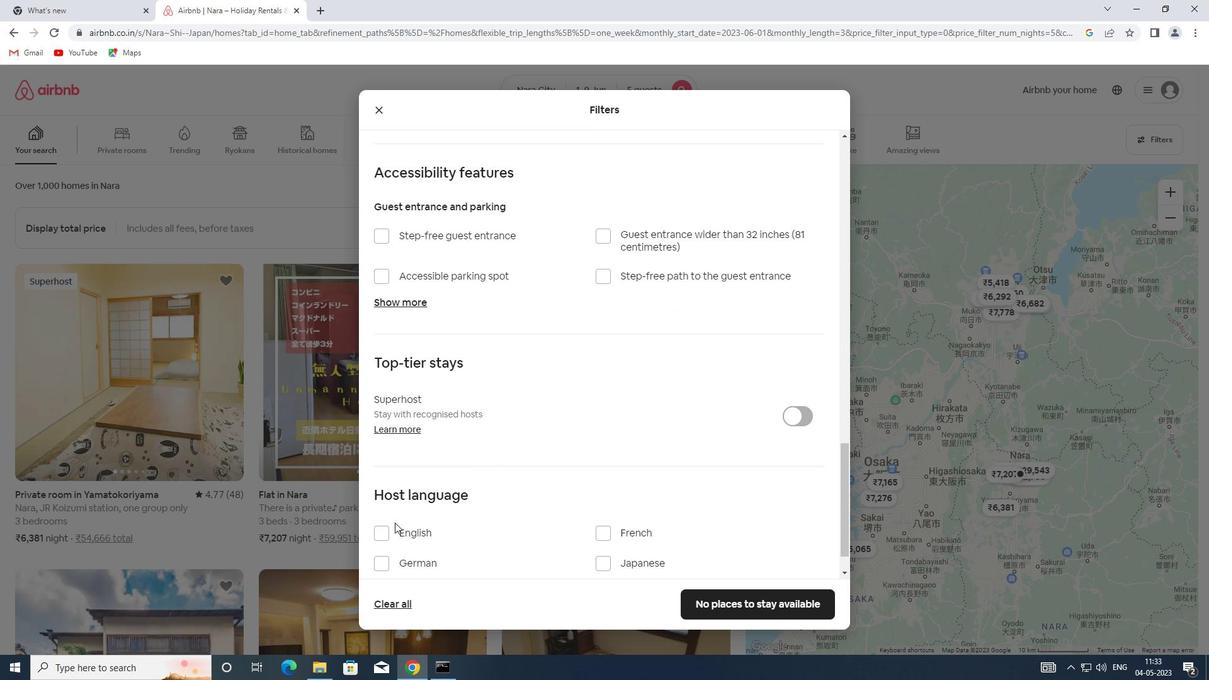 
Action: Mouse pressed left at (391, 535)
Screenshot: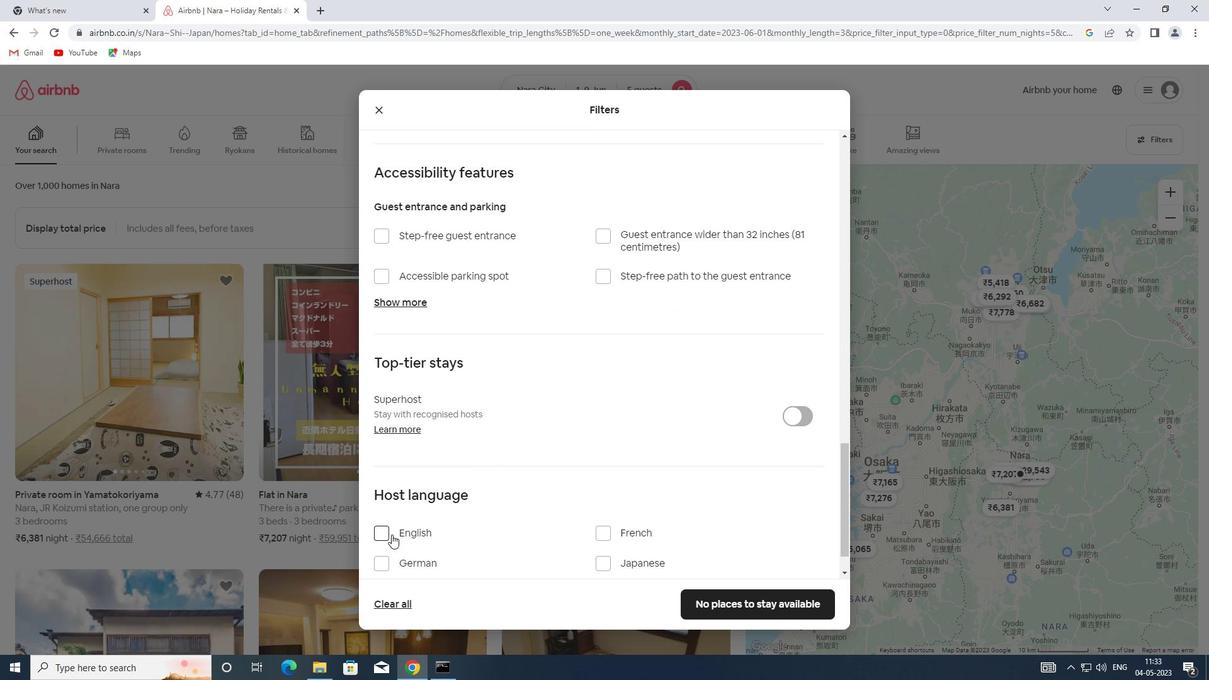 
Action: Mouse moved to (706, 598)
Screenshot: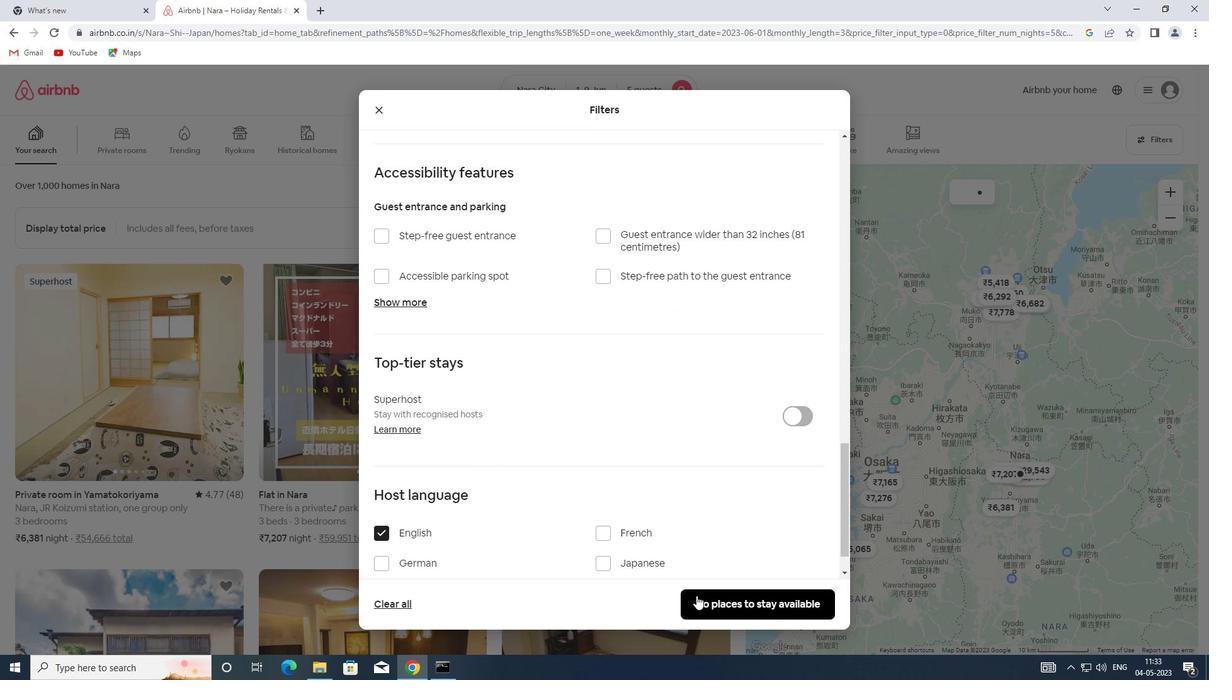 
Action: Mouse pressed left at (706, 598)
Screenshot: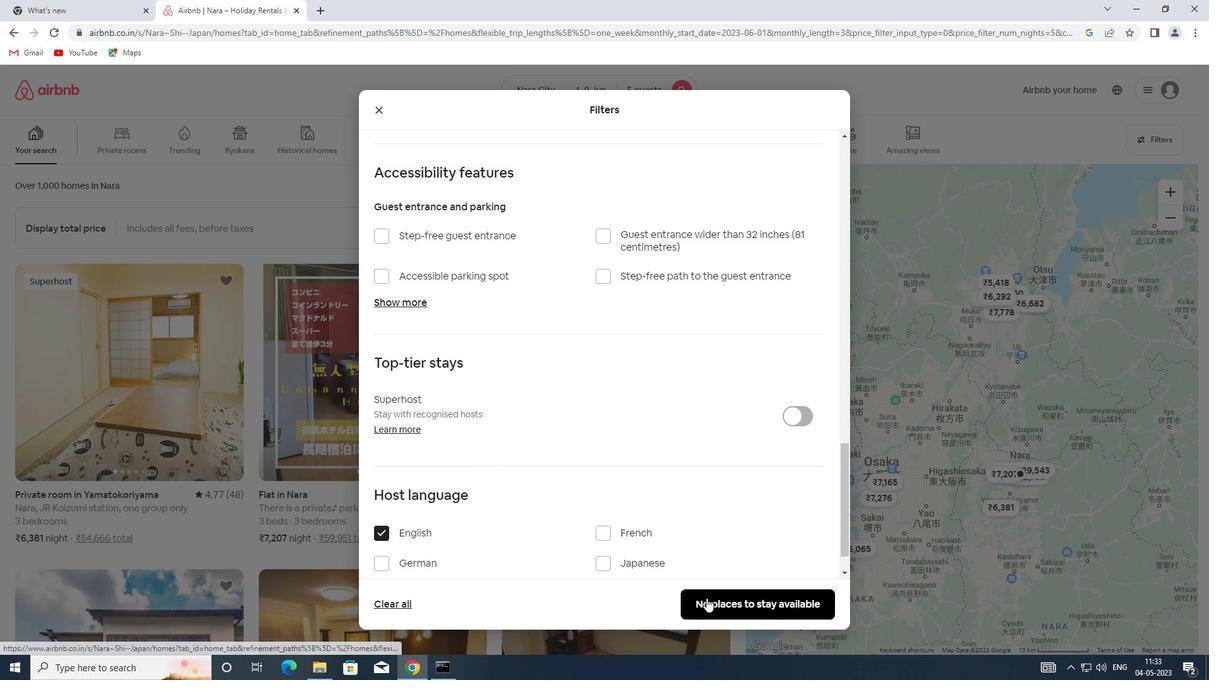
Action: Mouse moved to (701, 591)
Screenshot: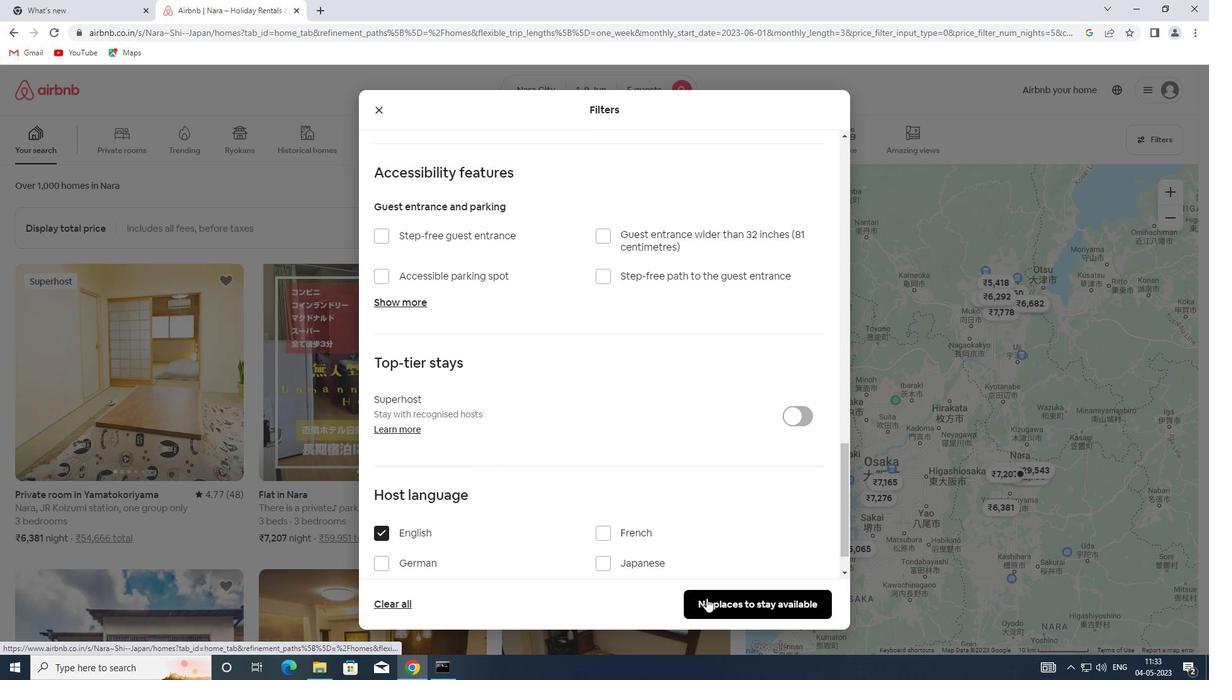 
